 Task: Search one way flight ticket for 1 adult, 5 children, 2 infants in seat and 1 infant on lap in first from Petersburg: Petersburg James A. Johnson Airport to South Bend: South Bend International Airport on 8-6-2023. Choice of flights is Emirates. Number of bags: 1 checked bag. Price is upto 106000. Outbound departure time preference is 8:15.
Action: Mouse moved to (371, 151)
Screenshot: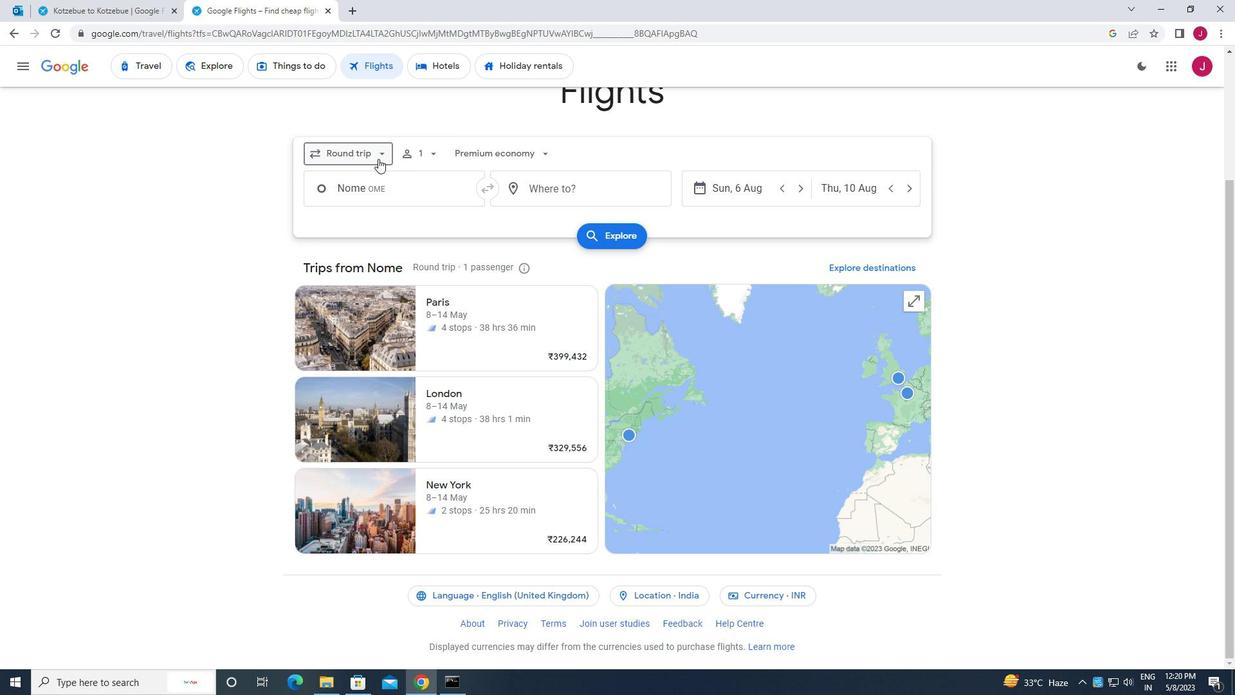
Action: Mouse pressed left at (371, 151)
Screenshot: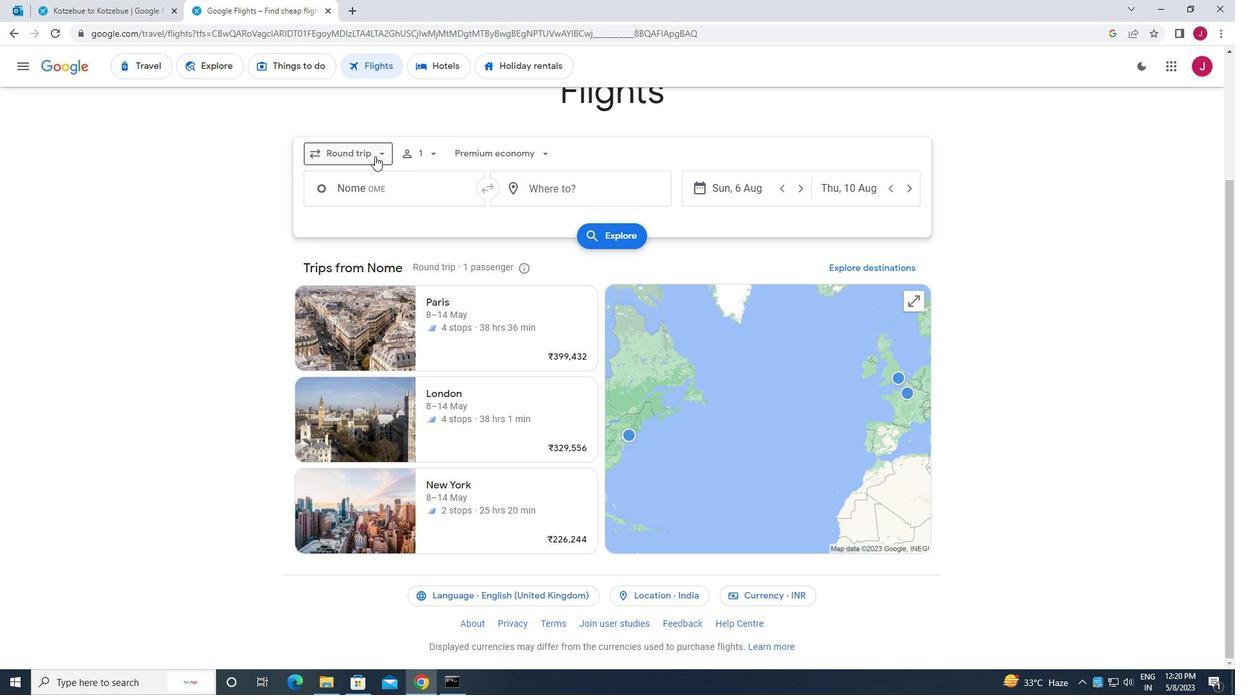 
Action: Mouse moved to (364, 211)
Screenshot: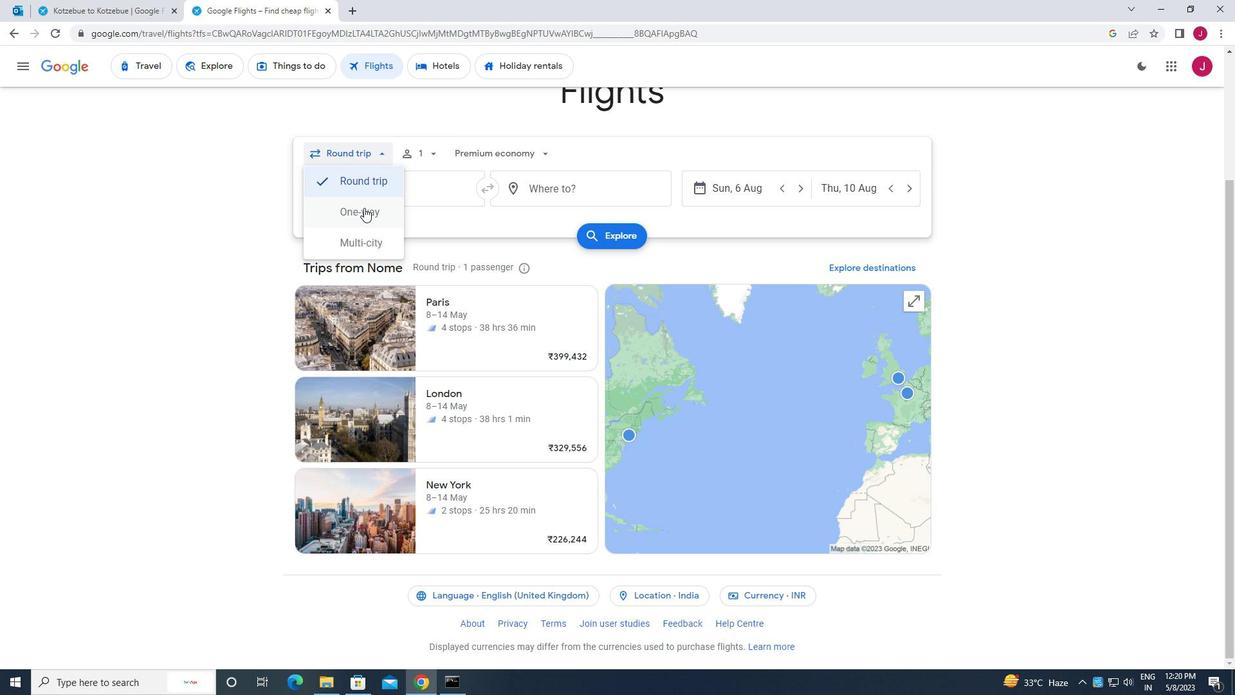 
Action: Mouse pressed left at (364, 211)
Screenshot: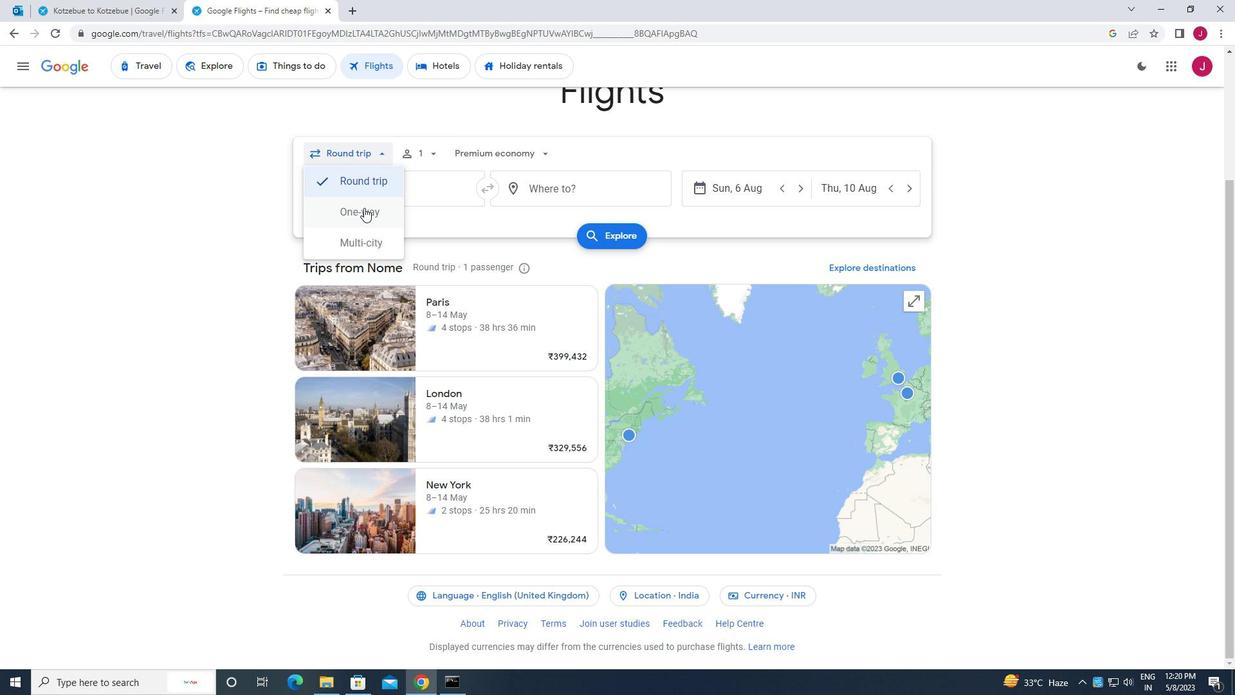 
Action: Mouse moved to (427, 156)
Screenshot: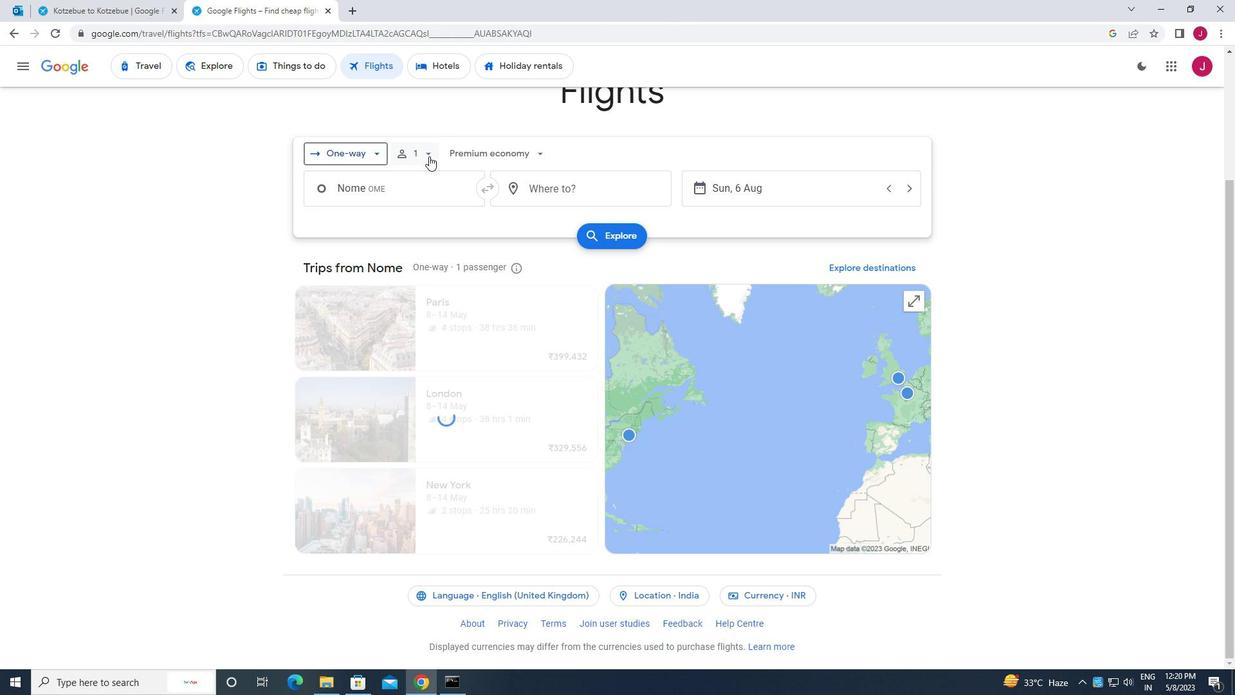 
Action: Mouse pressed left at (427, 156)
Screenshot: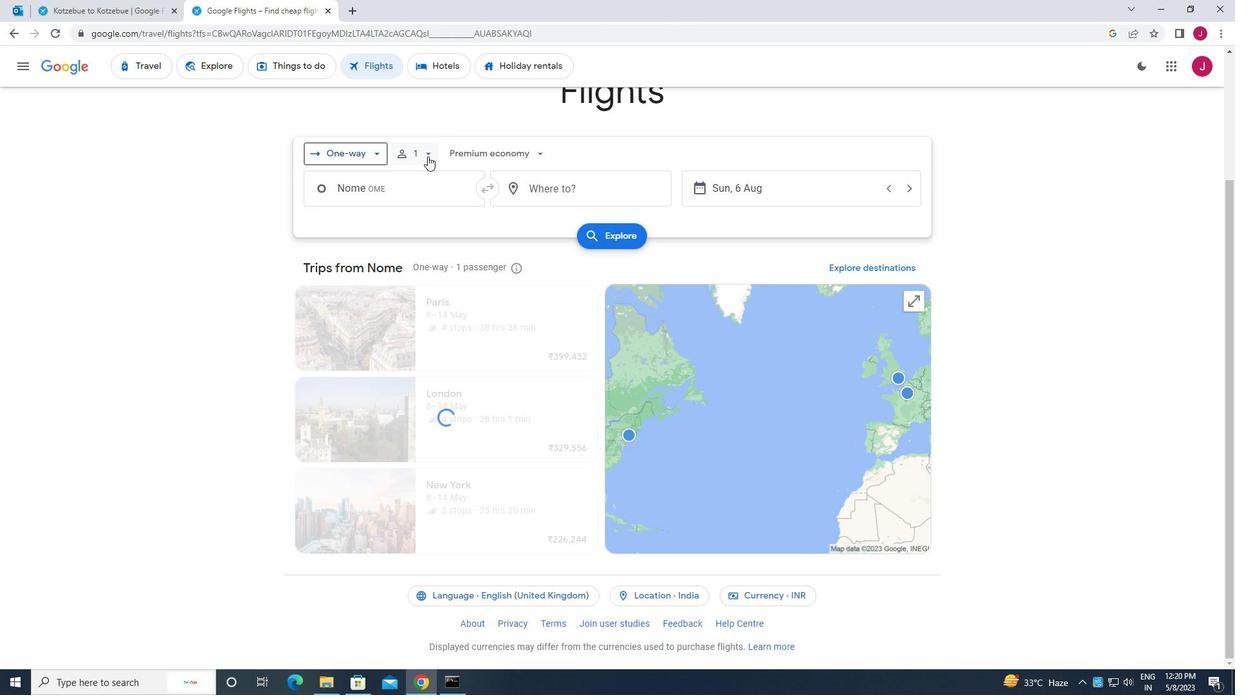 
Action: Mouse moved to (524, 220)
Screenshot: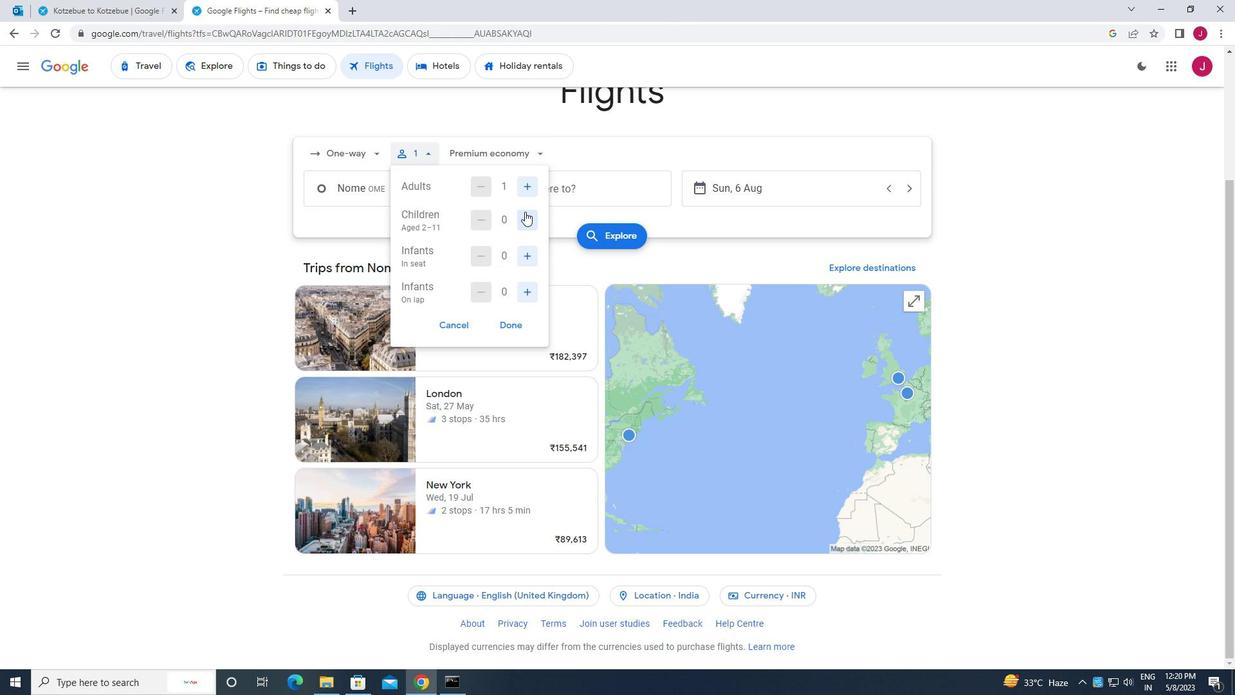 
Action: Mouse pressed left at (524, 220)
Screenshot: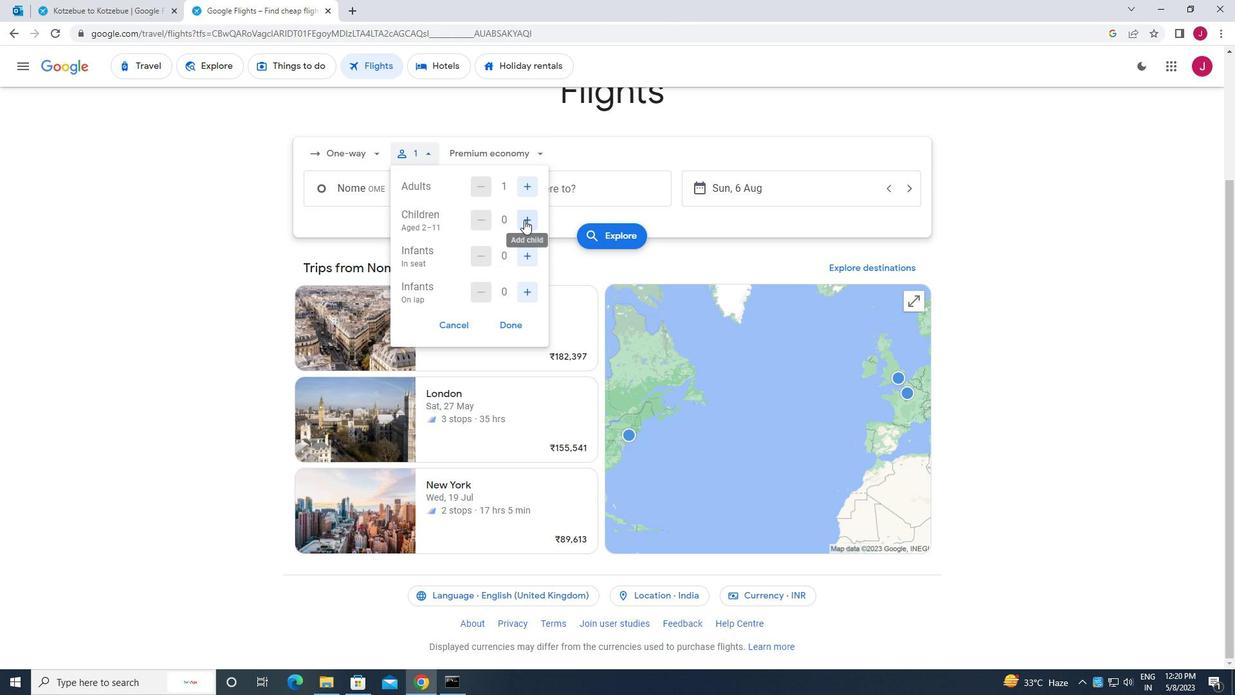
Action: Mouse pressed left at (524, 220)
Screenshot: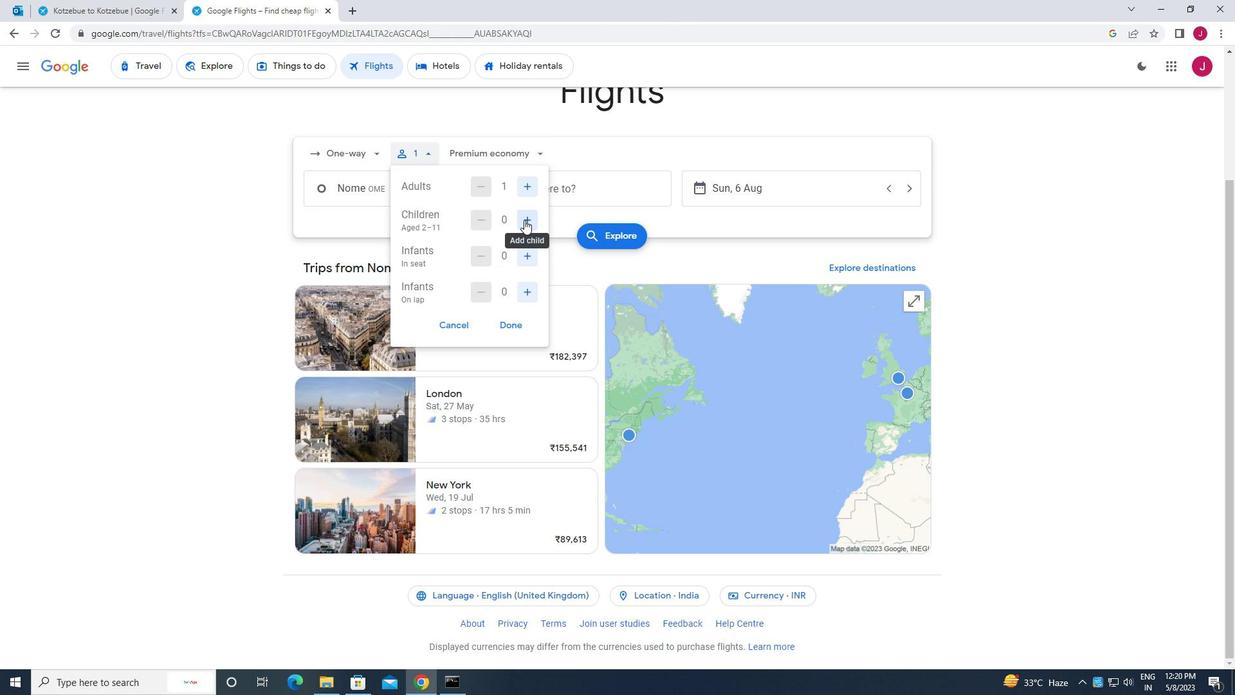 
Action: Mouse pressed left at (524, 220)
Screenshot: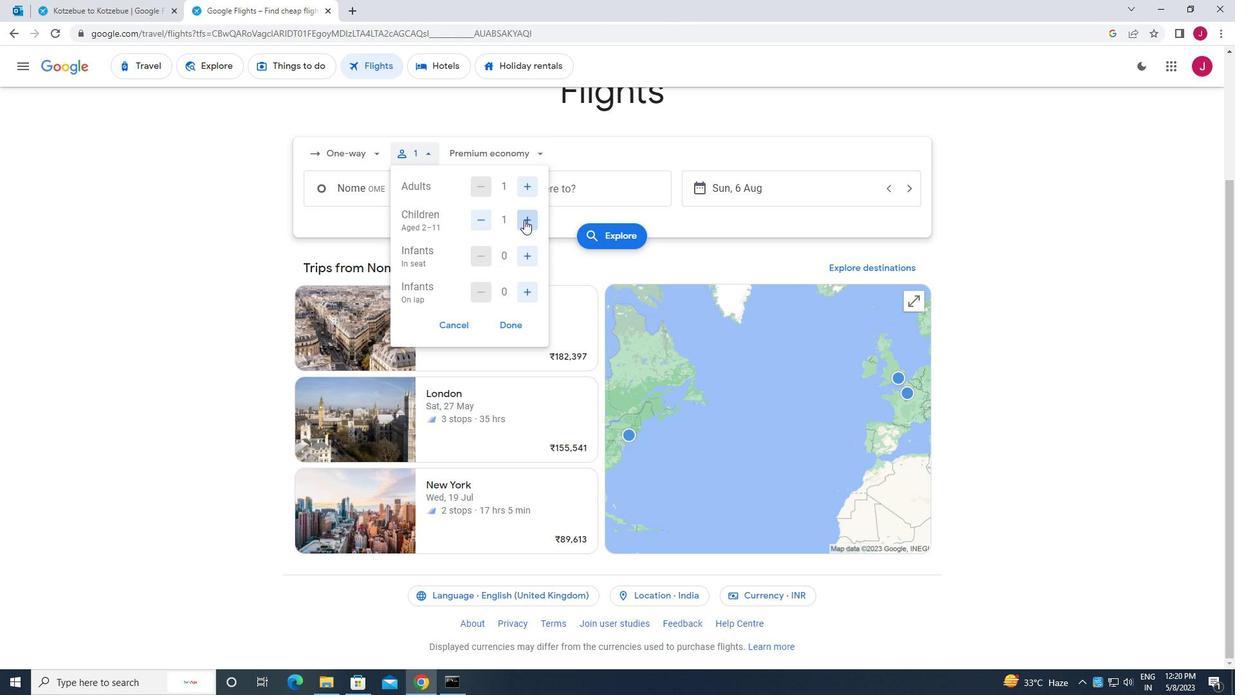 
Action: Mouse pressed left at (524, 220)
Screenshot: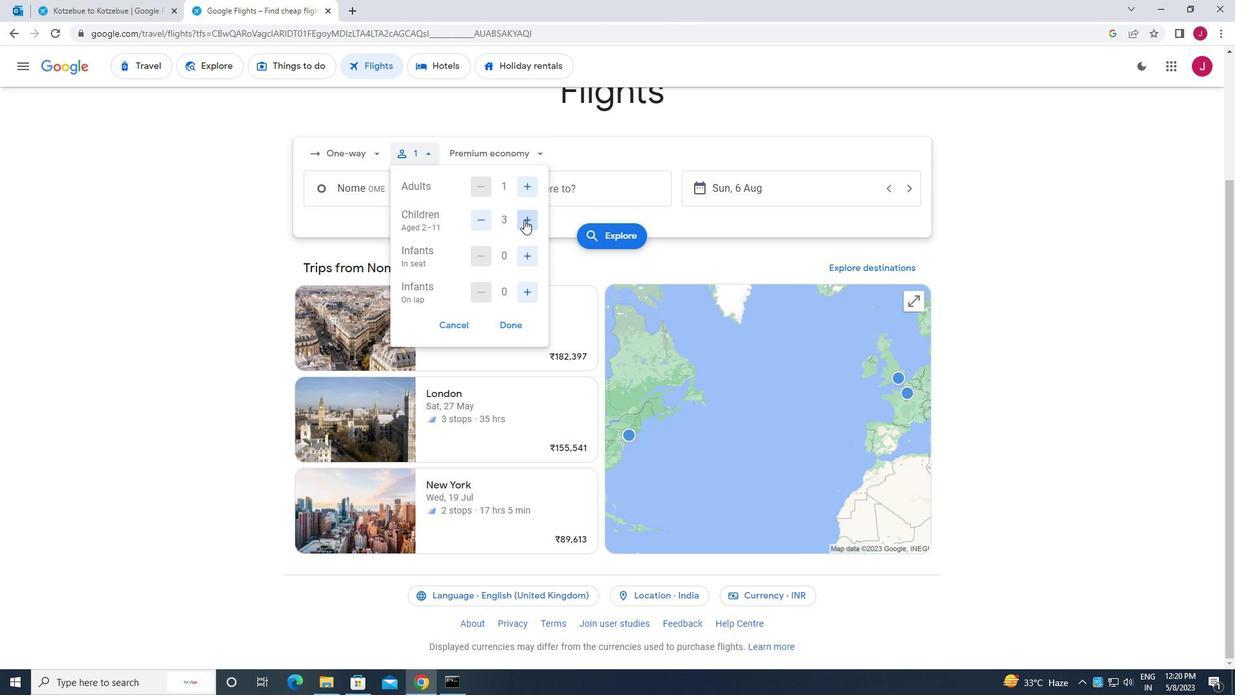 
Action: Mouse moved to (528, 216)
Screenshot: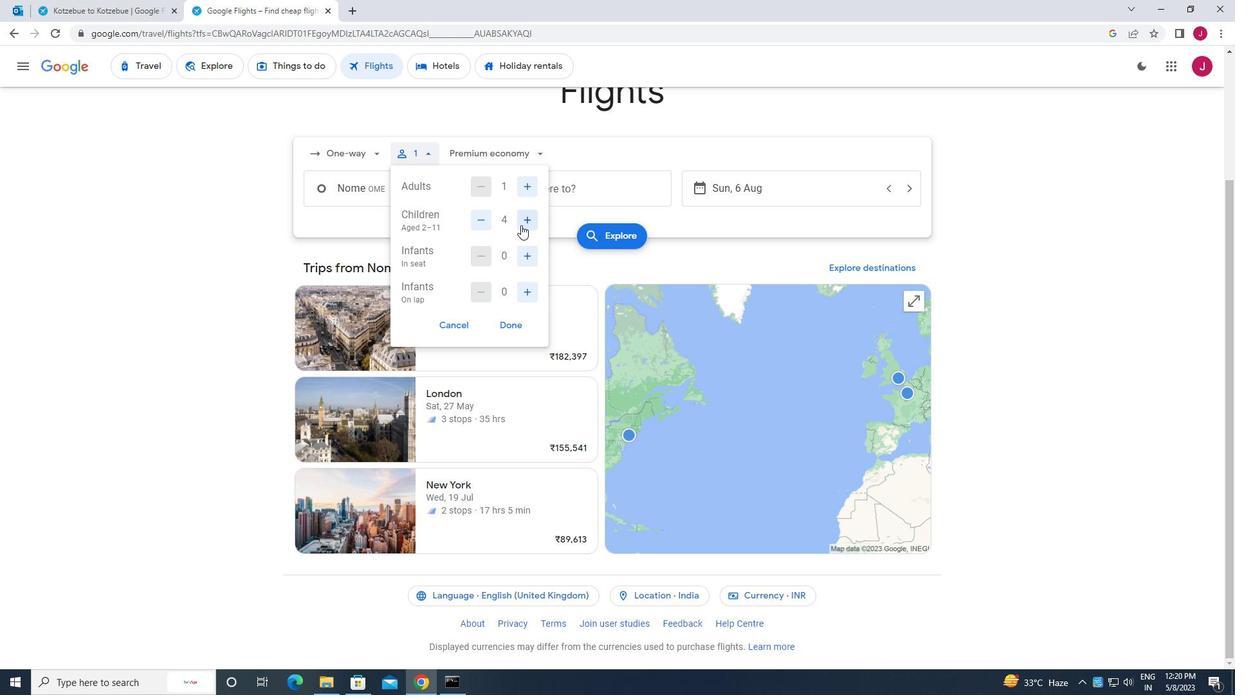 
Action: Mouse pressed left at (528, 216)
Screenshot: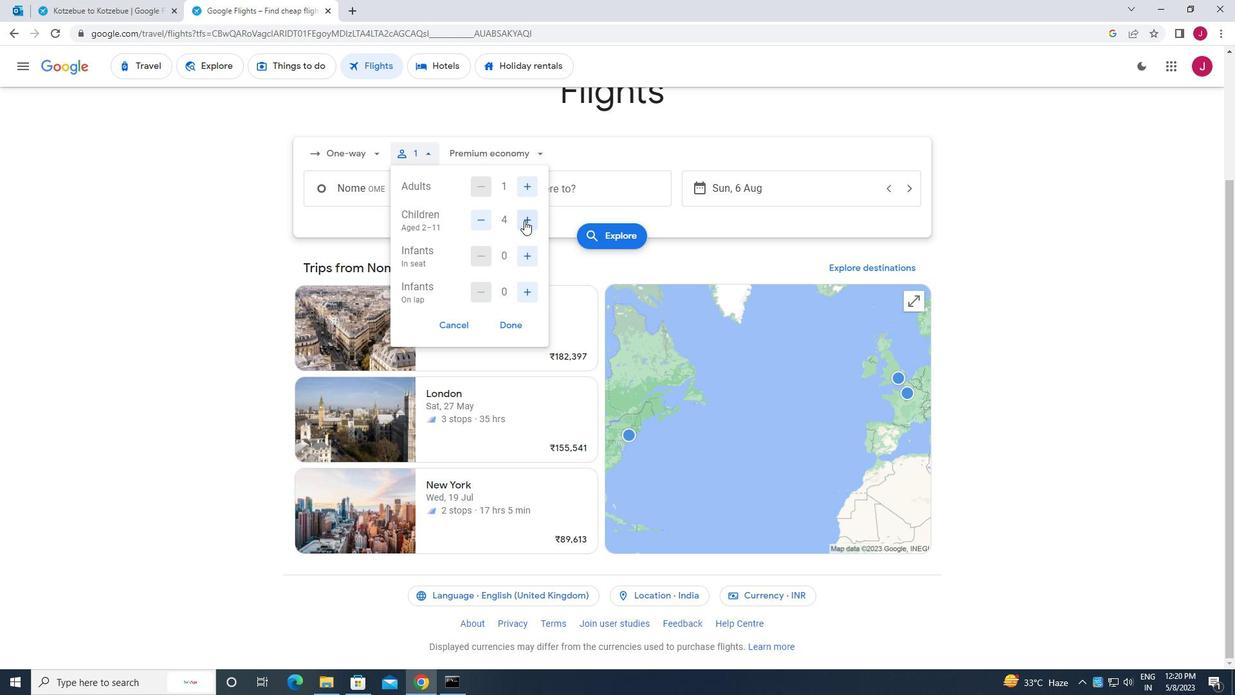 
Action: Mouse moved to (526, 257)
Screenshot: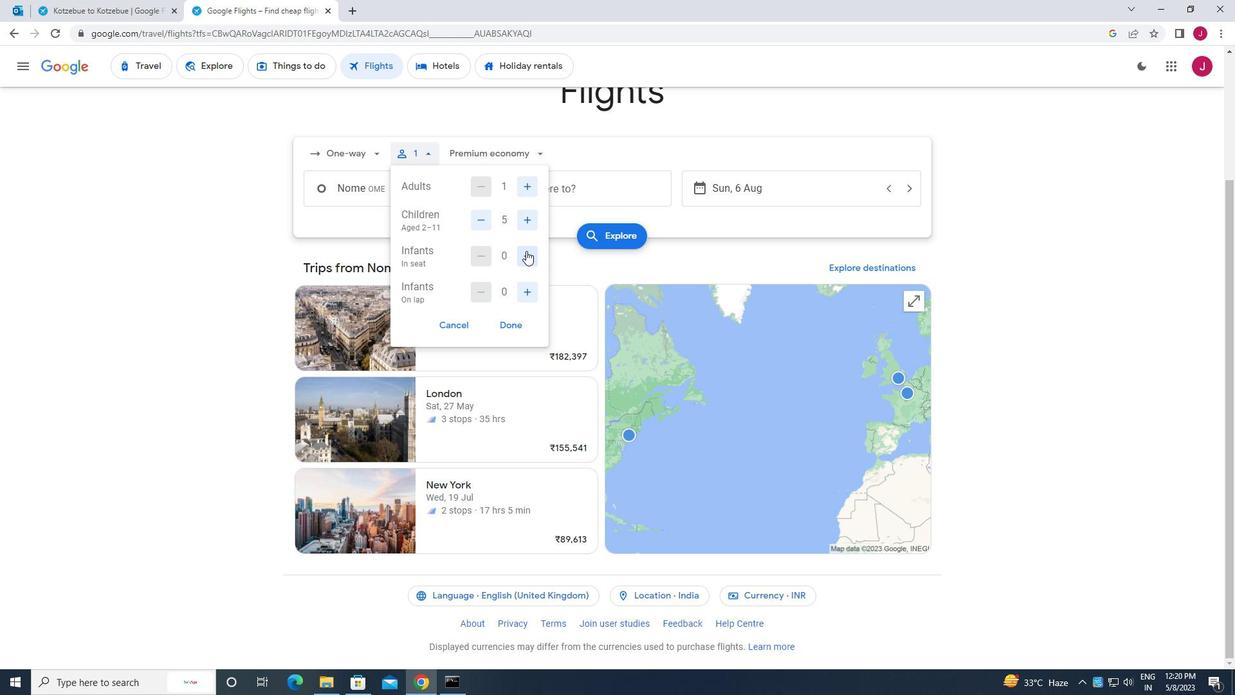 
Action: Mouse pressed left at (526, 257)
Screenshot: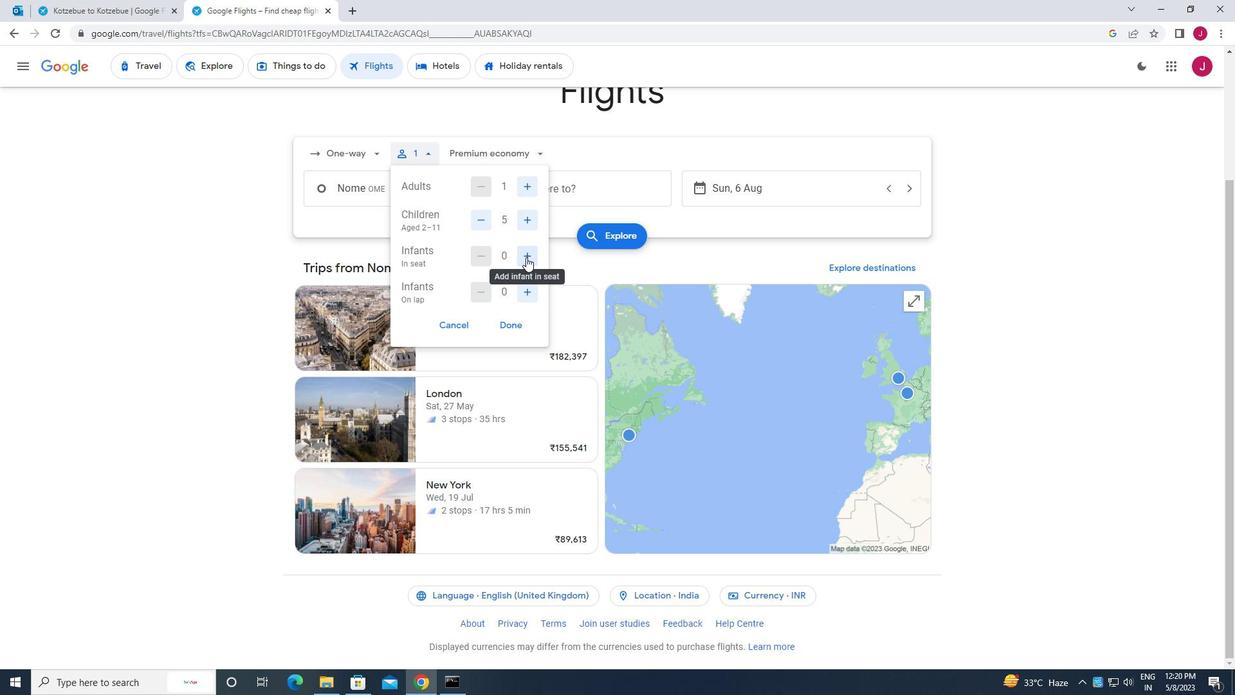 
Action: Mouse pressed left at (526, 257)
Screenshot: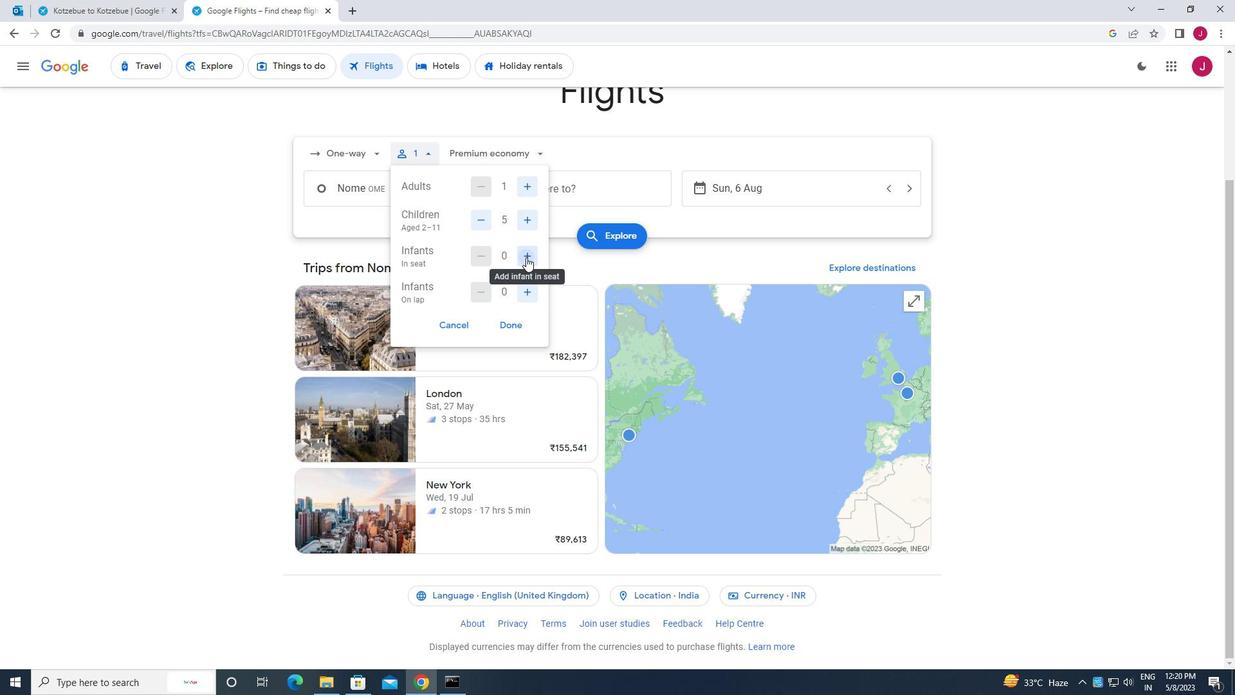 
Action: Mouse moved to (527, 289)
Screenshot: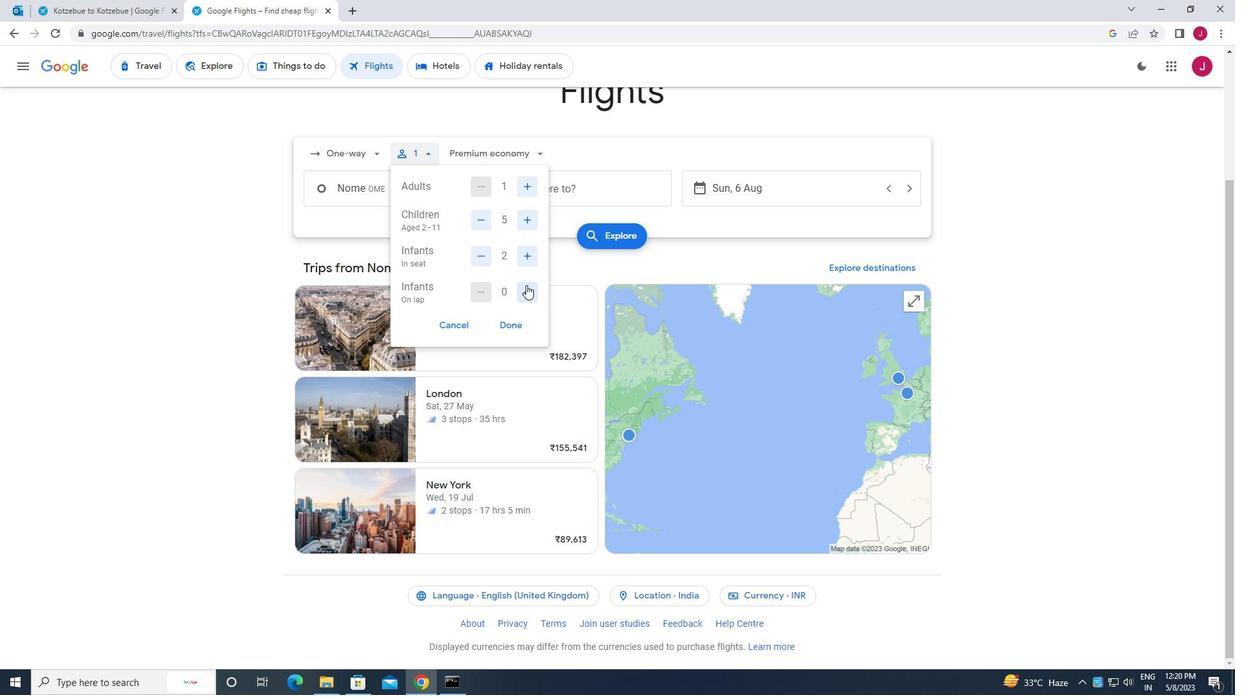 
Action: Mouse pressed left at (527, 289)
Screenshot: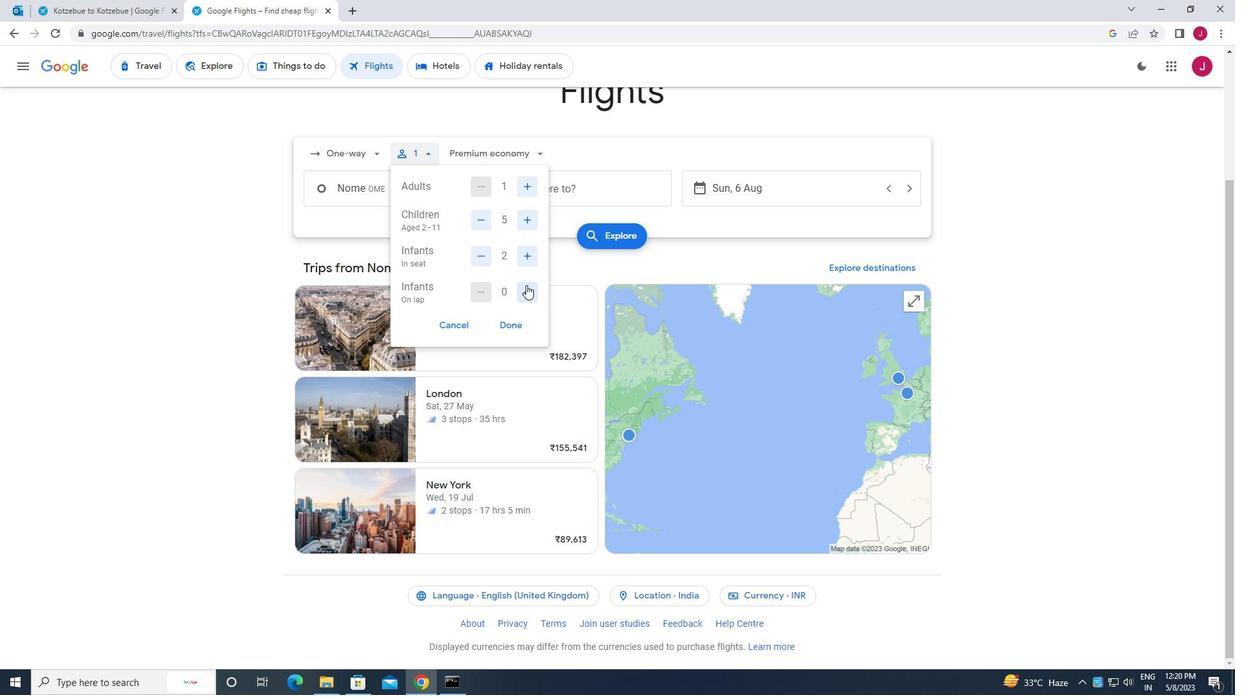 
Action: Mouse moved to (480, 252)
Screenshot: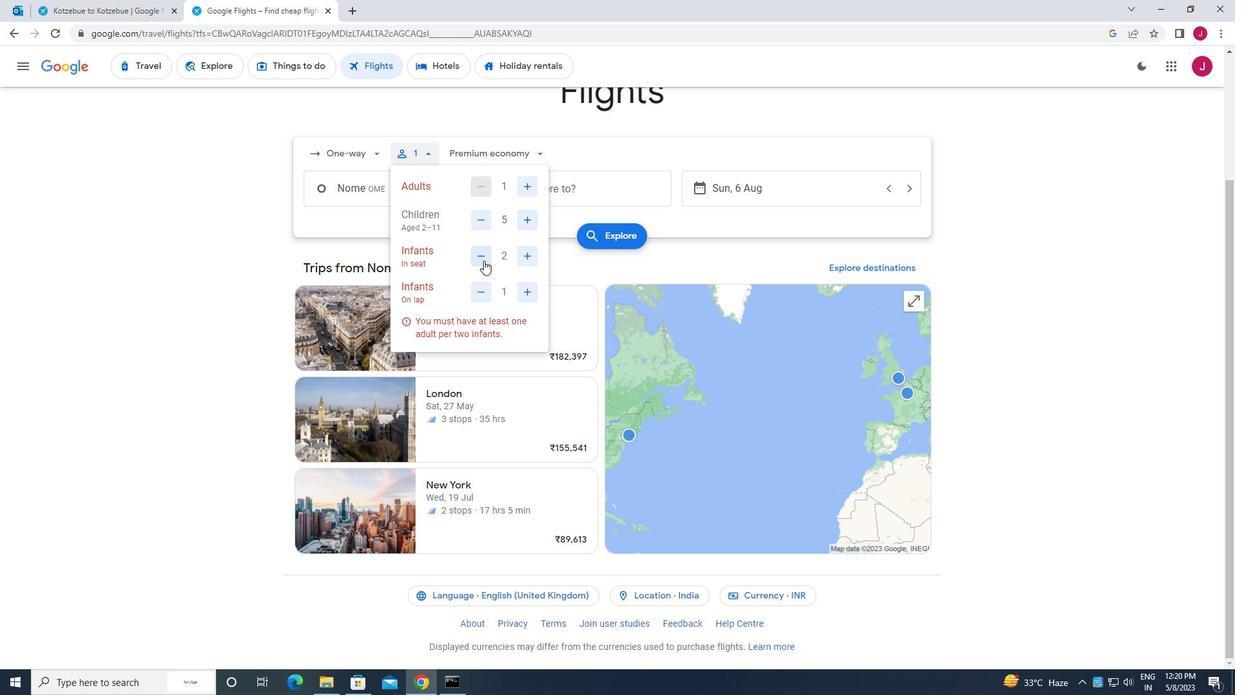 
Action: Mouse pressed left at (480, 252)
Screenshot: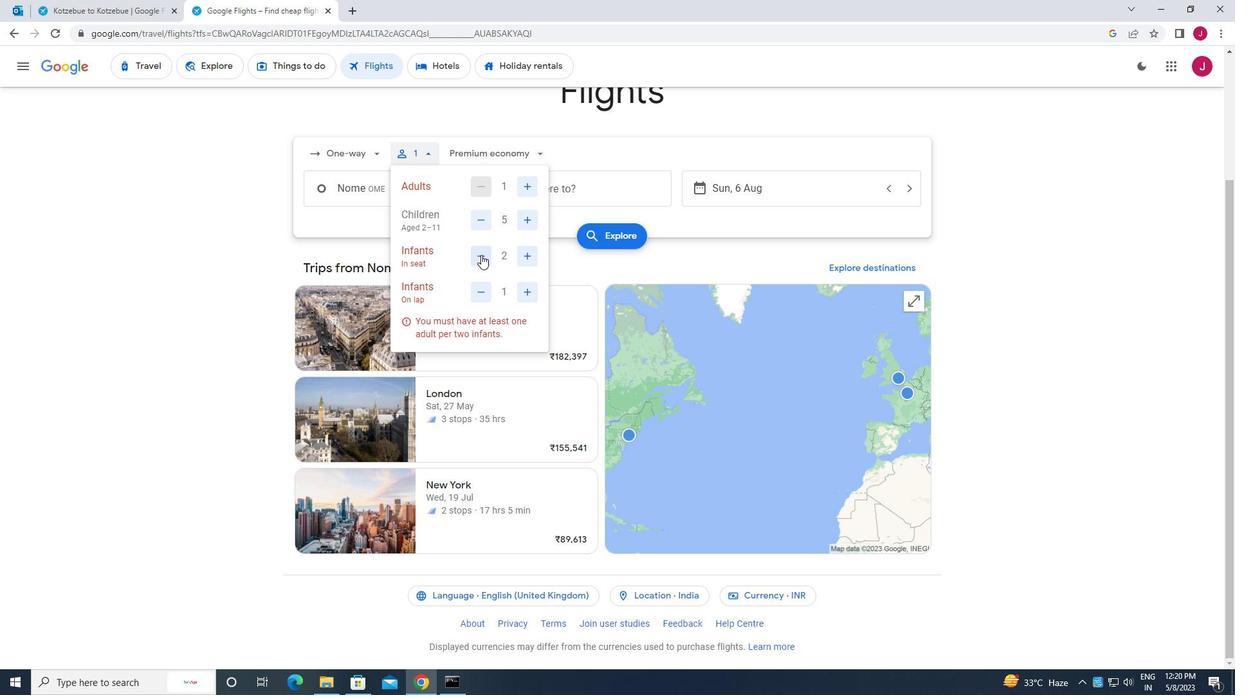 
Action: Mouse moved to (506, 325)
Screenshot: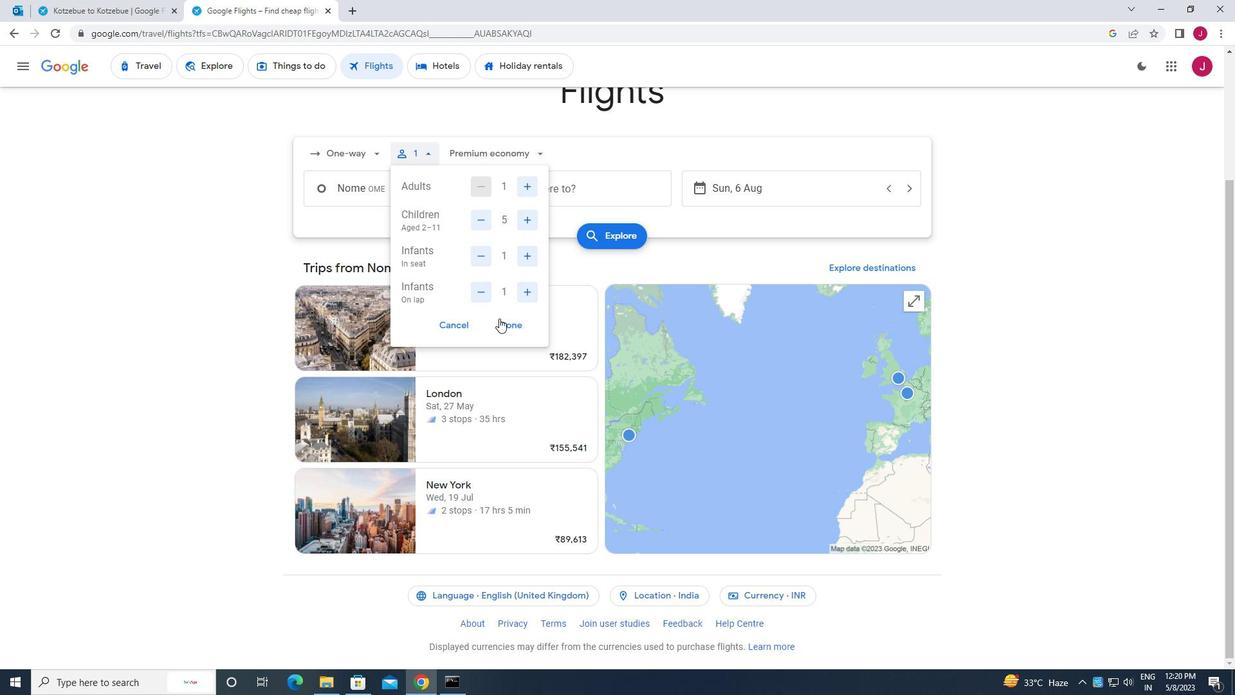 
Action: Mouse pressed left at (506, 325)
Screenshot: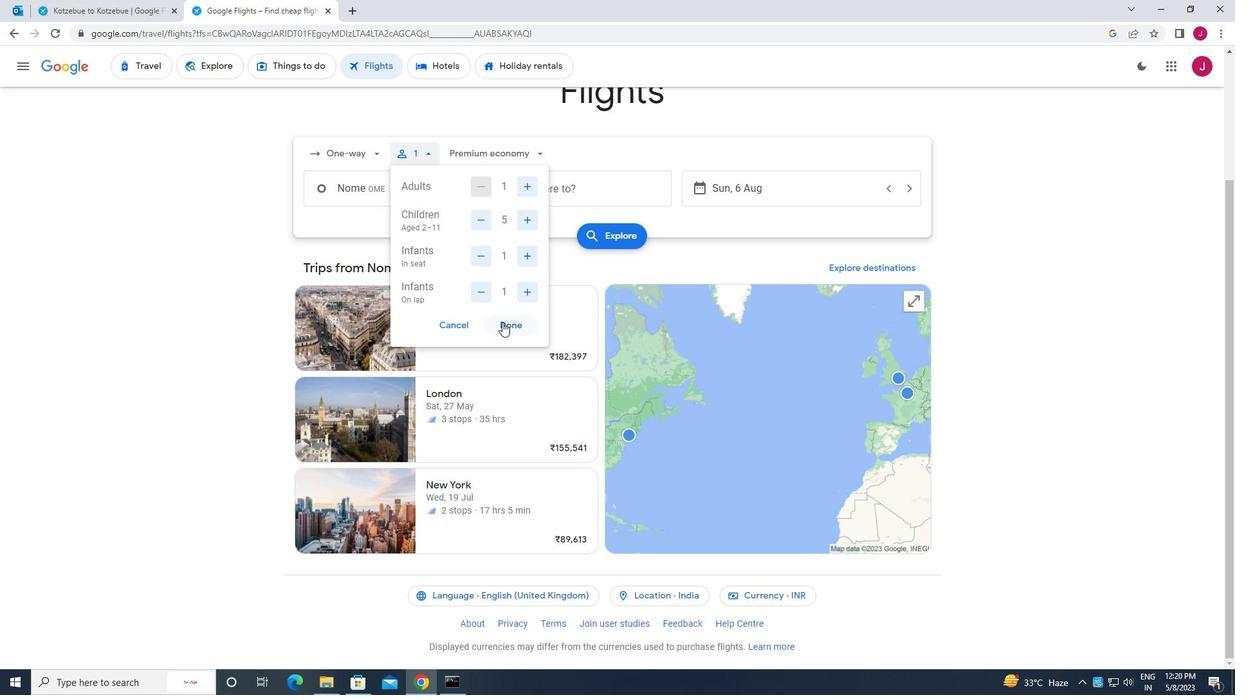 
Action: Mouse moved to (505, 153)
Screenshot: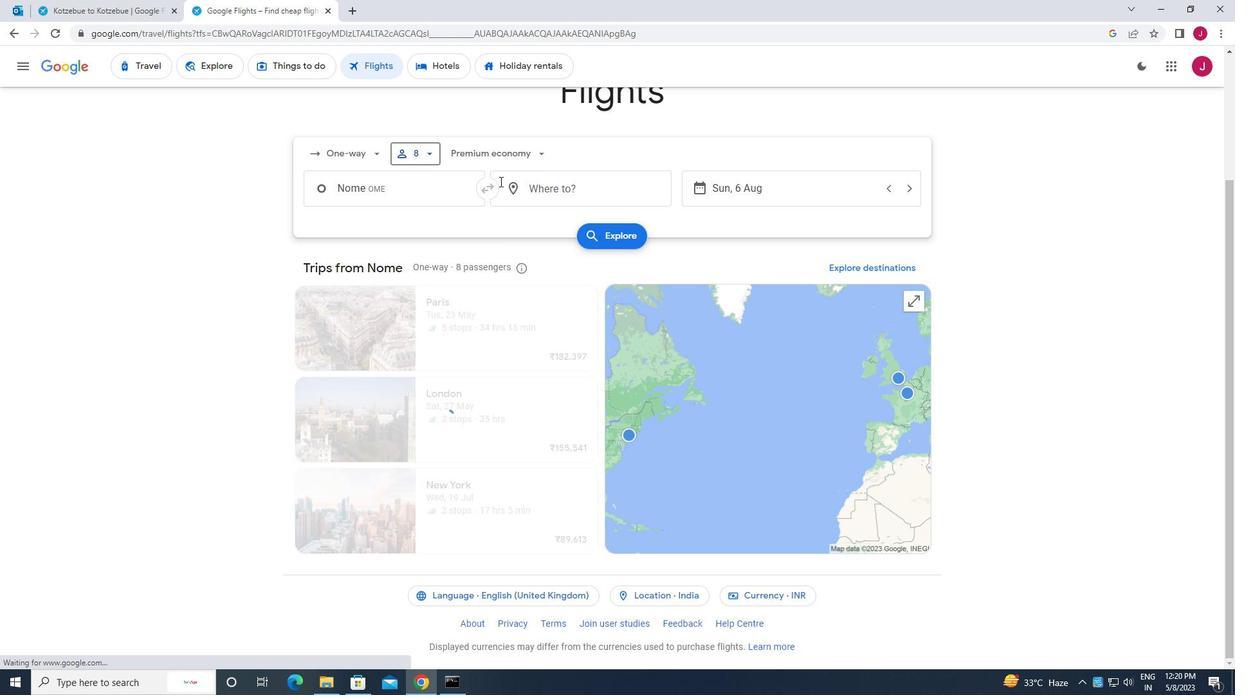 
Action: Mouse pressed left at (505, 153)
Screenshot: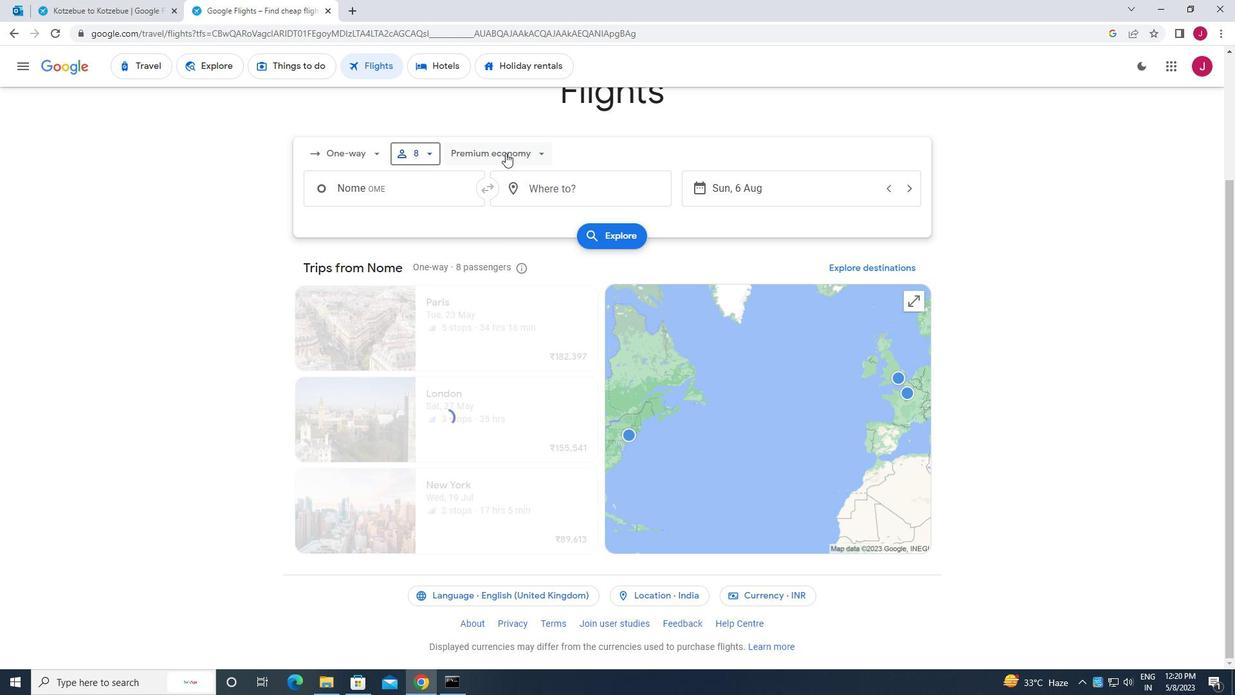 
Action: Mouse moved to (490, 267)
Screenshot: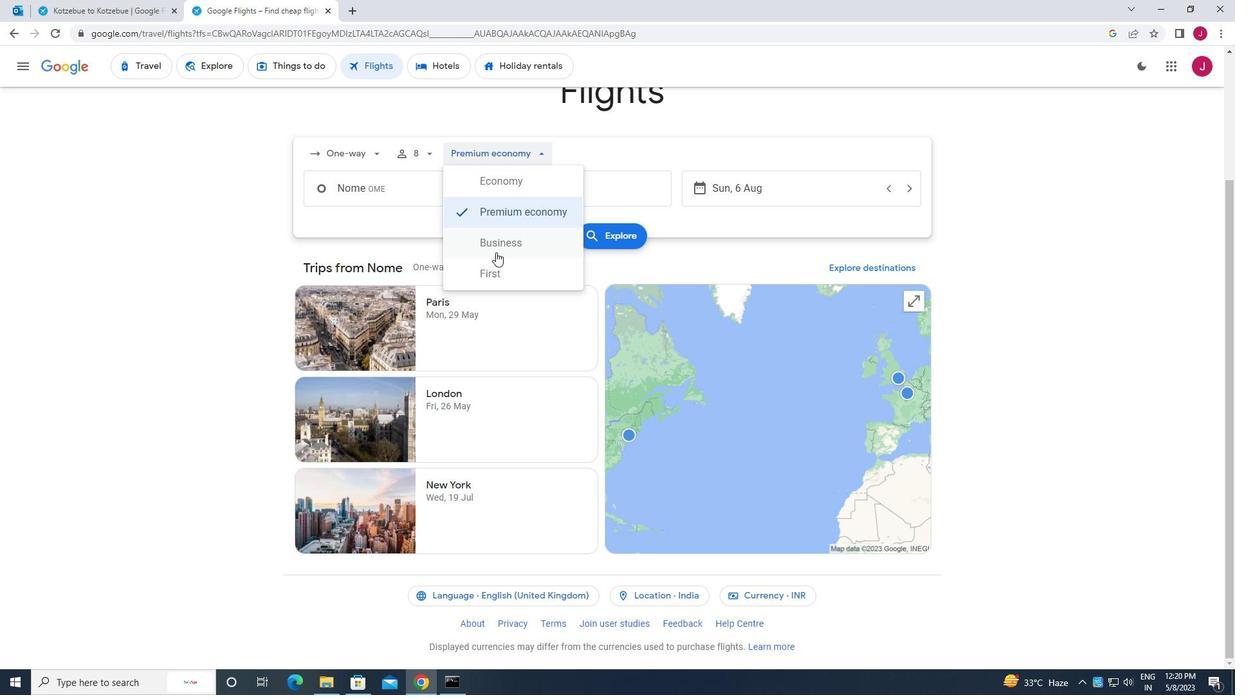 
Action: Mouse pressed left at (490, 267)
Screenshot: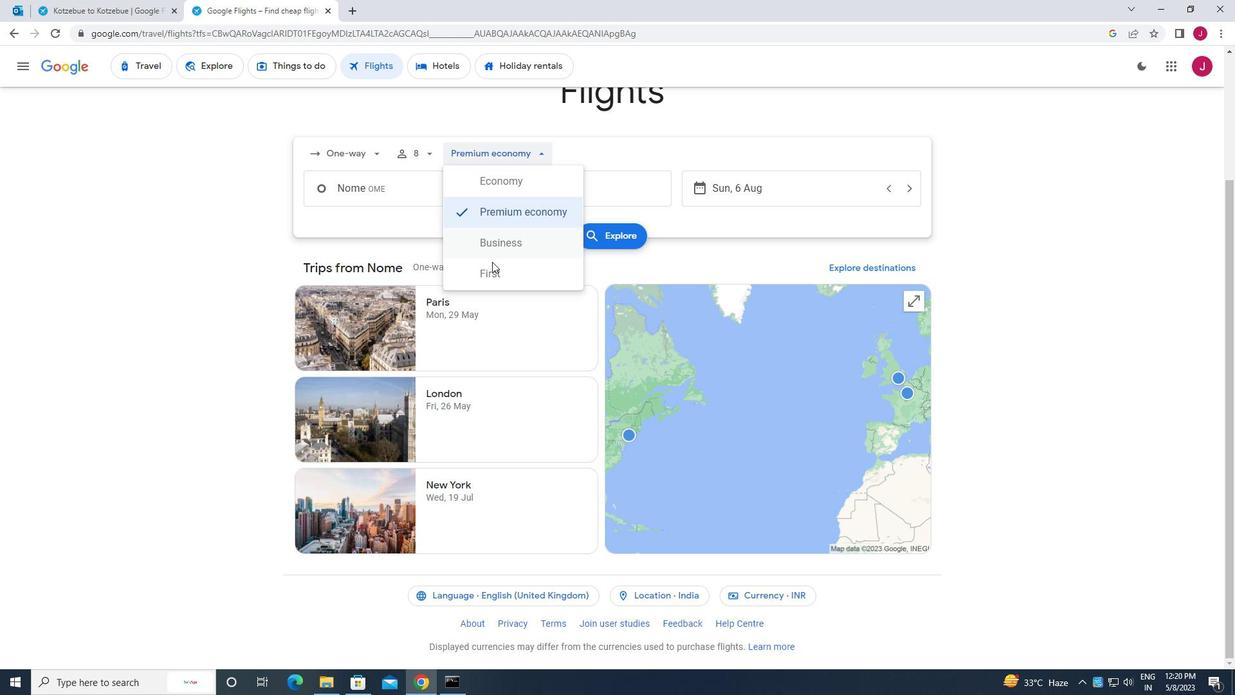 
Action: Mouse moved to (394, 180)
Screenshot: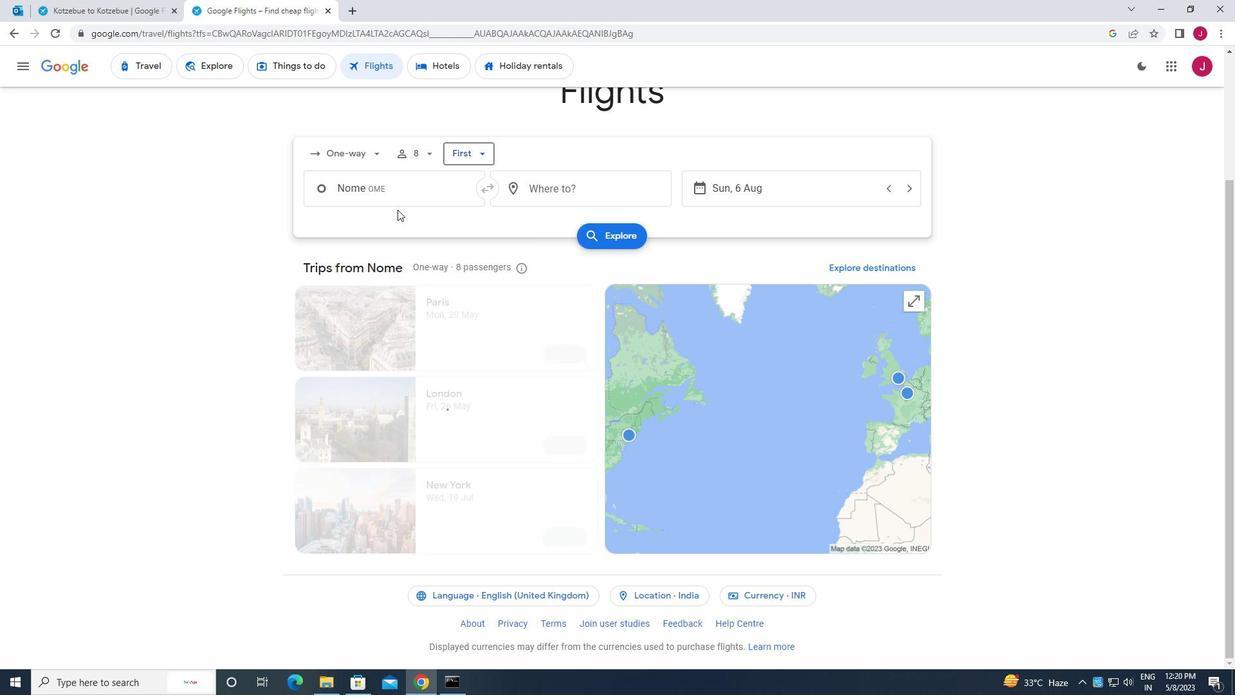 
Action: Mouse pressed left at (394, 180)
Screenshot: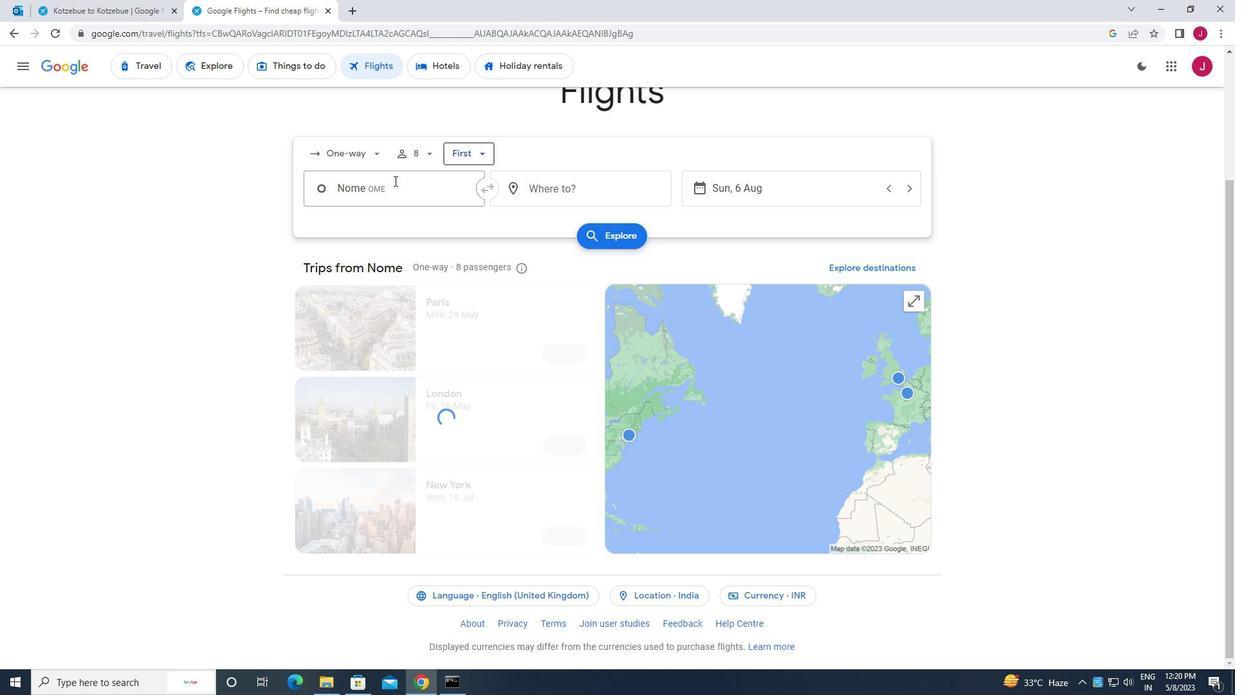 
Action: Mouse moved to (384, 182)
Screenshot: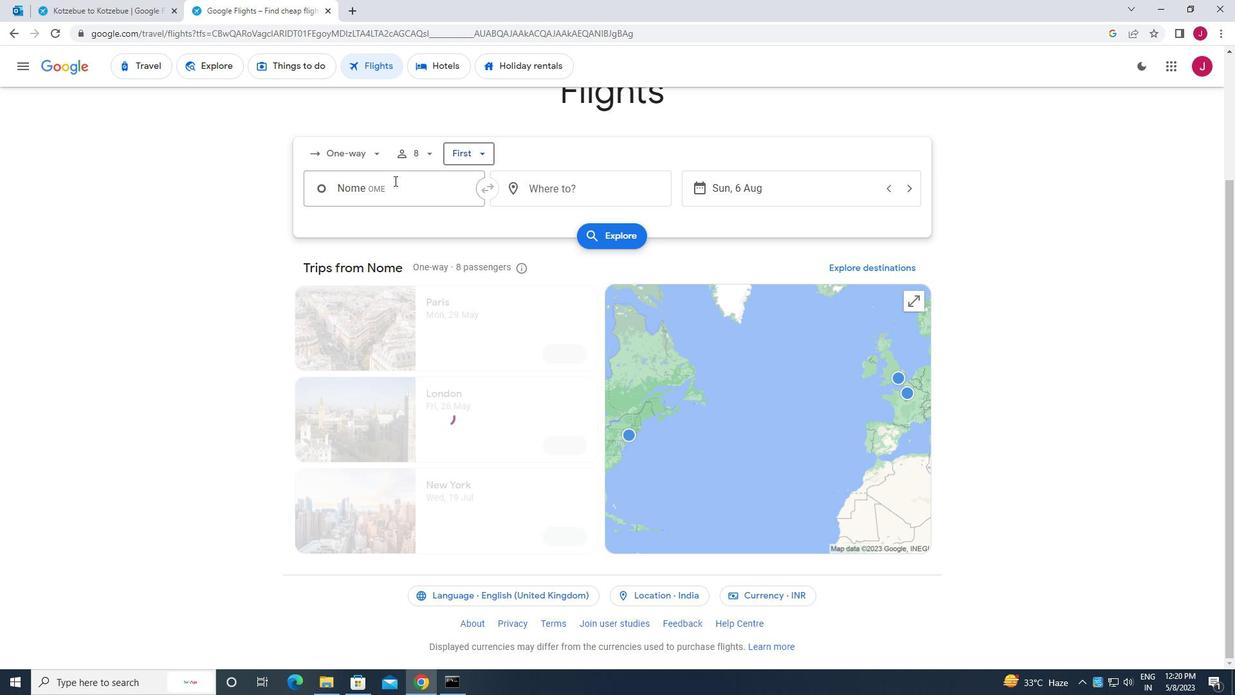 
Action: Key pressed petersburg
Screenshot: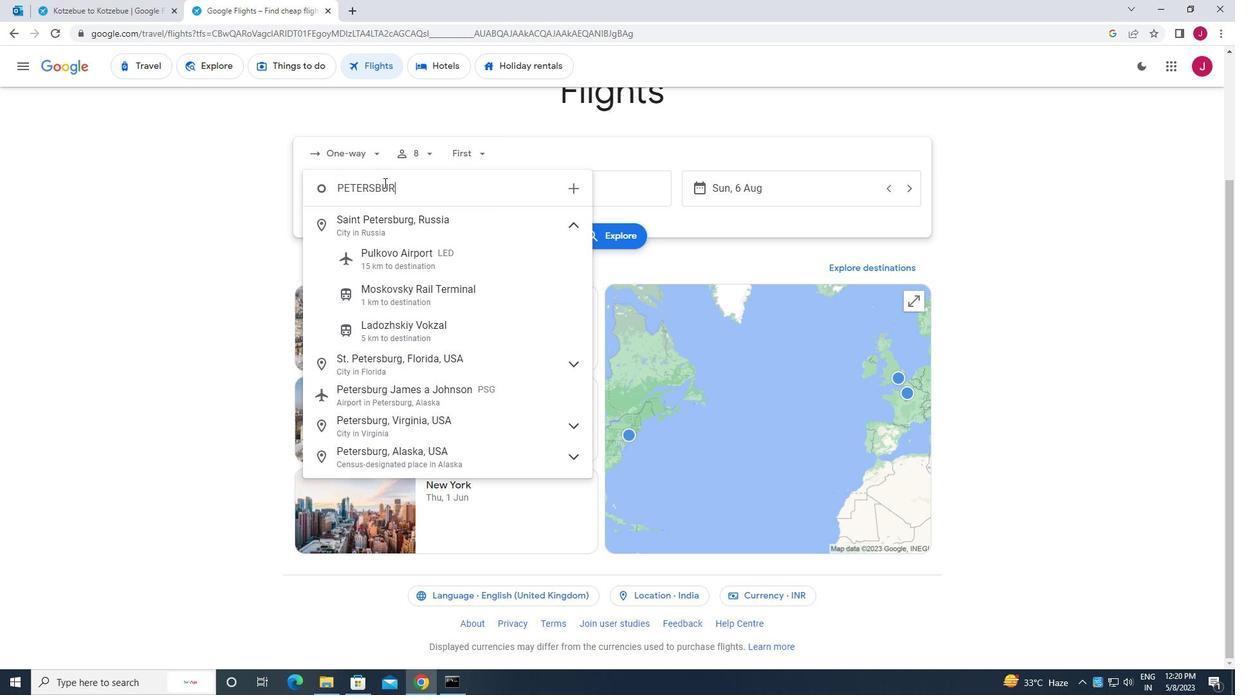
Action: Mouse moved to (436, 391)
Screenshot: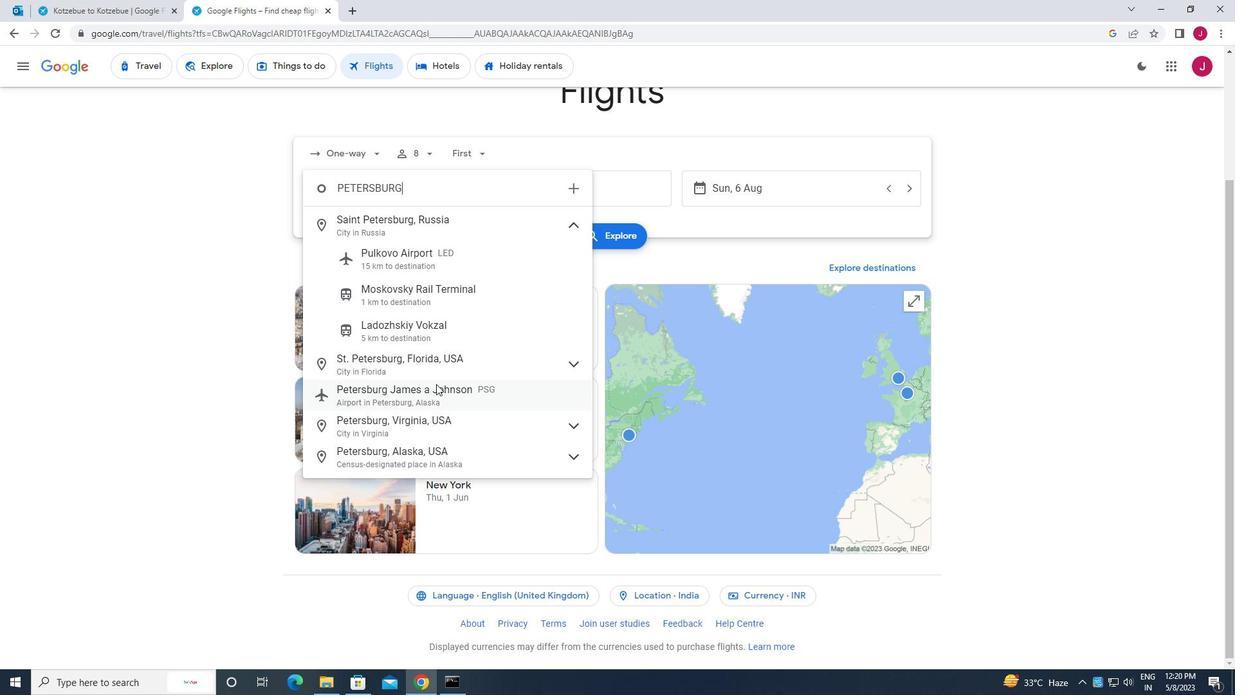 
Action: Mouse pressed left at (436, 391)
Screenshot: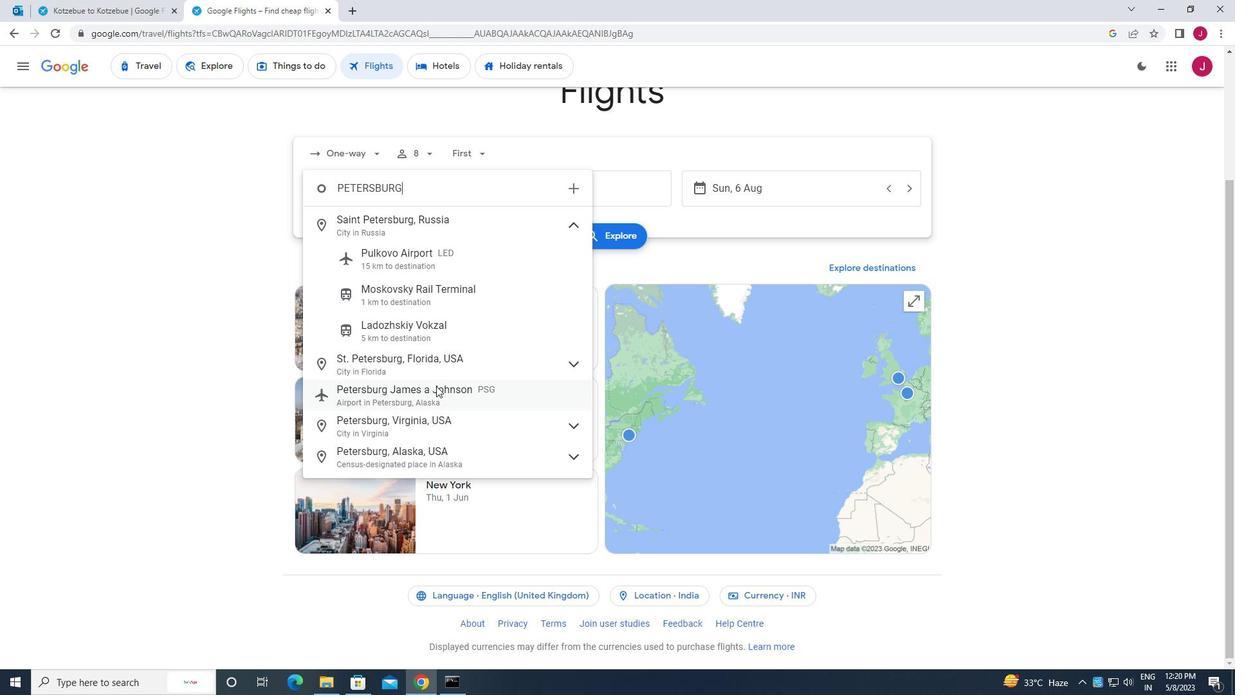 
Action: Mouse moved to (563, 182)
Screenshot: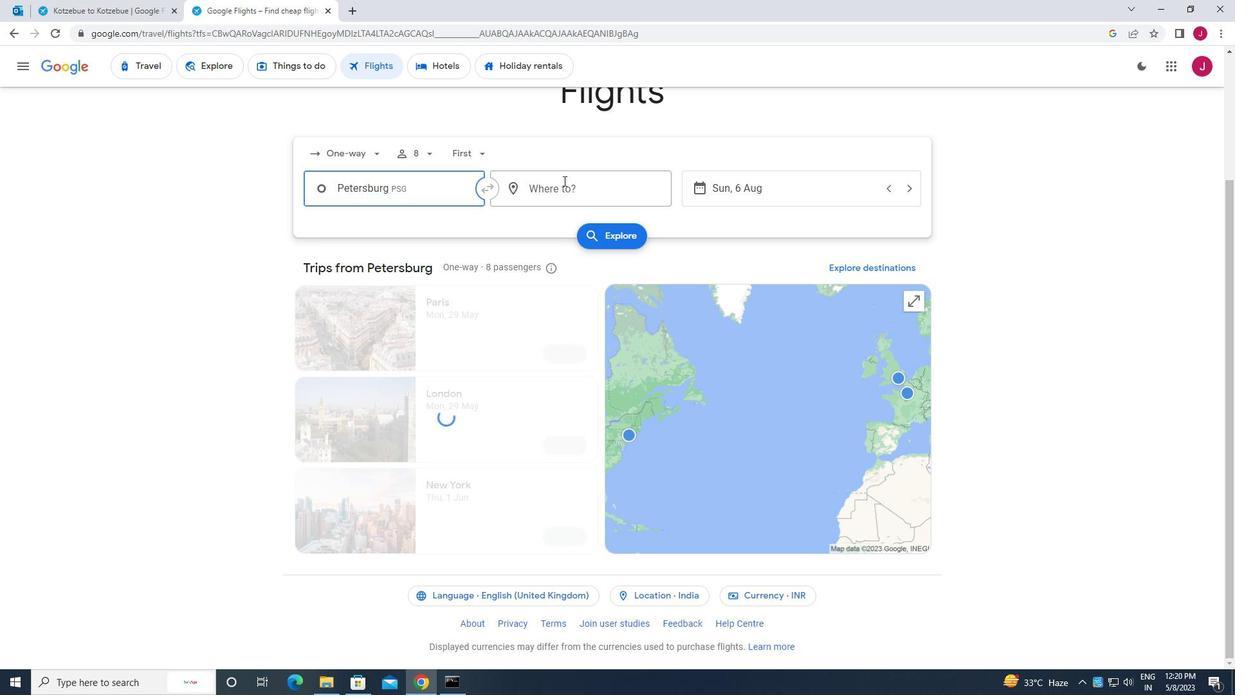 
Action: Mouse pressed left at (563, 182)
Screenshot: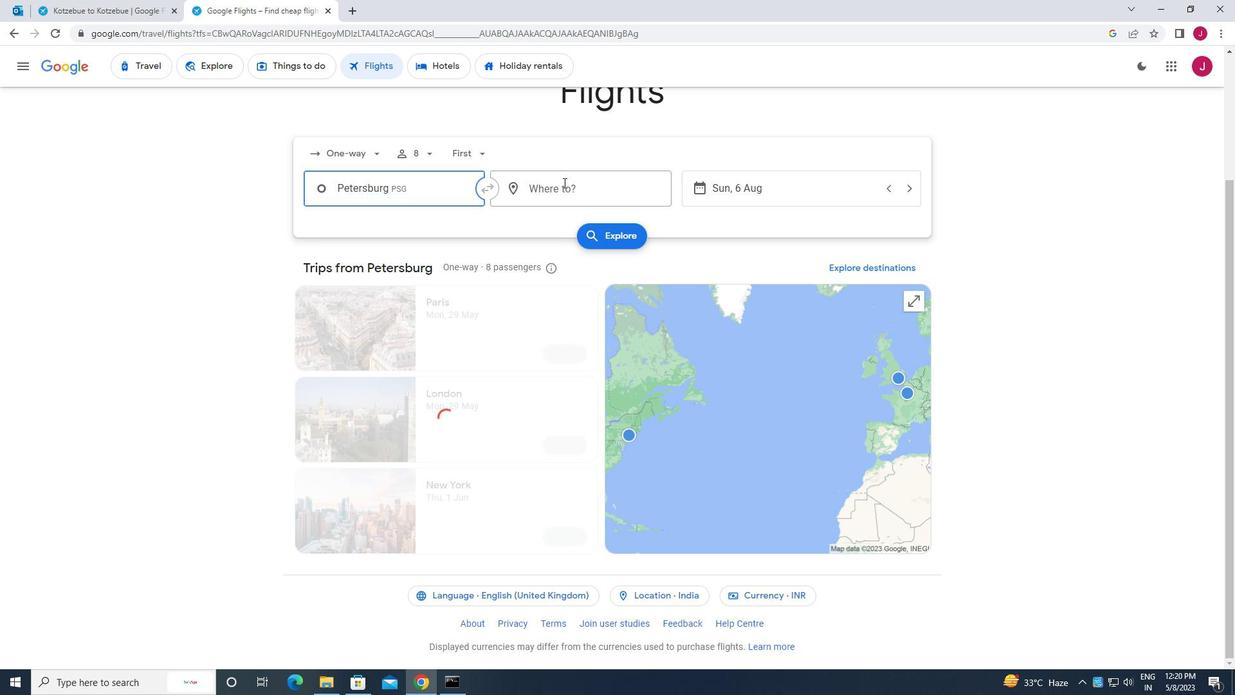 
Action: Mouse moved to (558, 184)
Screenshot: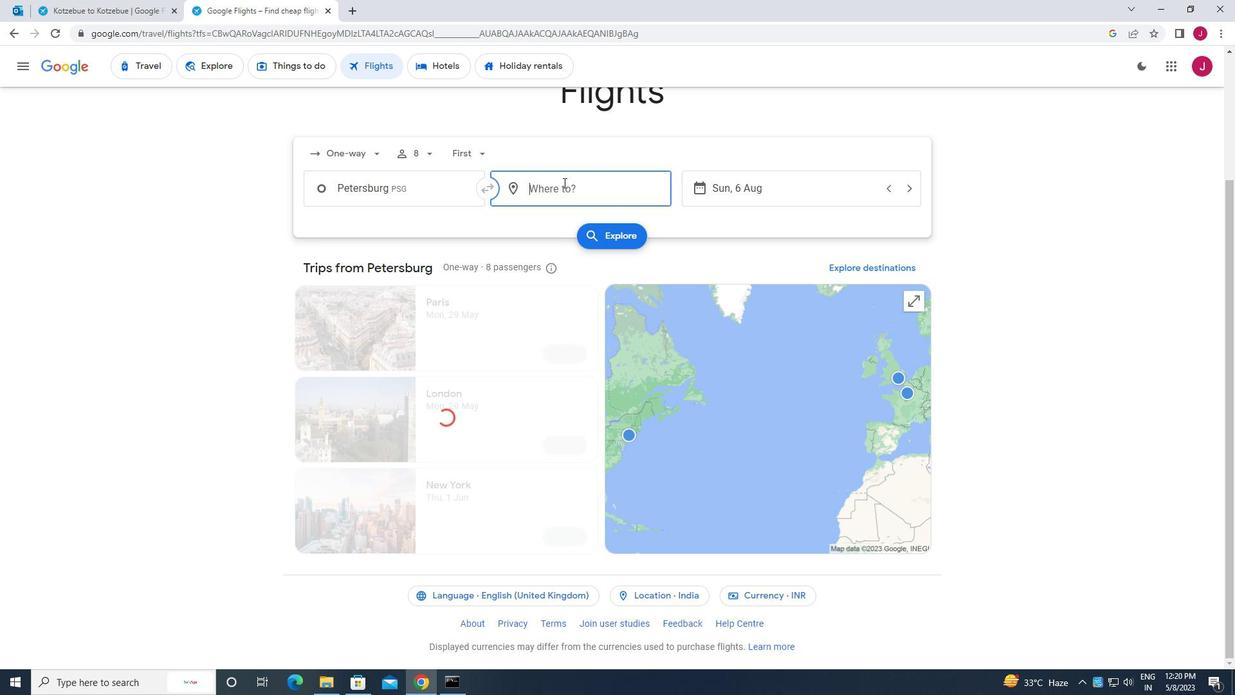 
Action: Key pressed south<Key.space>bend
Screenshot: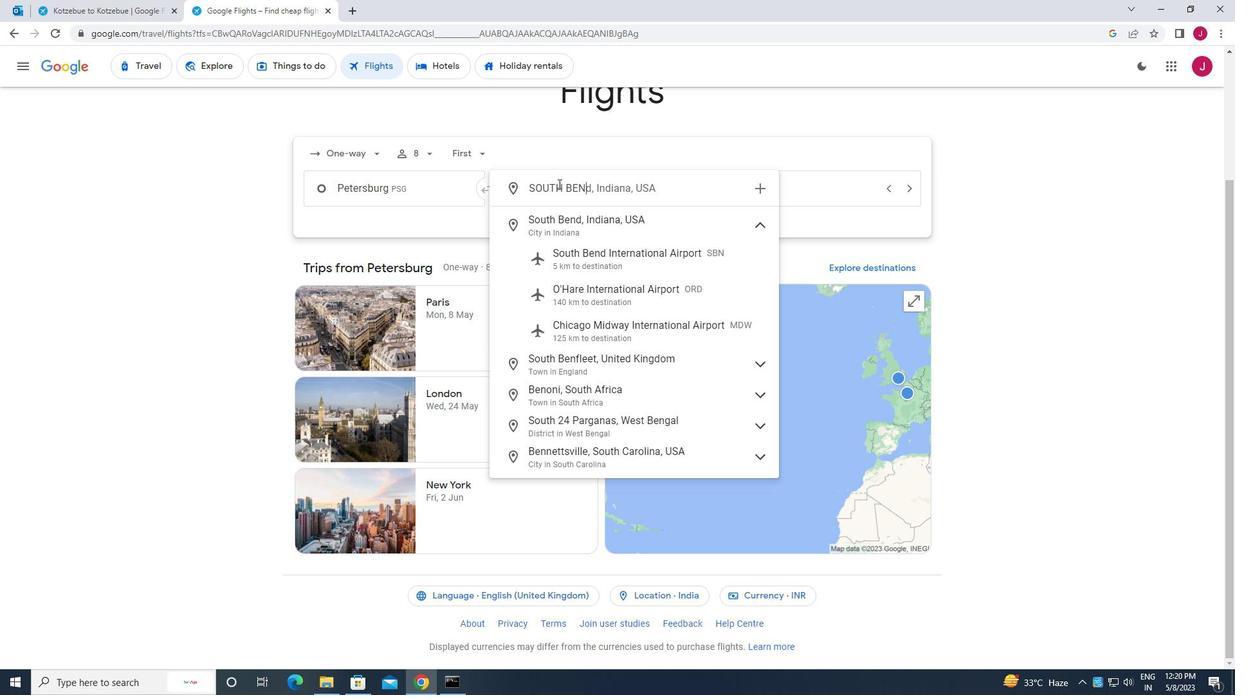 
Action: Mouse moved to (601, 261)
Screenshot: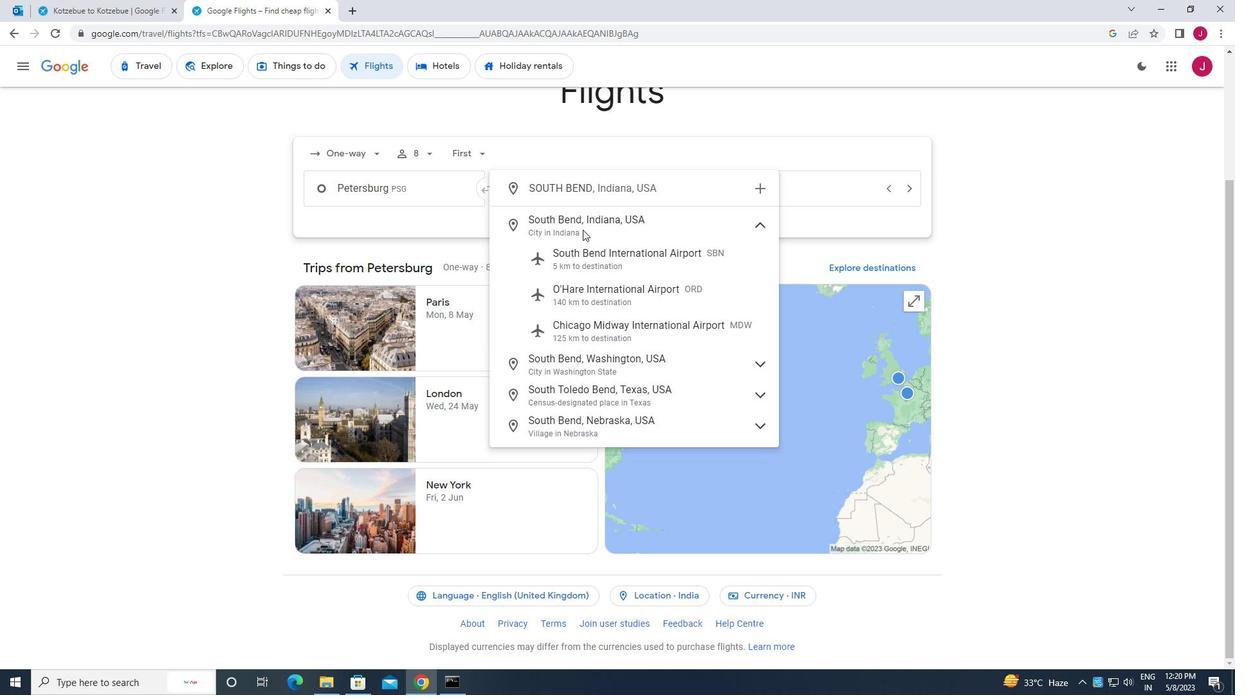 
Action: Mouse pressed left at (601, 261)
Screenshot: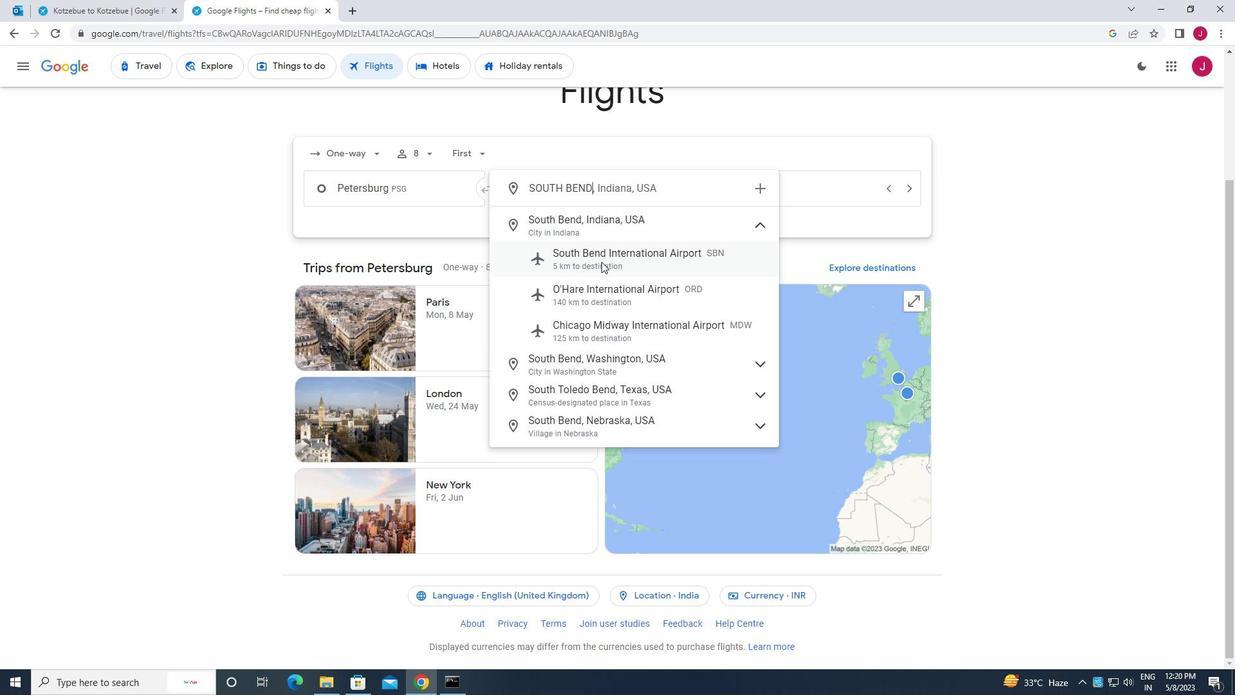 
Action: Mouse moved to (789, 199)
Screenshot: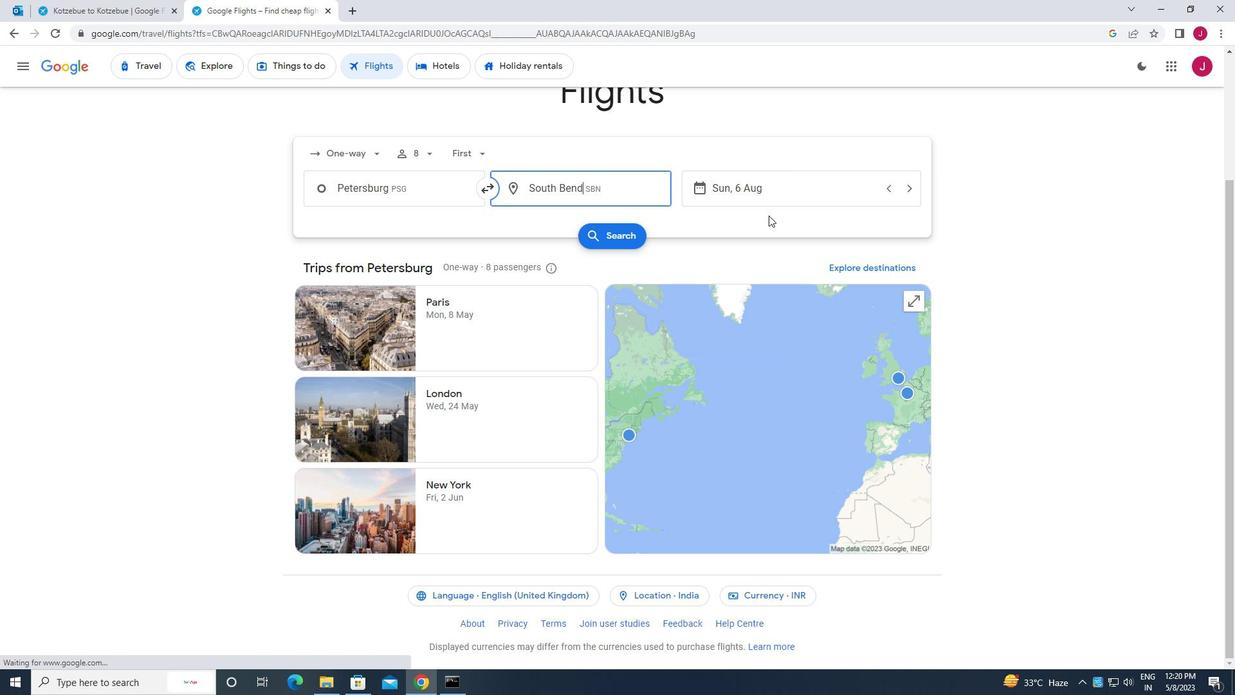 
Action: Mouse pressed left at (789, 199)
Screenshot: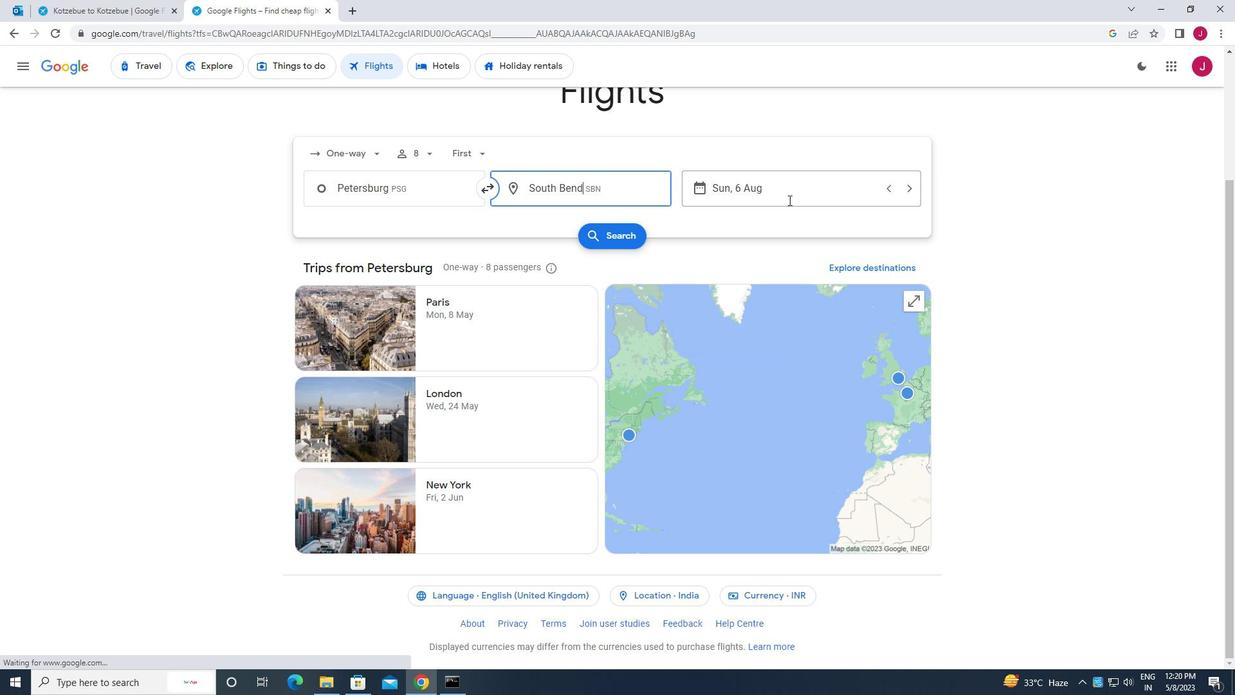 
Action: Mouse moved to (465, 327)
Screenshot: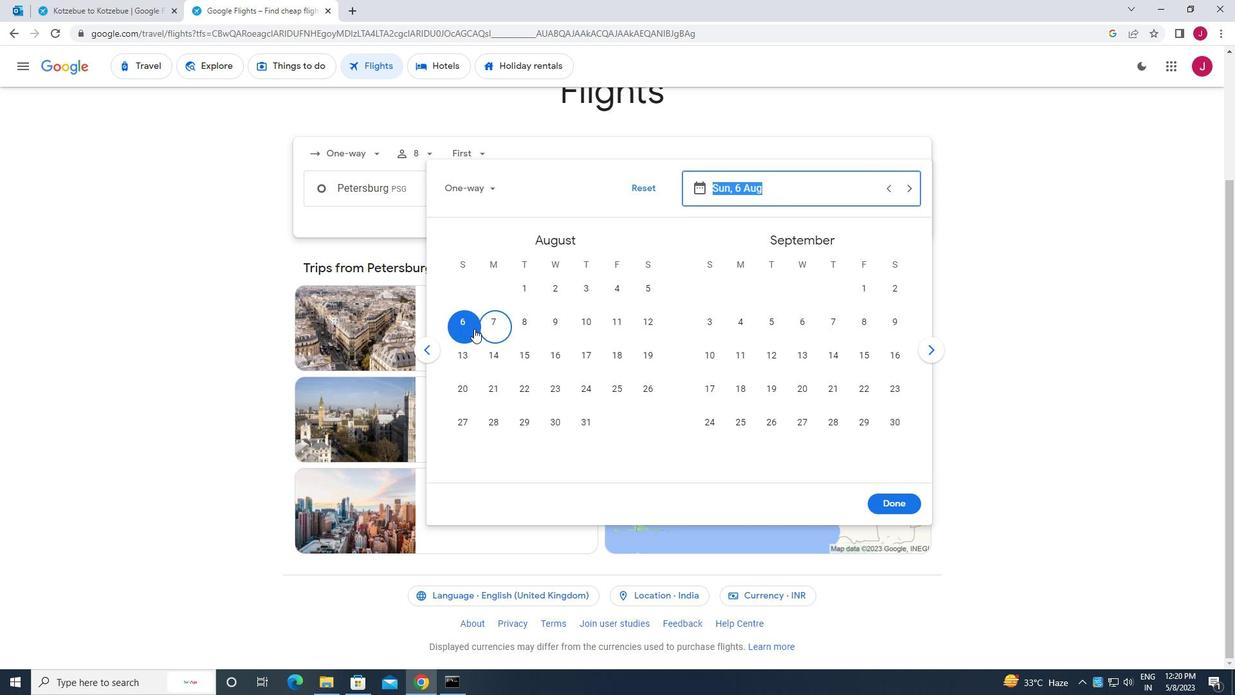 
Action: Mouse pressed left at (465, 327)
Screenshot: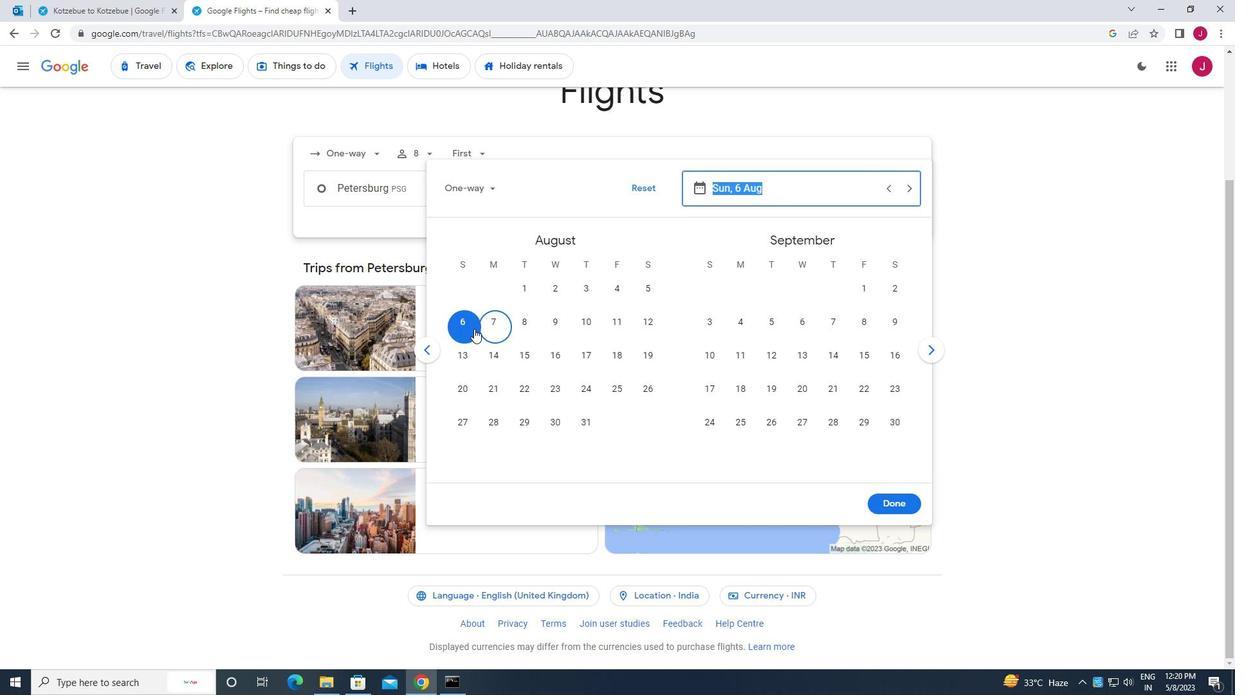 
Action: Mouse moved to (892, 503)
Screenshot: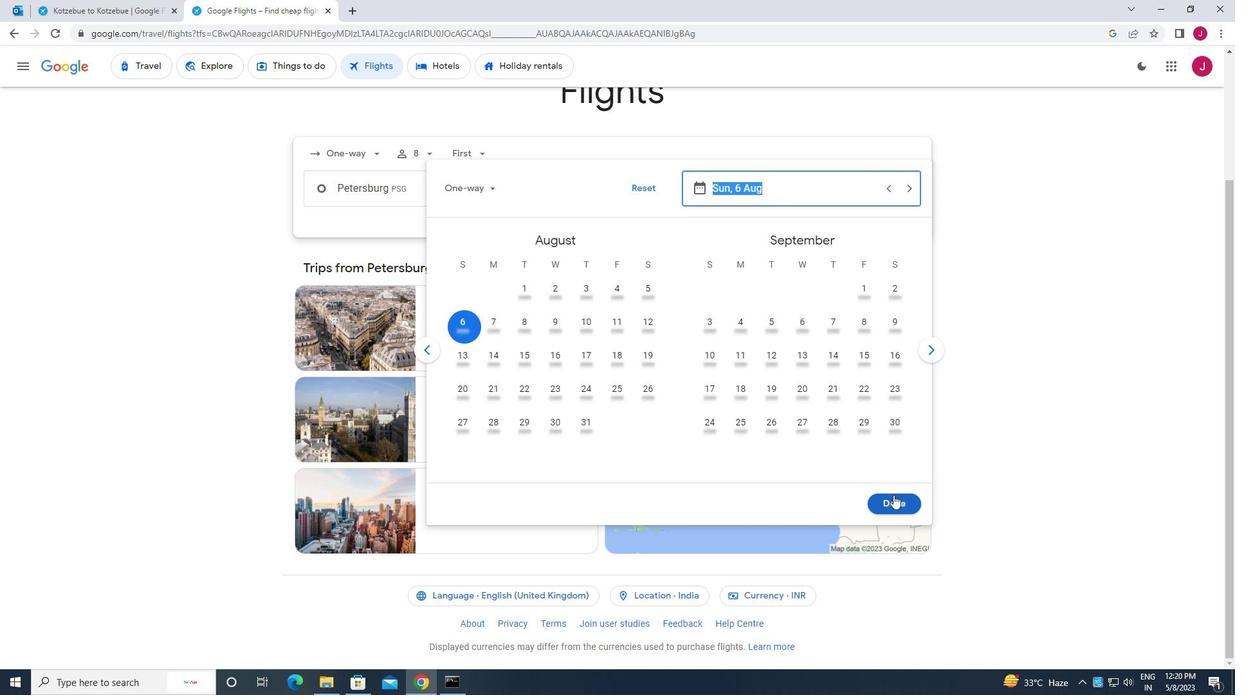 
Action: Mouse pressed left at (892, 503)
Screenshot: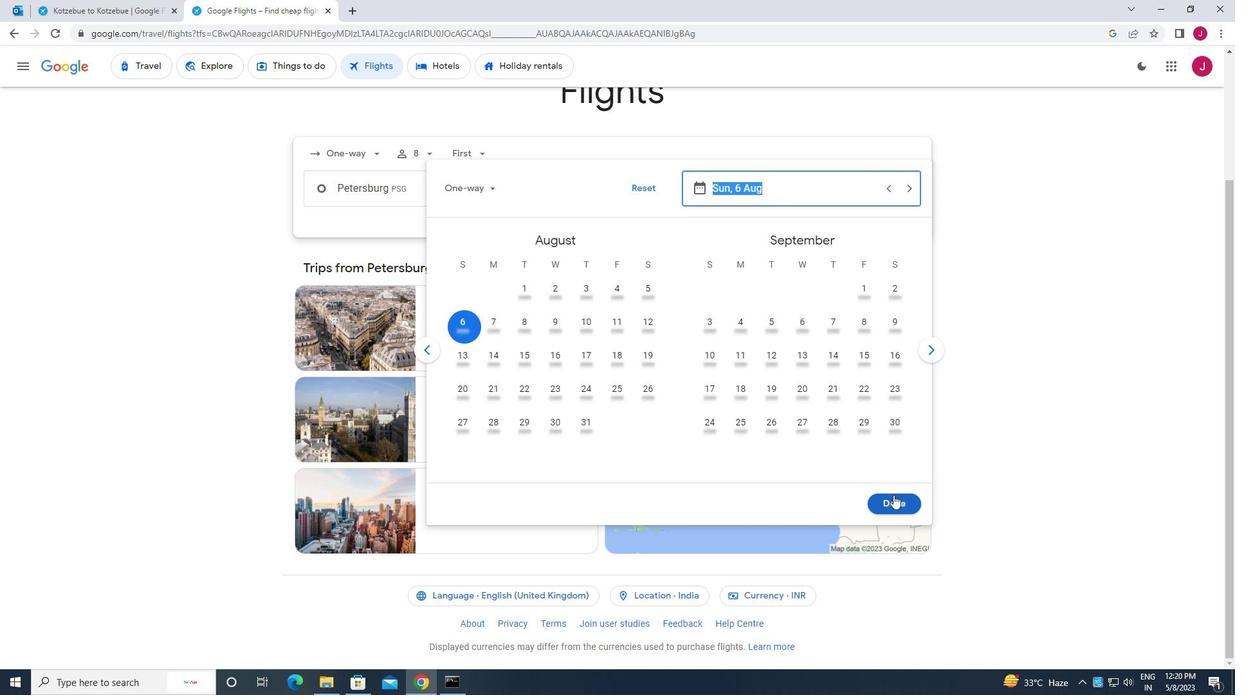 
Action: Mouse moved to (623, 237)
Screenshot: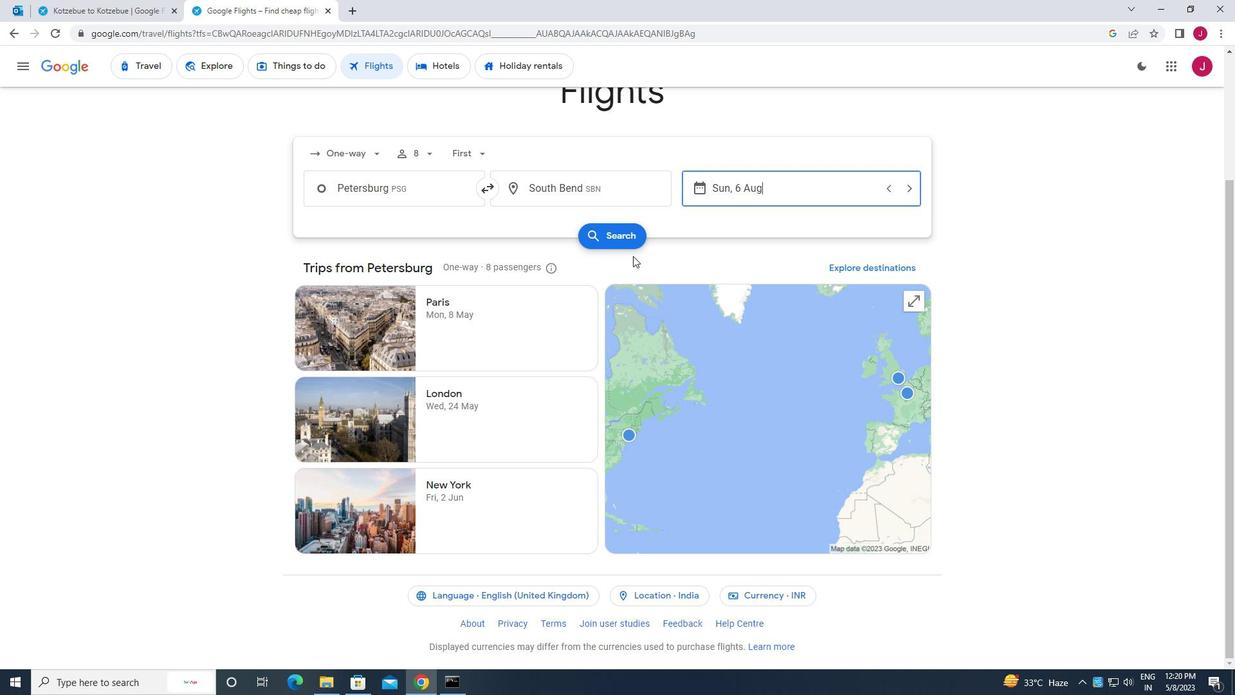 
Action: Mouse pressed left at (623, 237)
Screenshot: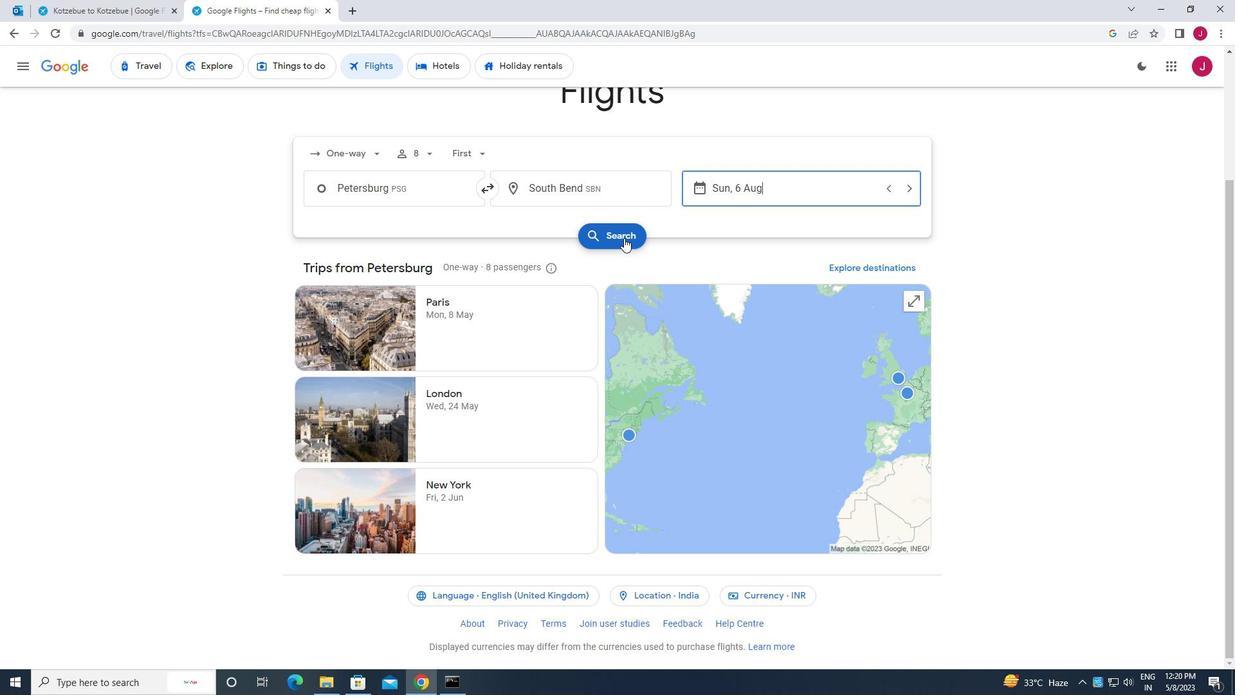 
Action: Mouse moved to (316, 182)
Screenshot: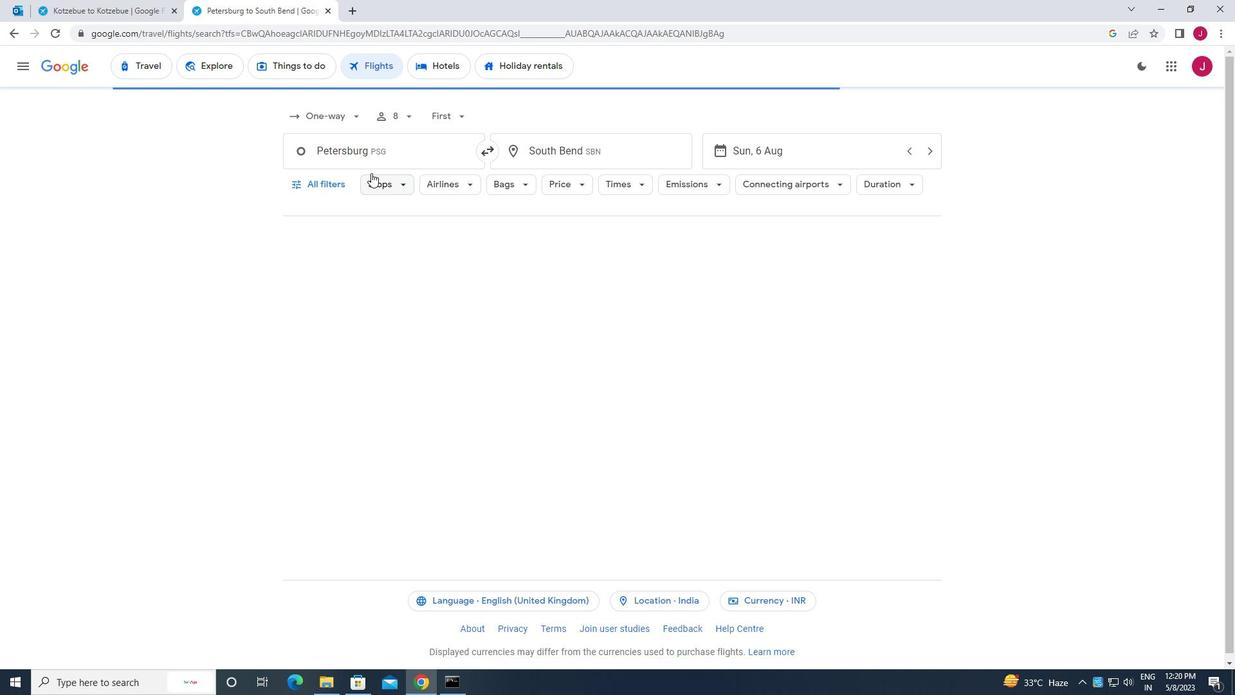 
Action: Mouse pressed left at (316, 182)
Screenshot: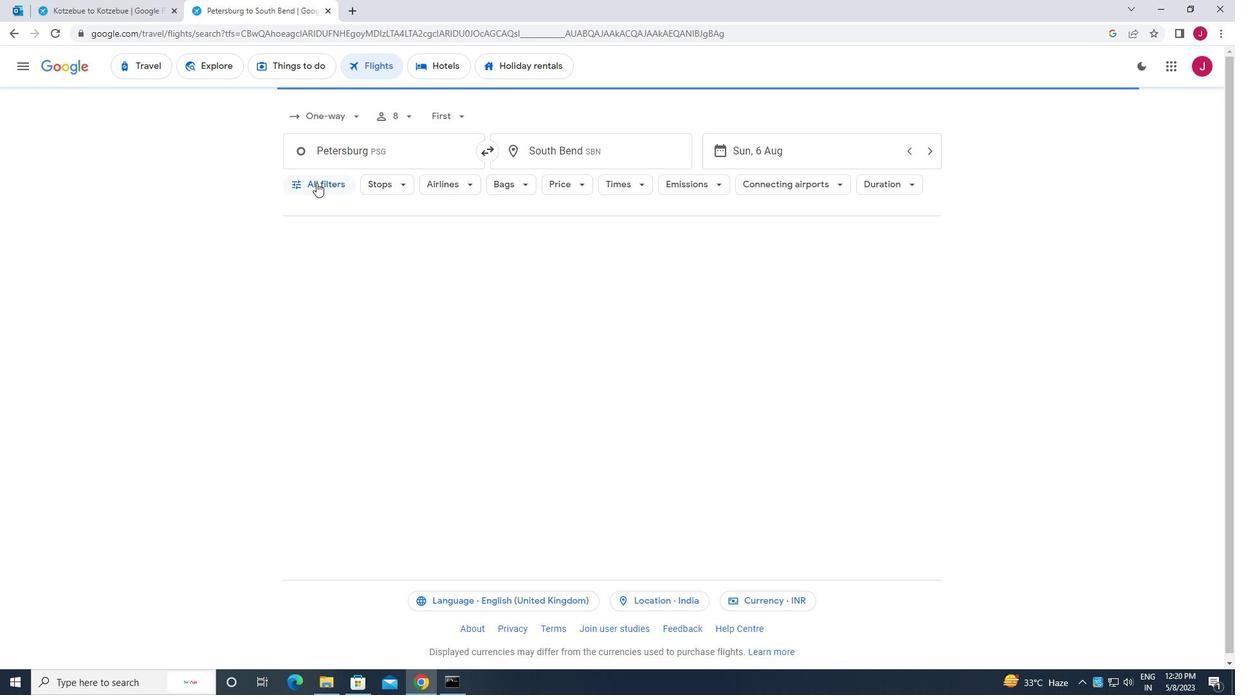 
Action: Mouse moved to (362, 287)
Screenshot: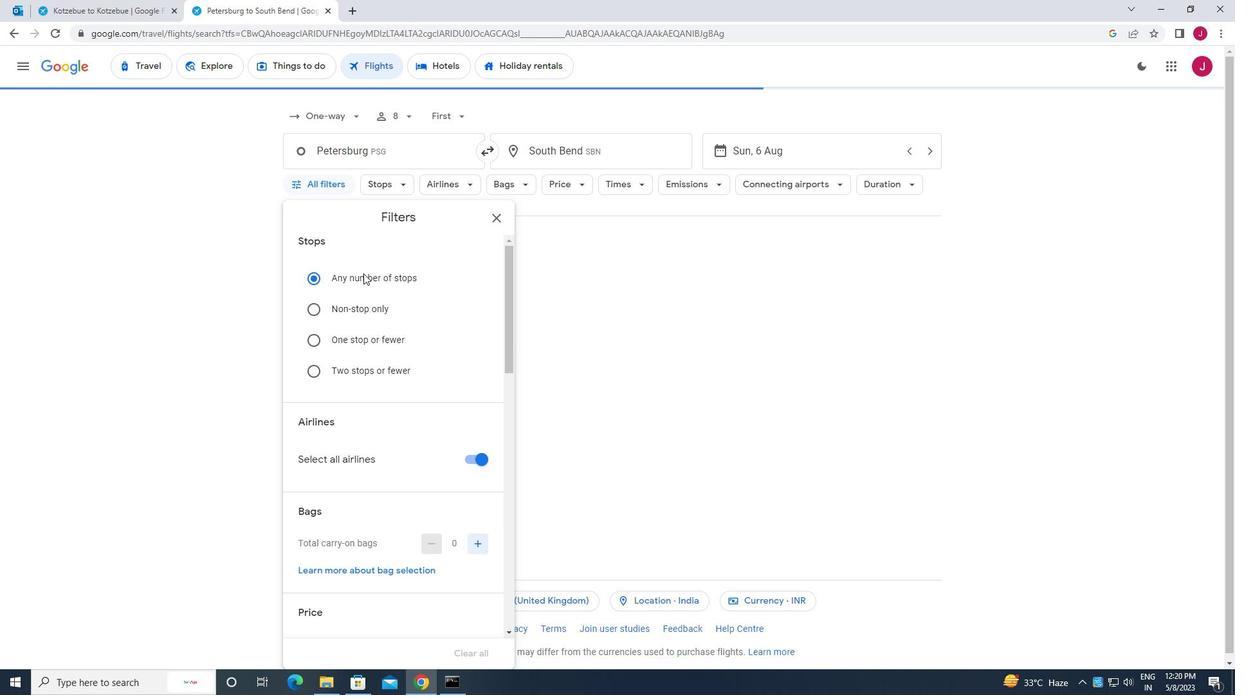 
Action: Mouse scrolled (362, 286) with delta (0, 0)
Screenshot: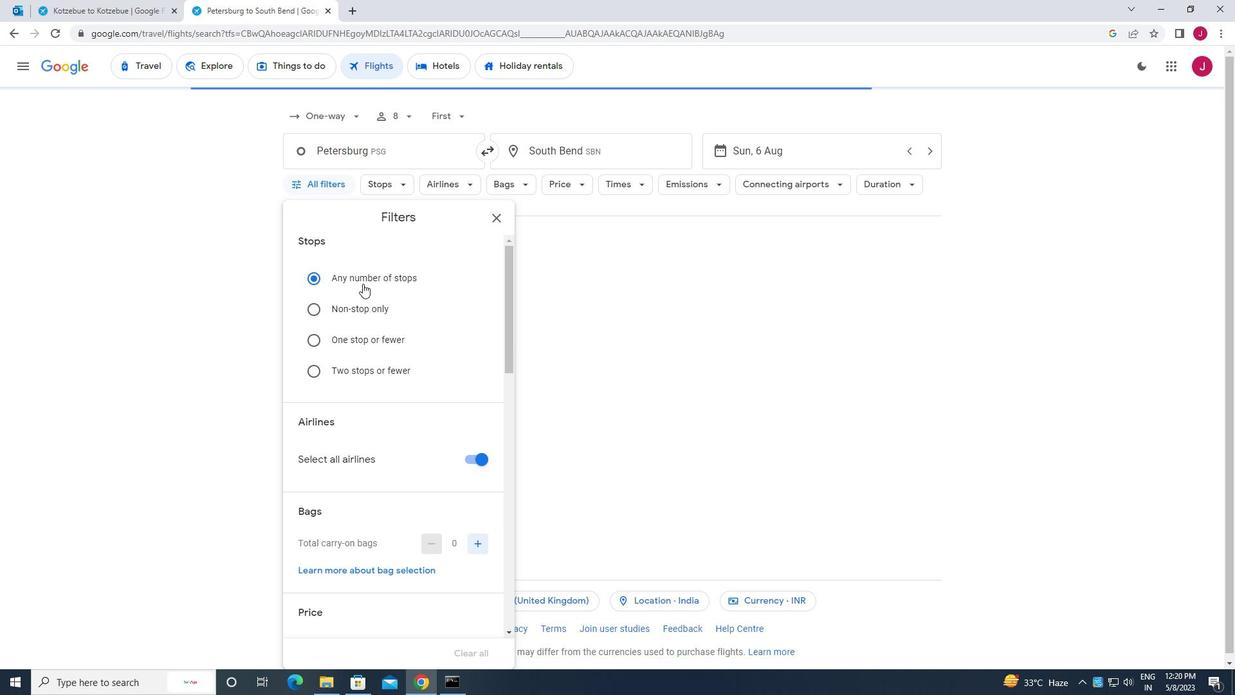 
Action: Mouse moved to (362, 287)
Screenshot: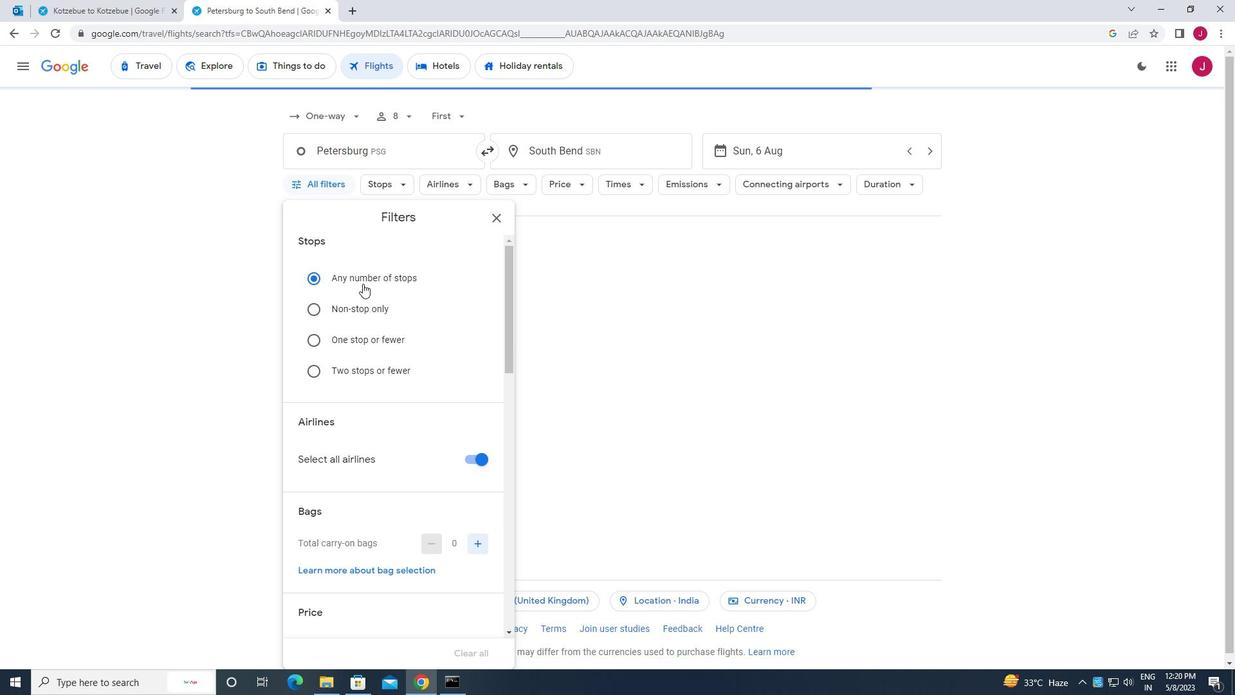 
Action: Mouse scrolled (362, 287) with delta (0, 0)
Screenshot: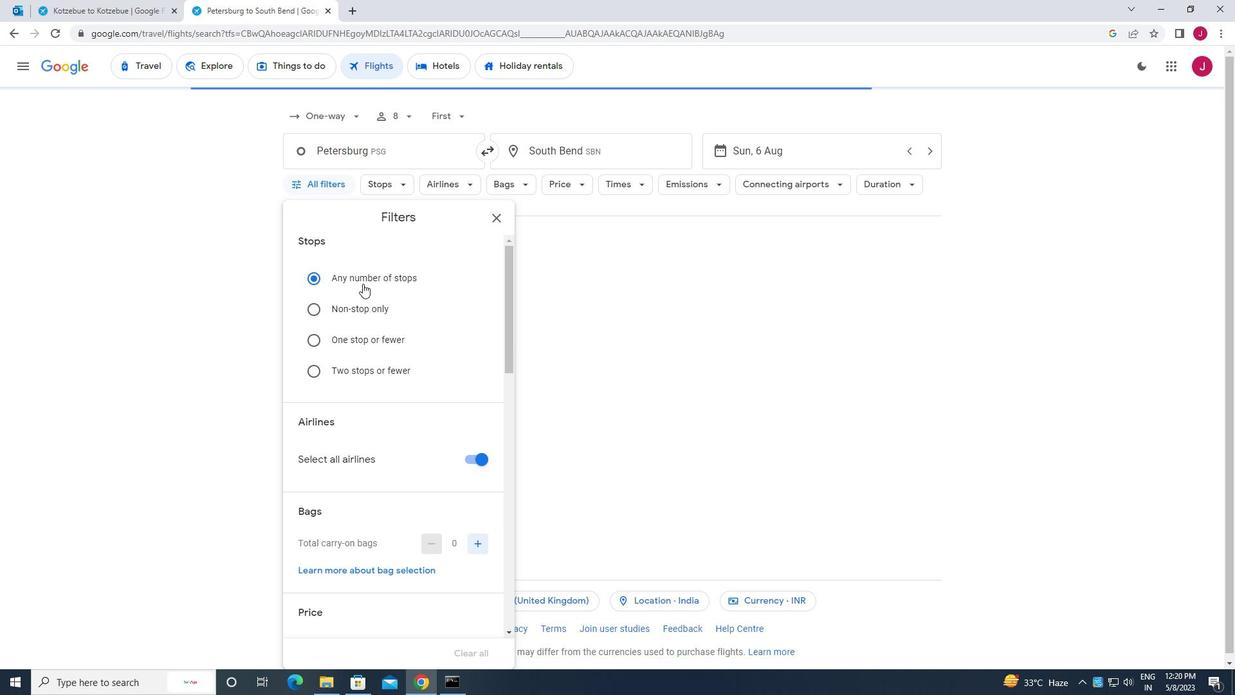 
Action: Mouse moved to (362, 287)
Screenshot: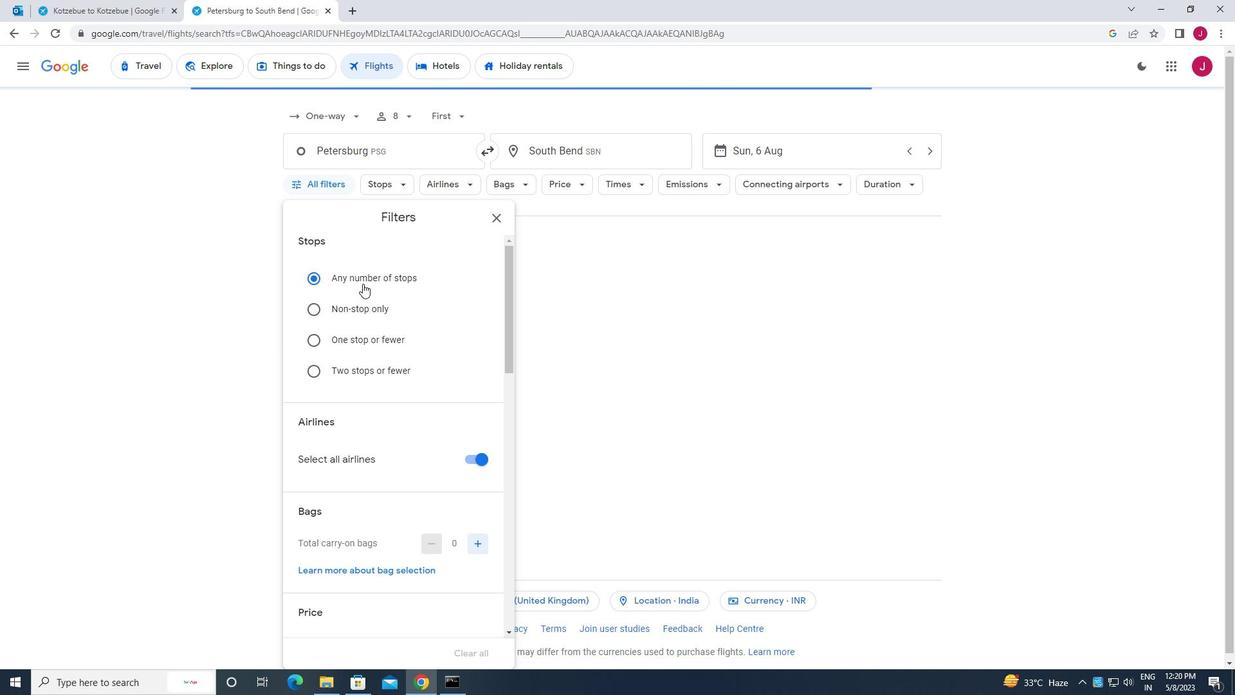 
Action: Mouse scrolled (362, 287) with delta (0, 0)
Screenshot: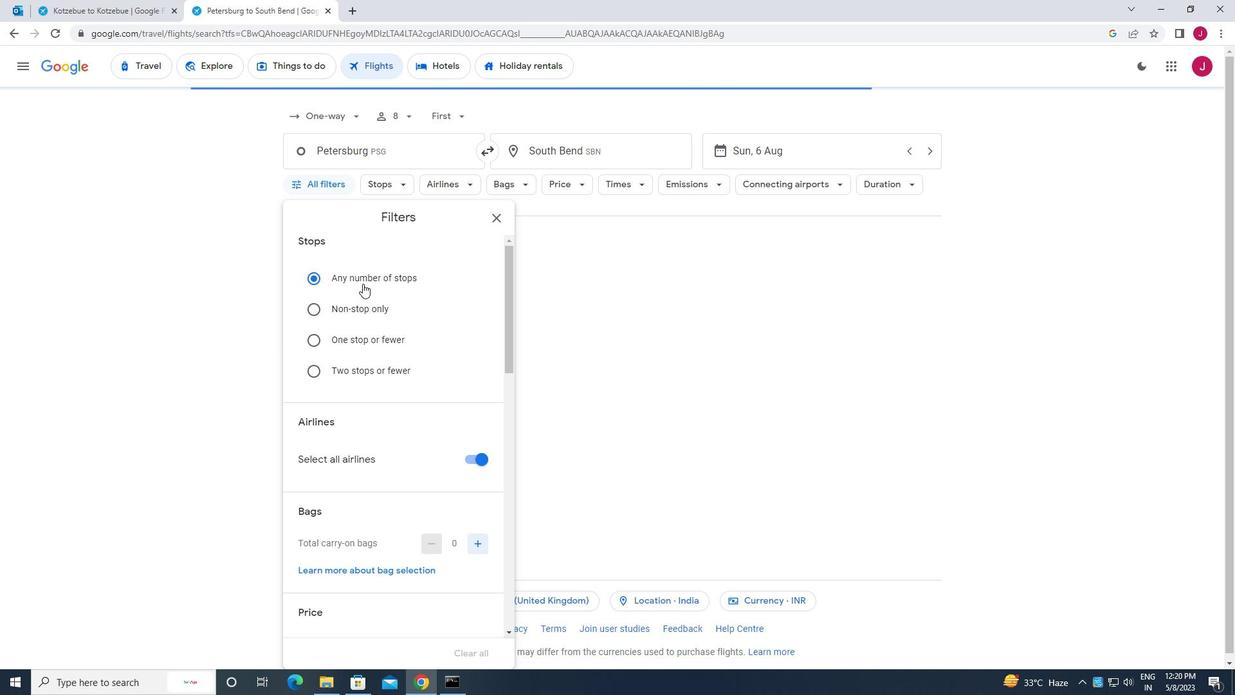 
Action: Mouse moved to (471, 266)
Screenshot: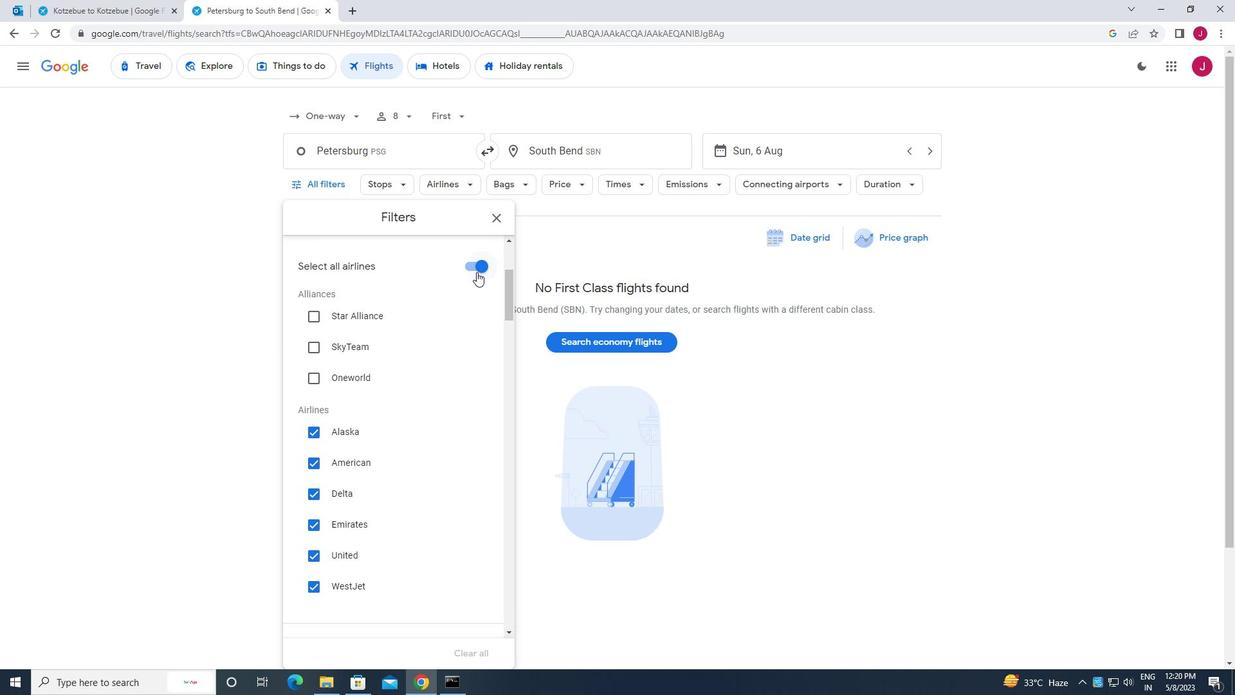 
Action: Mouse pressed left at (471, 266)
Screenshot: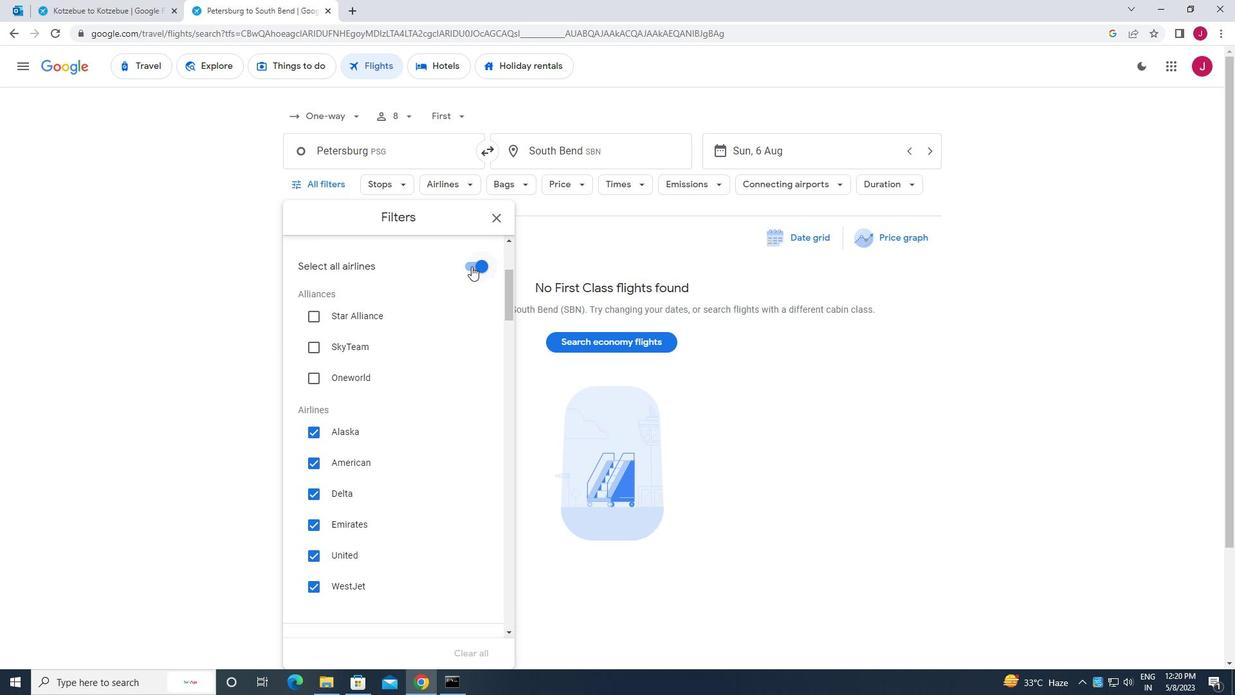
Action: Mouse moved to (436, 357)
Screenshot: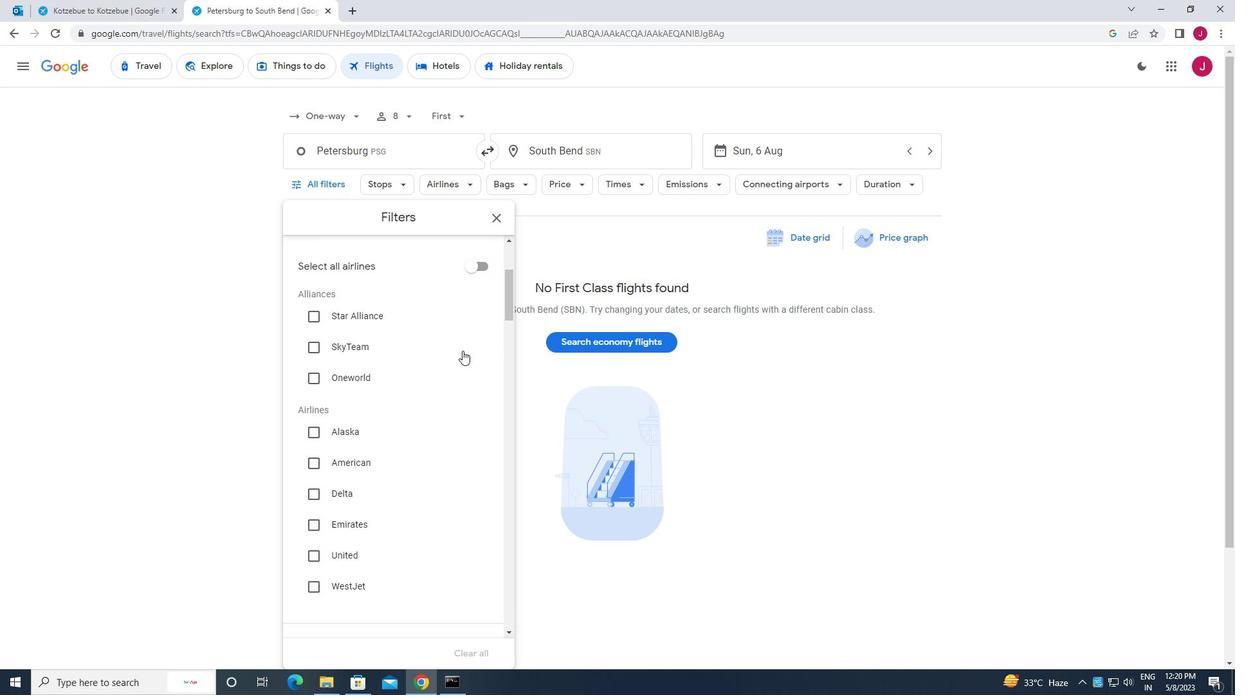 
Action: Mouse scrolled (436, 356) with delta (0, 0)
Screenshot: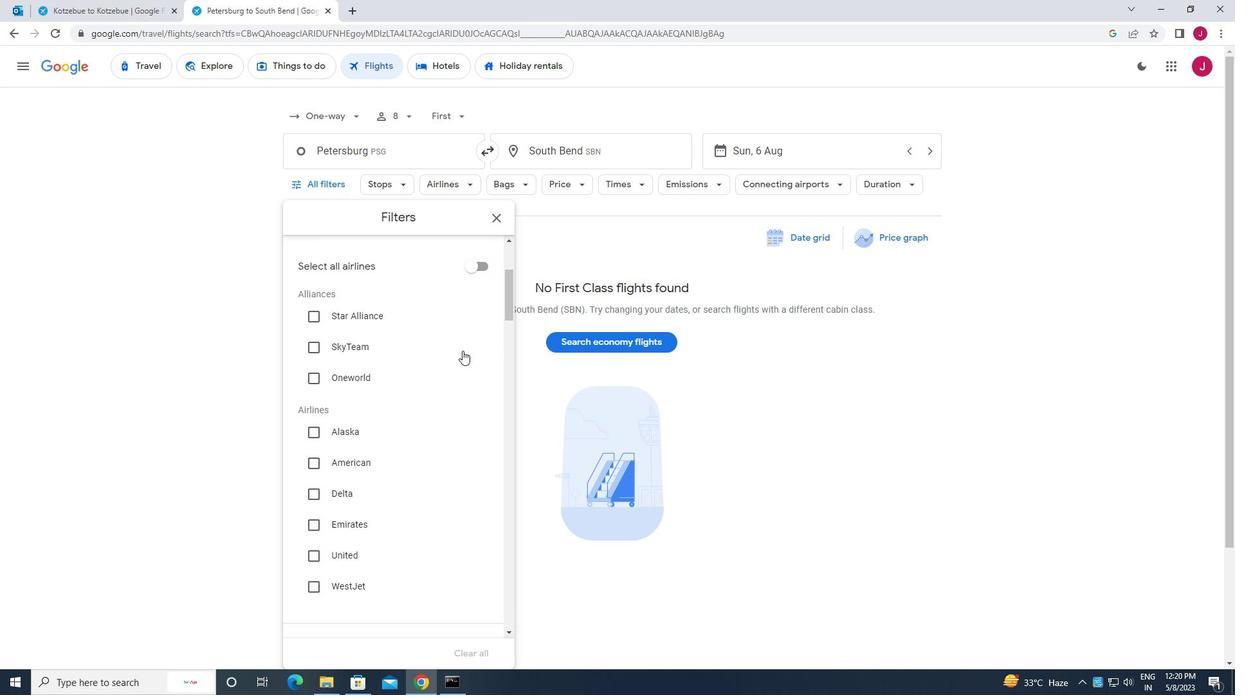 
Action: Mouse moved to (311, 458)
Screenshot: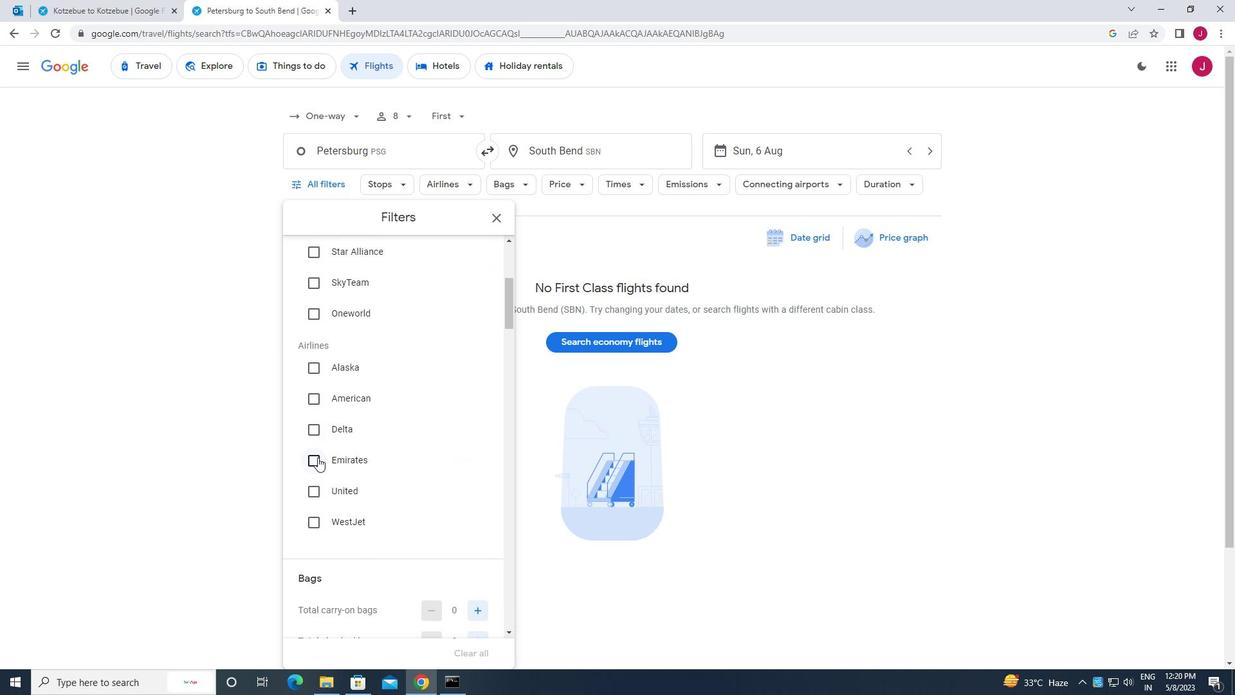 
Action: Mouse pressed left at (311, 458)
Screenshot: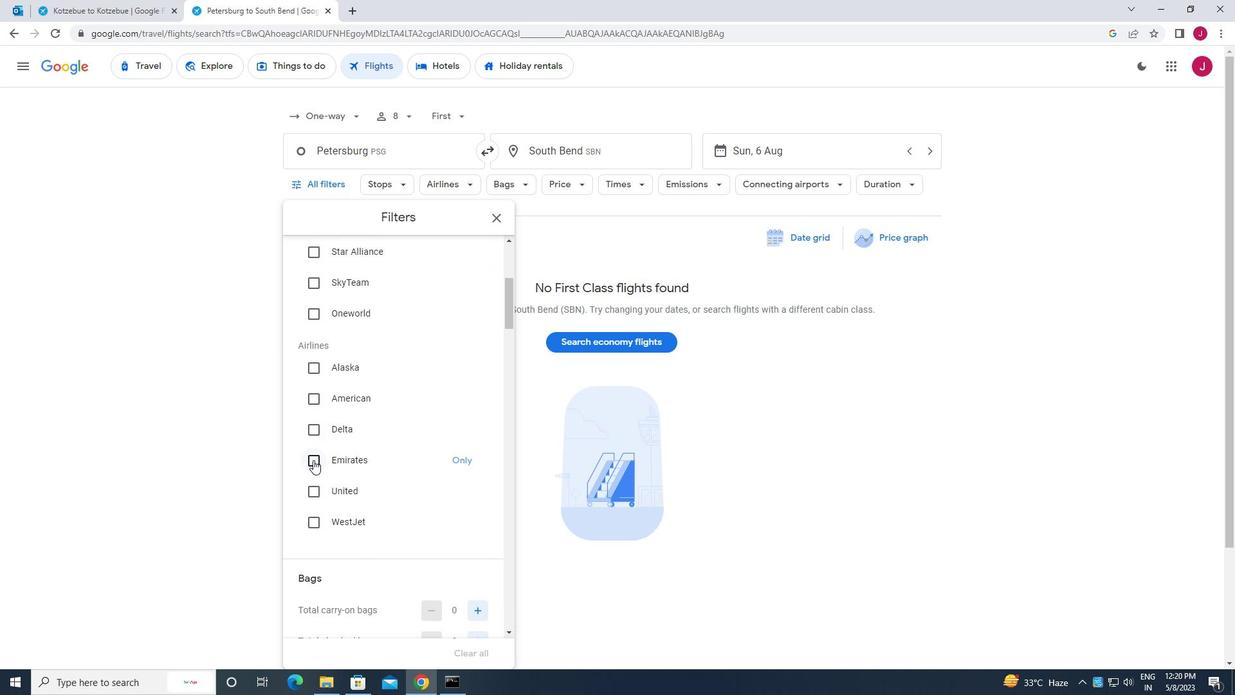 
Action: Mouse moved to (395, 435)
Screenshot: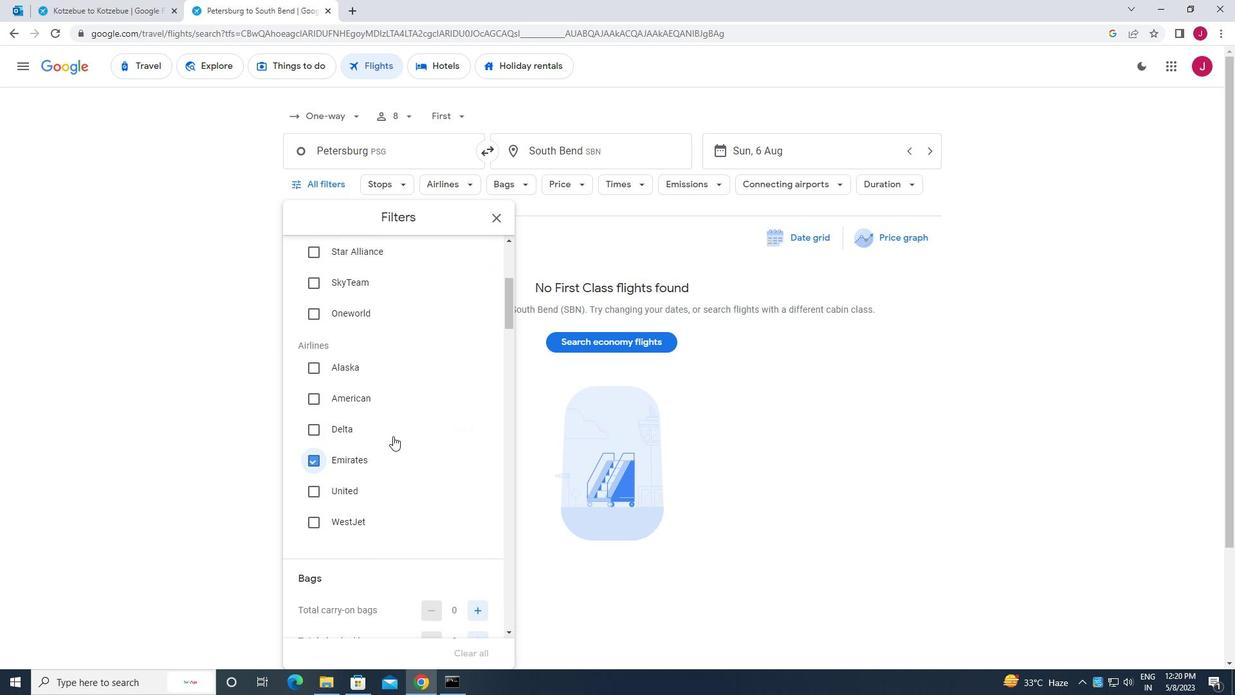 
Action: Mouse scrolled (395, 434) with delta (0, 0)
Screenshot: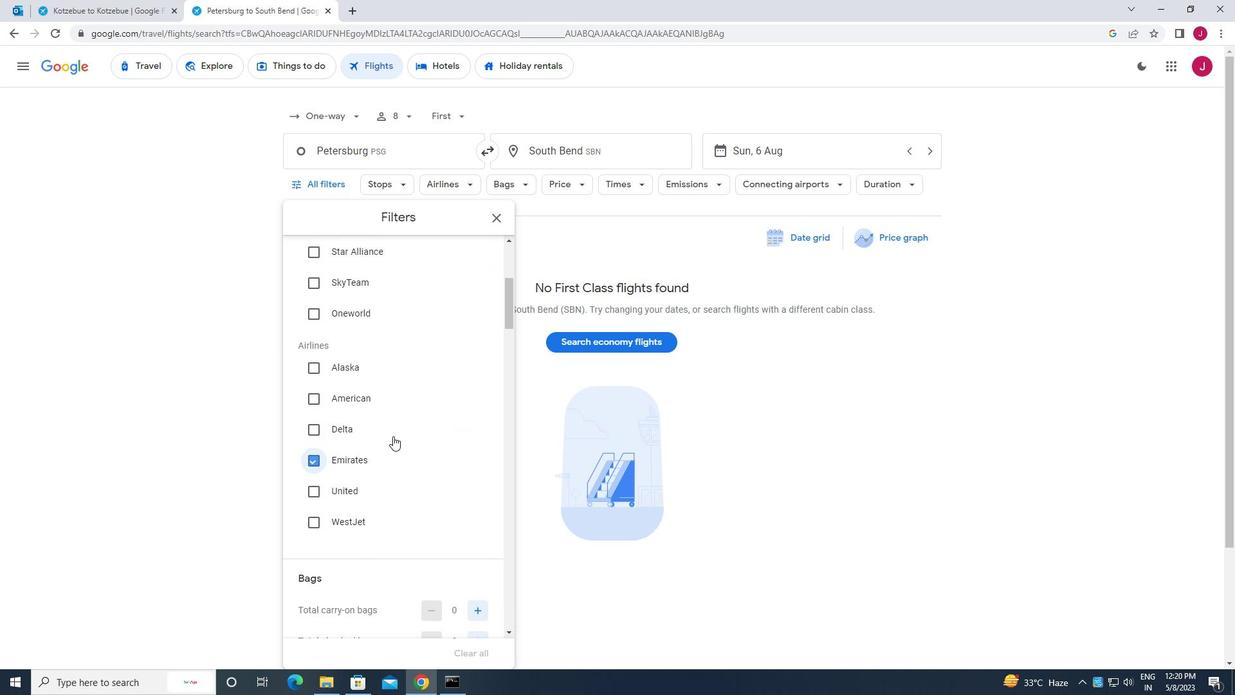
Action: Mouse scrolled (395, 434) with delta (0, 0)
Screenshot: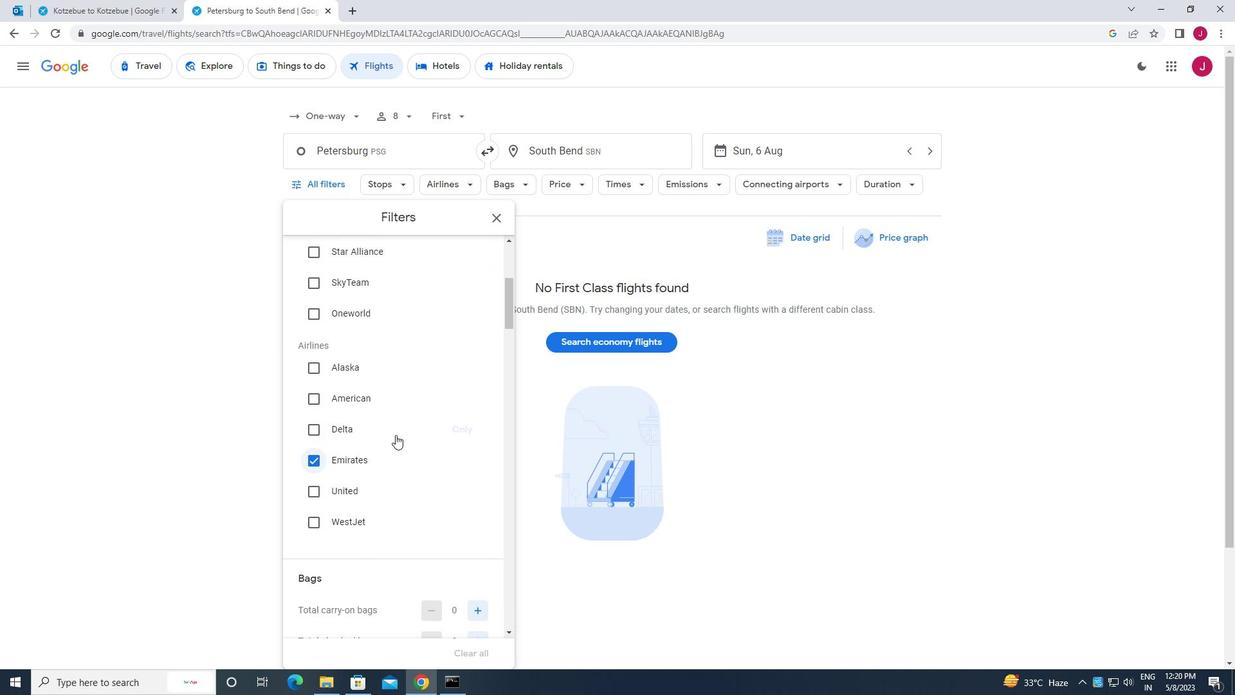 
Action: Mouse scrolled (395, 434) with delta (0, 0)
Screenshot: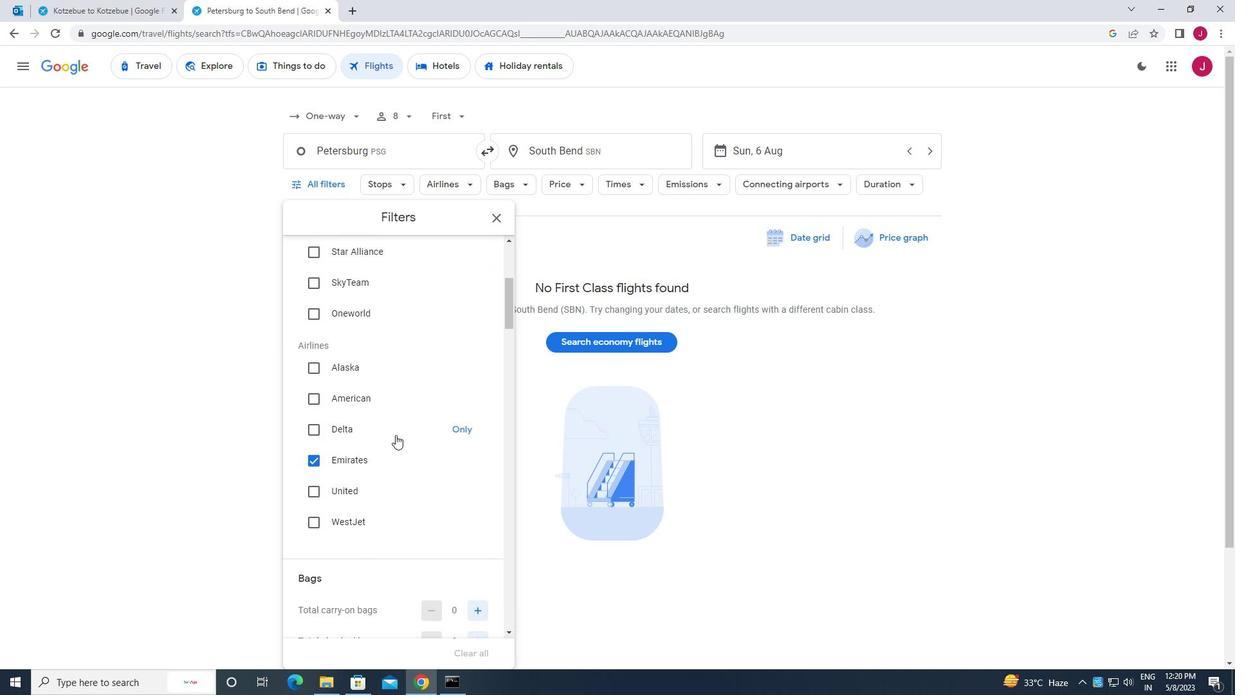 
Action: Mouse scrolled (395, 434) with delta (0, 0)
Screenshot: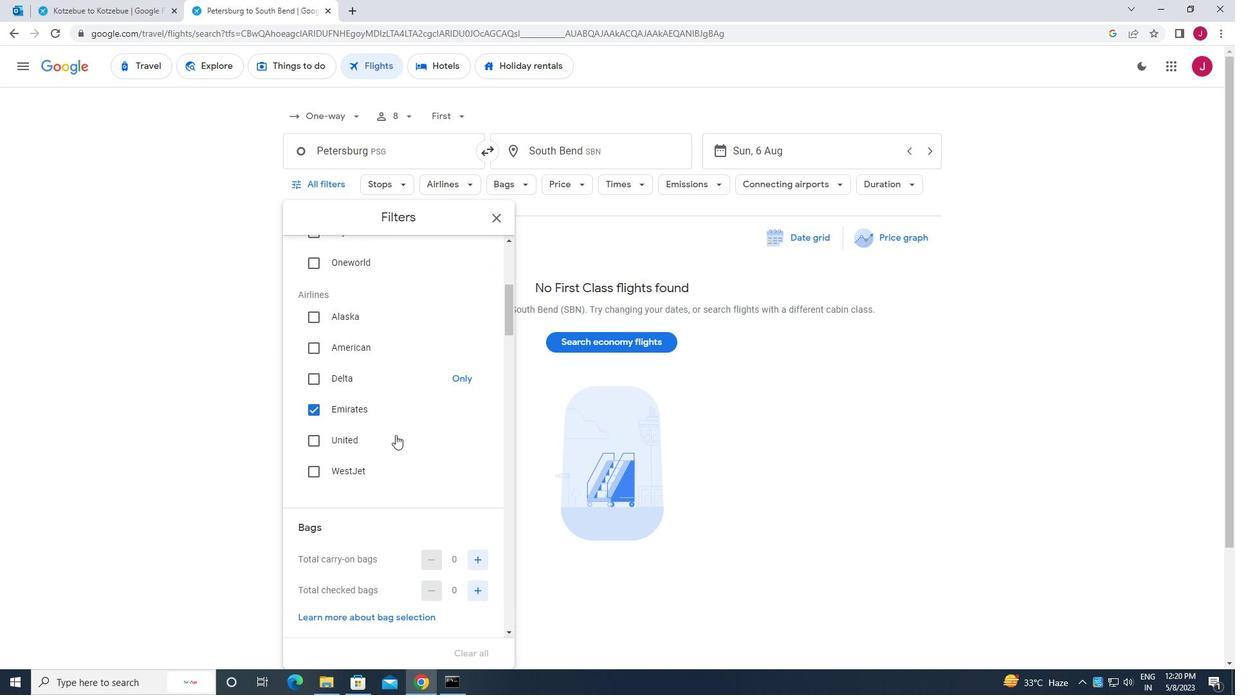 
Action: Mouse moved to (480, 388)
Screenshot: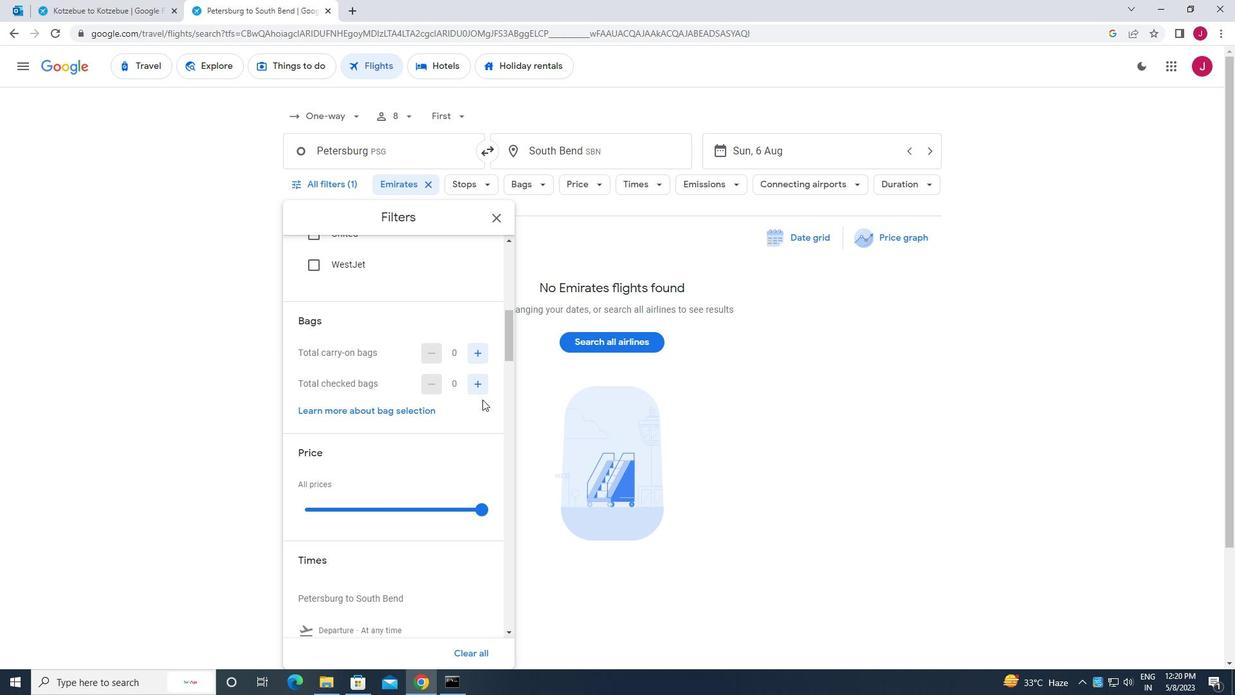 
Action: Mouse pressed left at (480, 388)
Screenshot: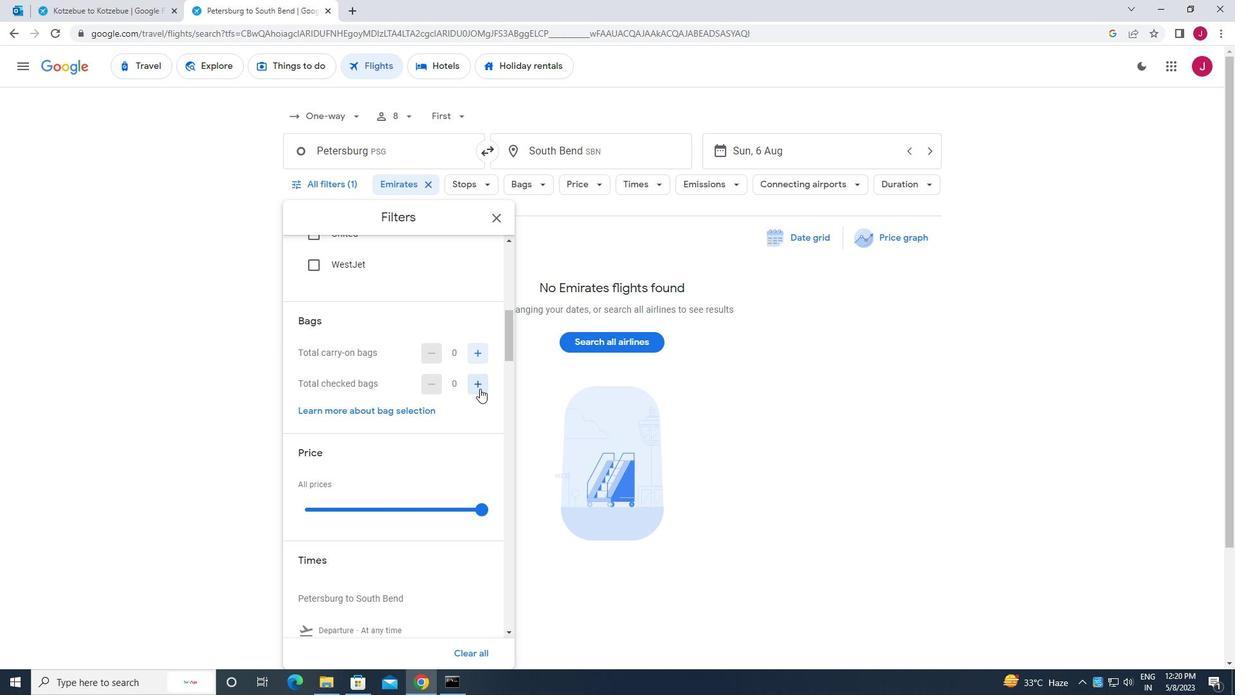 
Action: Mouse moved to (480, 388)
Screenshot: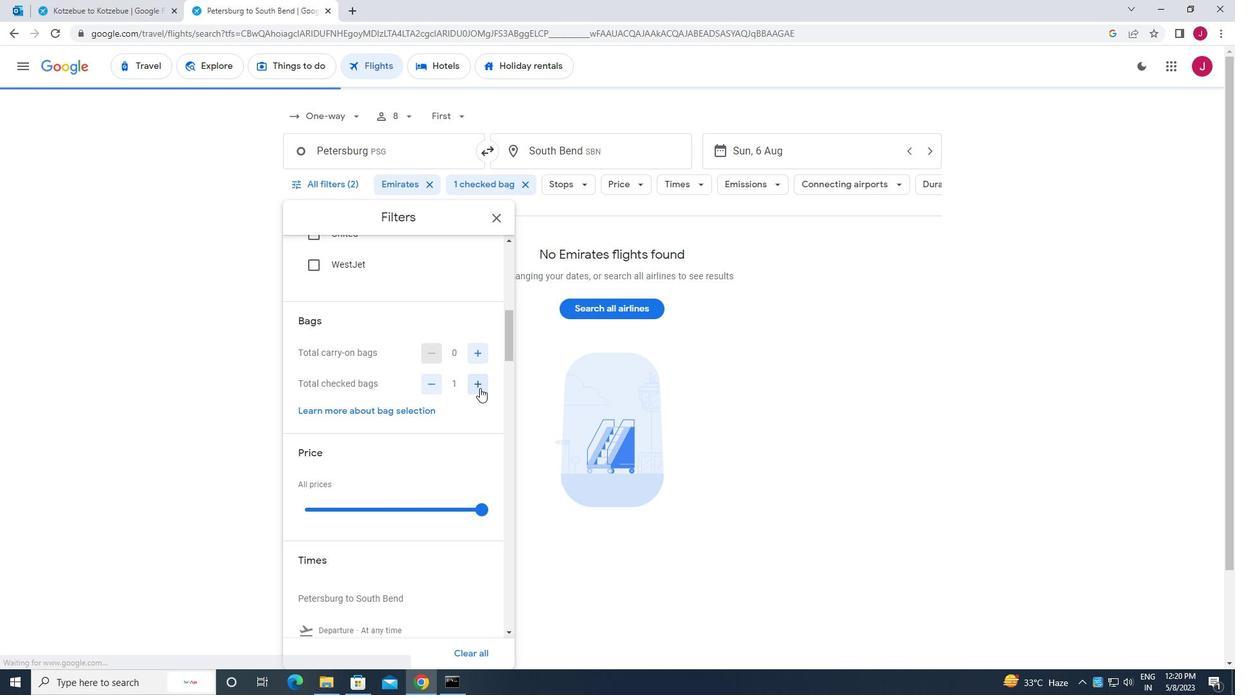 
Action: Mouse scrolled (480, 387) with delta (0, 0)
Screenshot: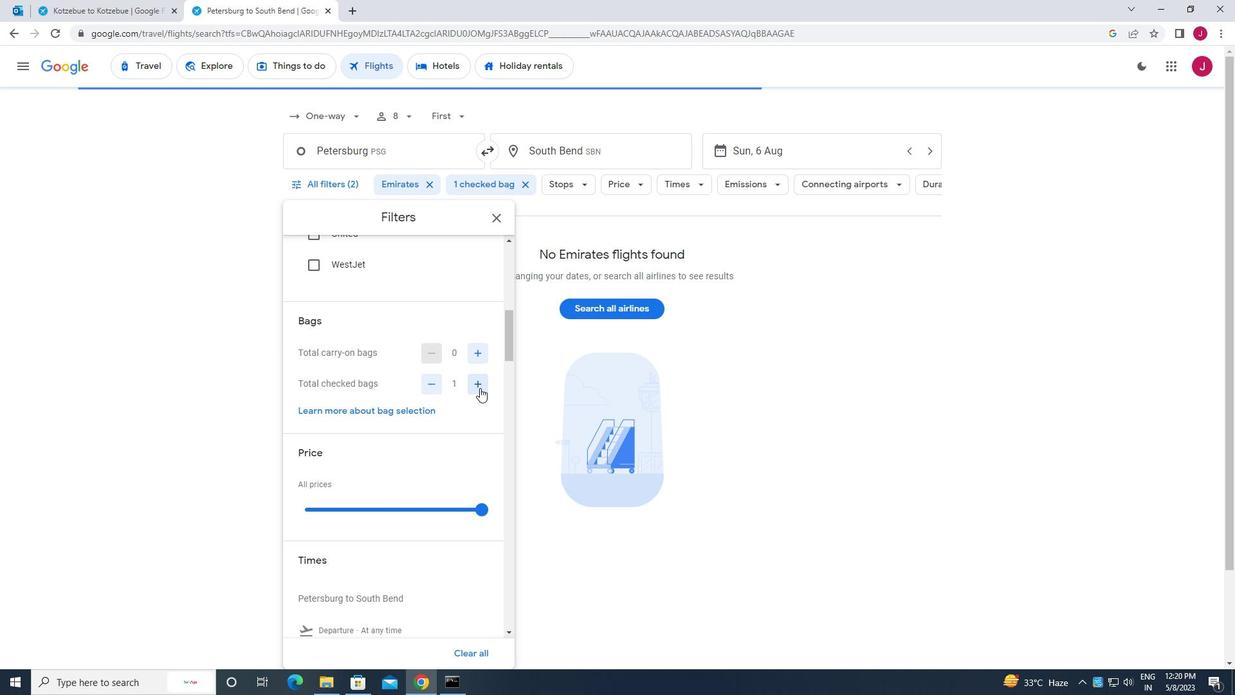 
Action: Mouse moved to (479, 442)
Screenshot: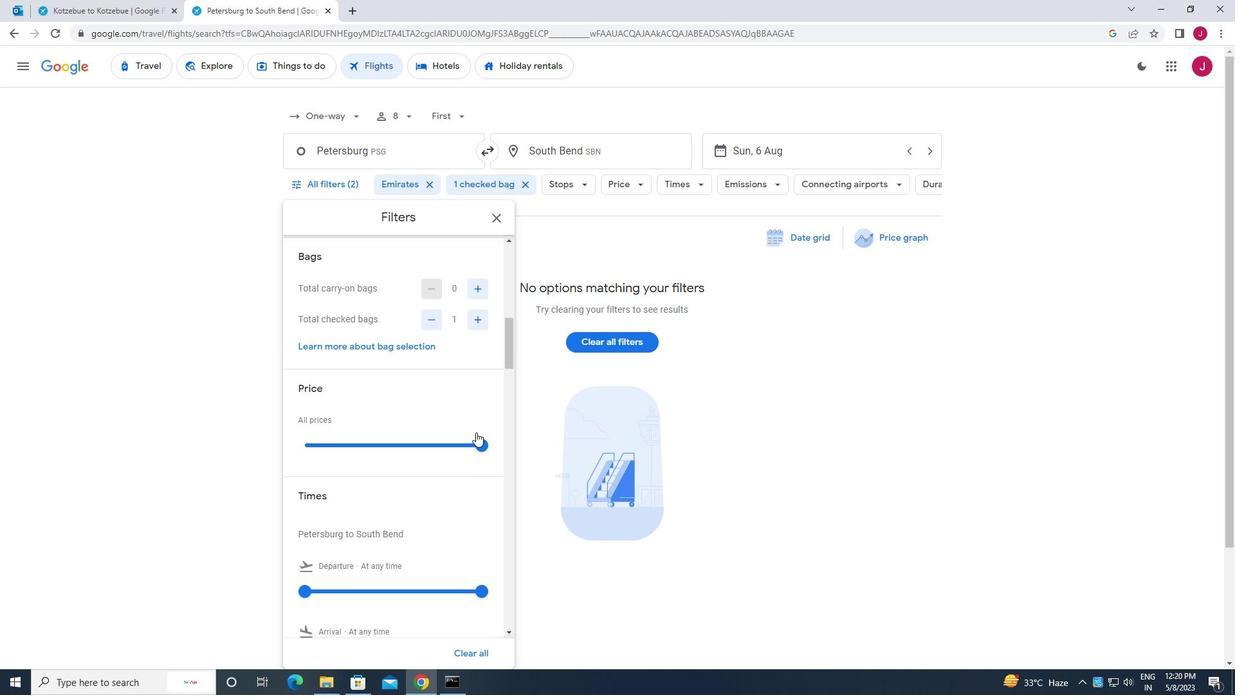 
Action: Mouse pressed left at (479, 442)
Screenshot: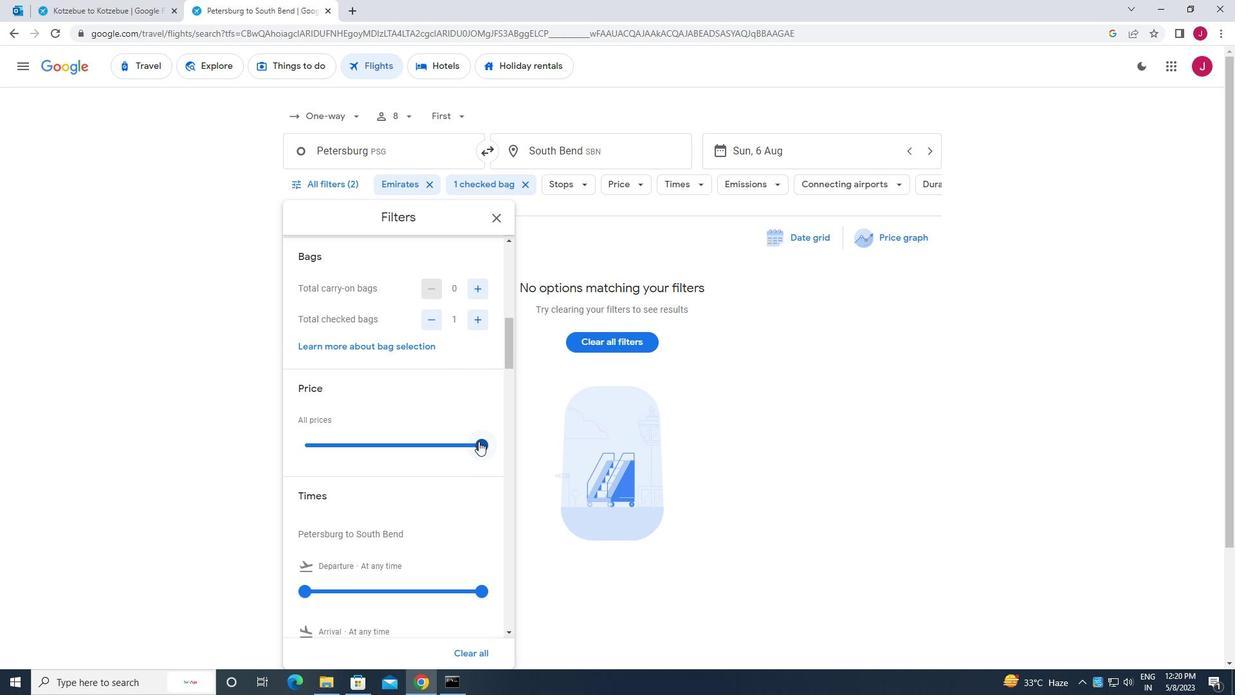 
Action: Mouse moved to (471, 420)
Screenshot: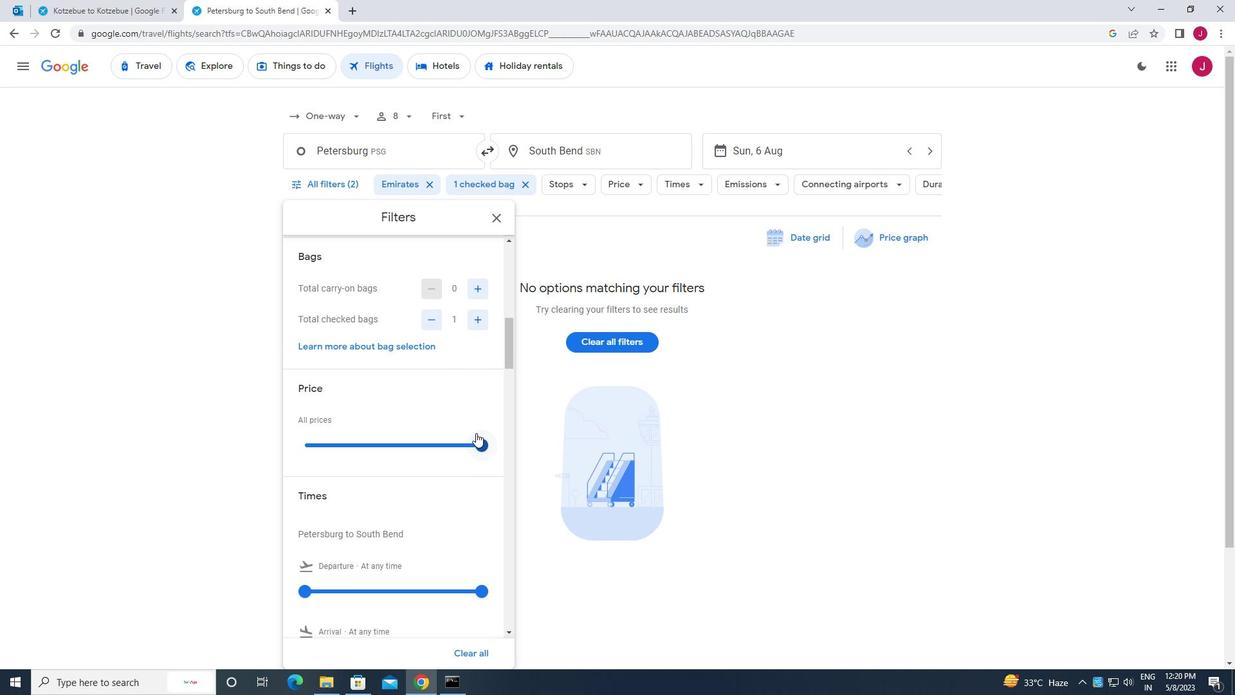
Action: Mouse scrolled (471, 420) with delta (0, 0)
Screenshot: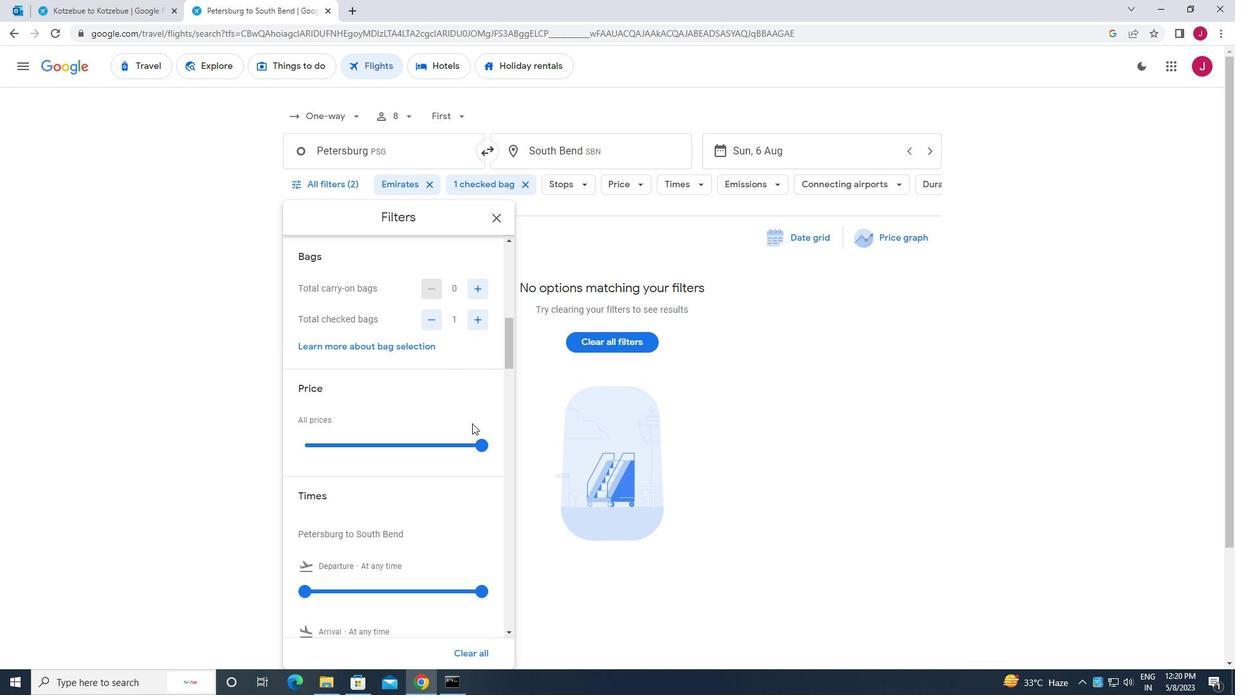 
Action: Mouse scrolled (471, 420) with delta (0, 0)
Screenshot: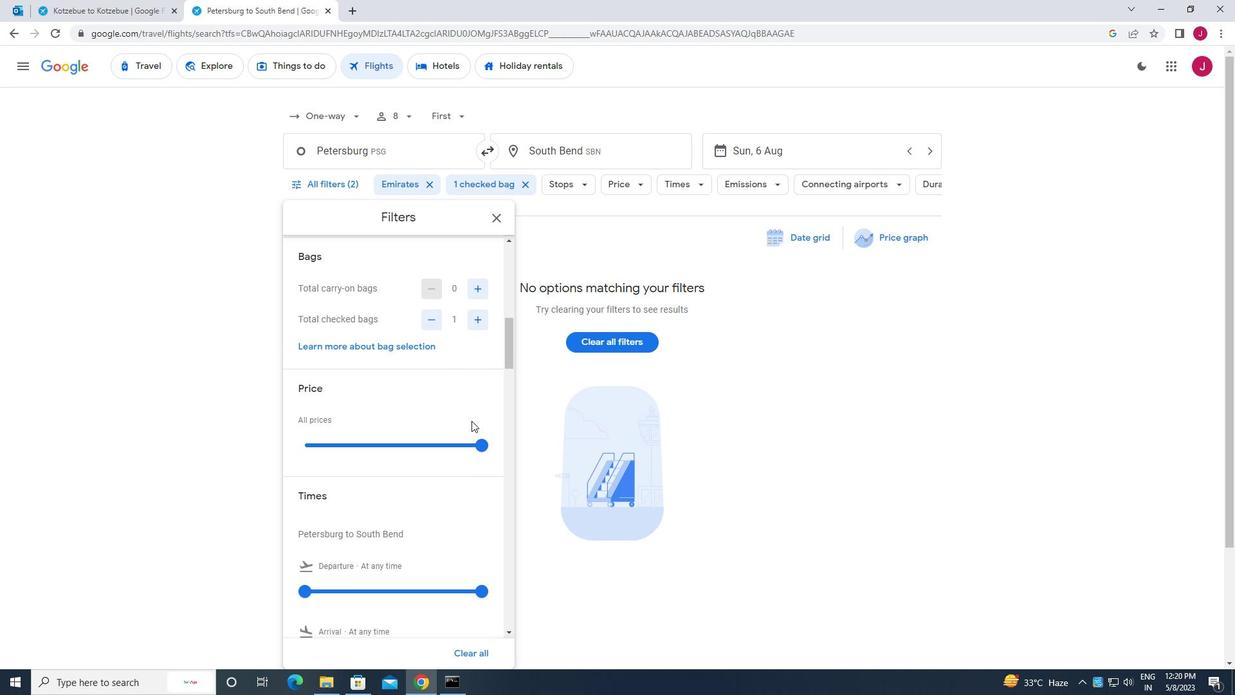 
Action: Mouse scrolled (471, 420) with delta (0, 0)
Screenshot: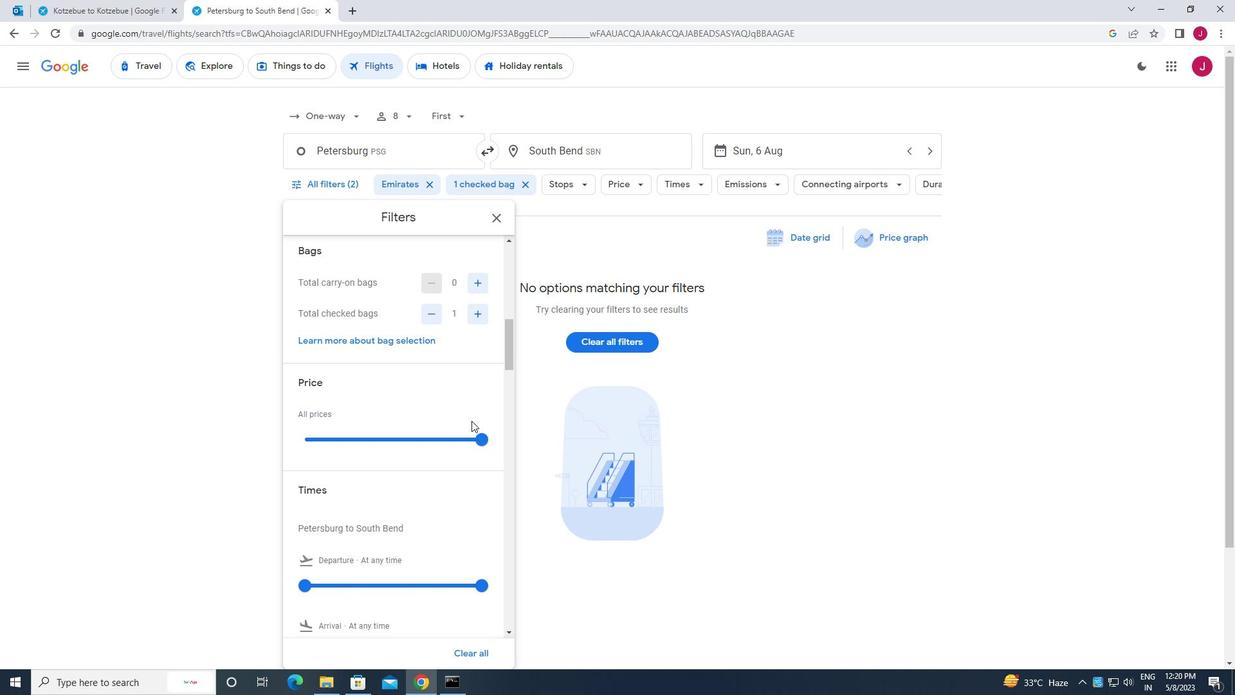 
Action: Mouse moved to (307, 399)
Screenshot: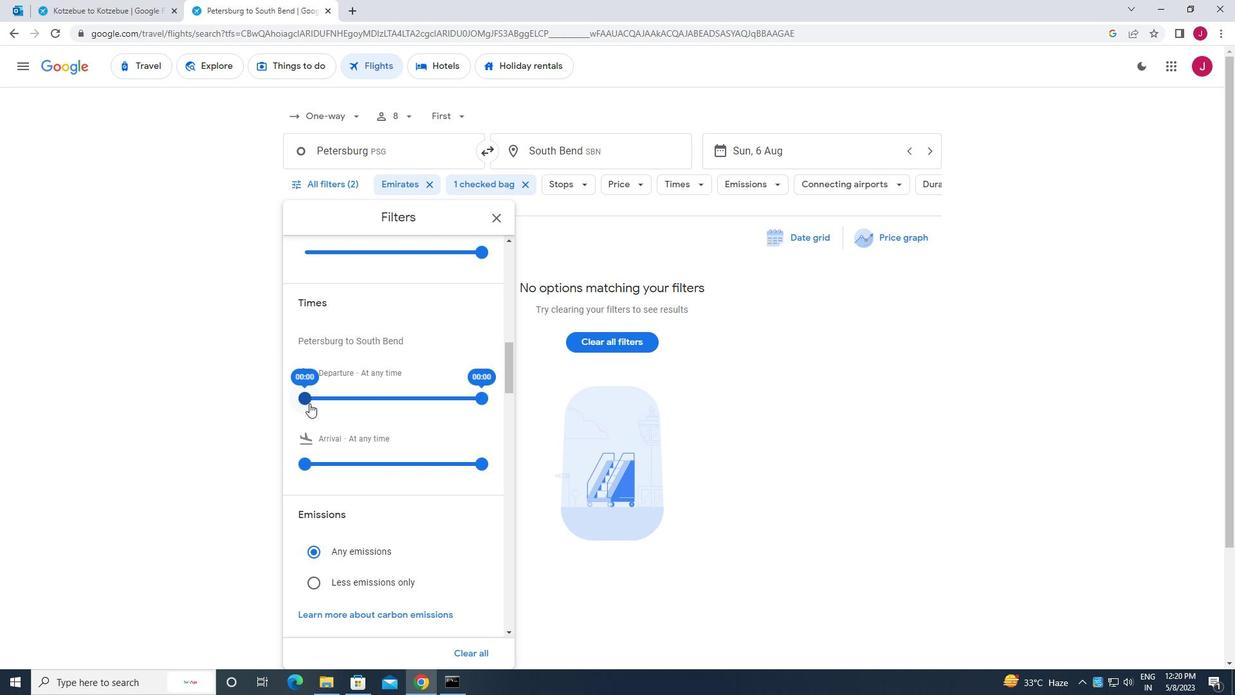 
Action: Mouse pressed left at (307, 399)
Screenshot: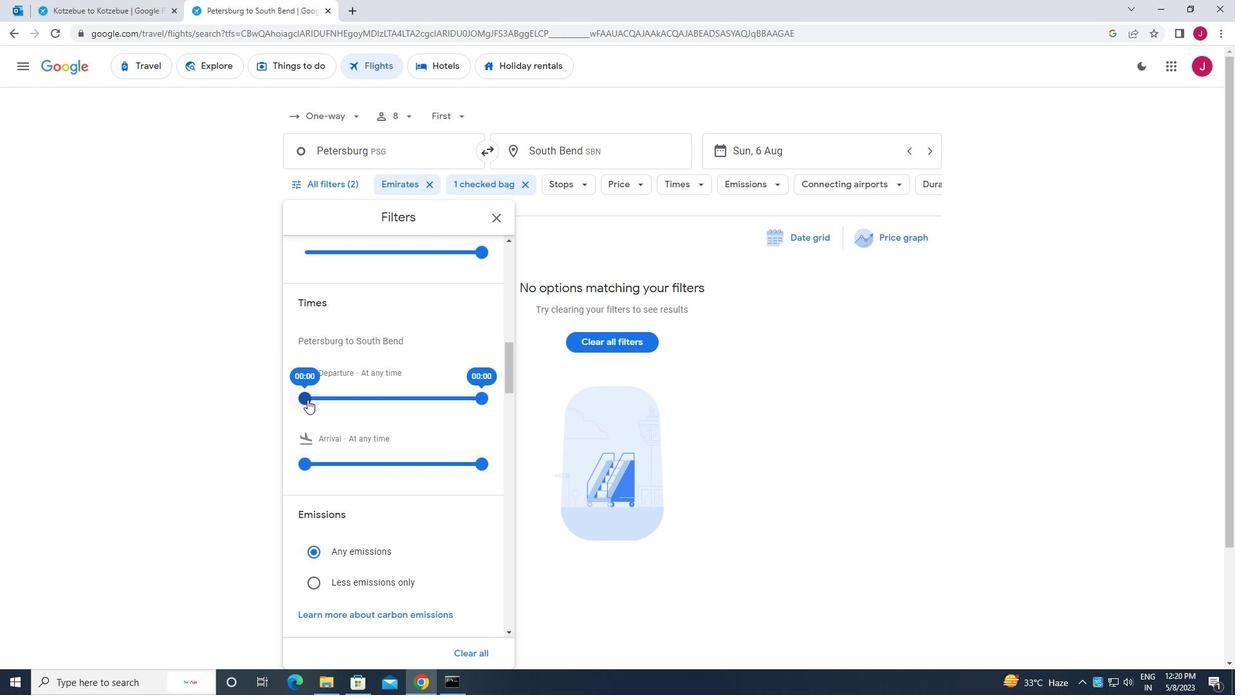 
Action: Mouse moved to (354, 397)
Screenshot: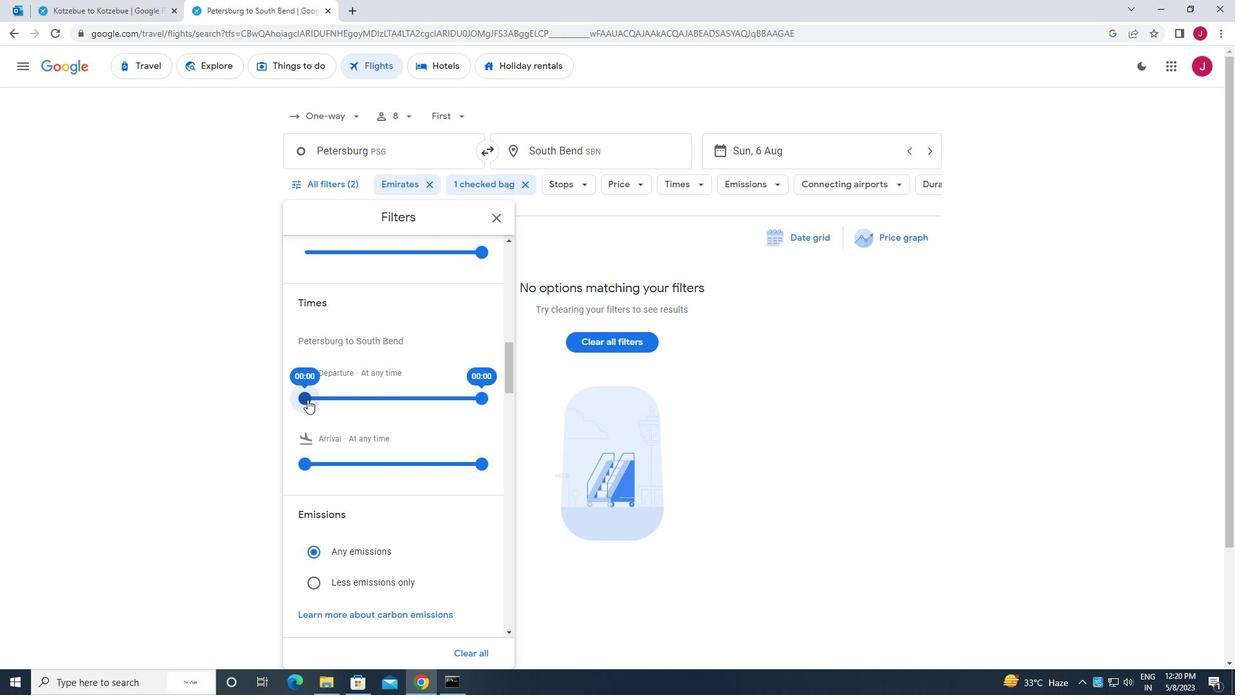 
Action: Mouse pressed left at (354, 397)
Screenshot: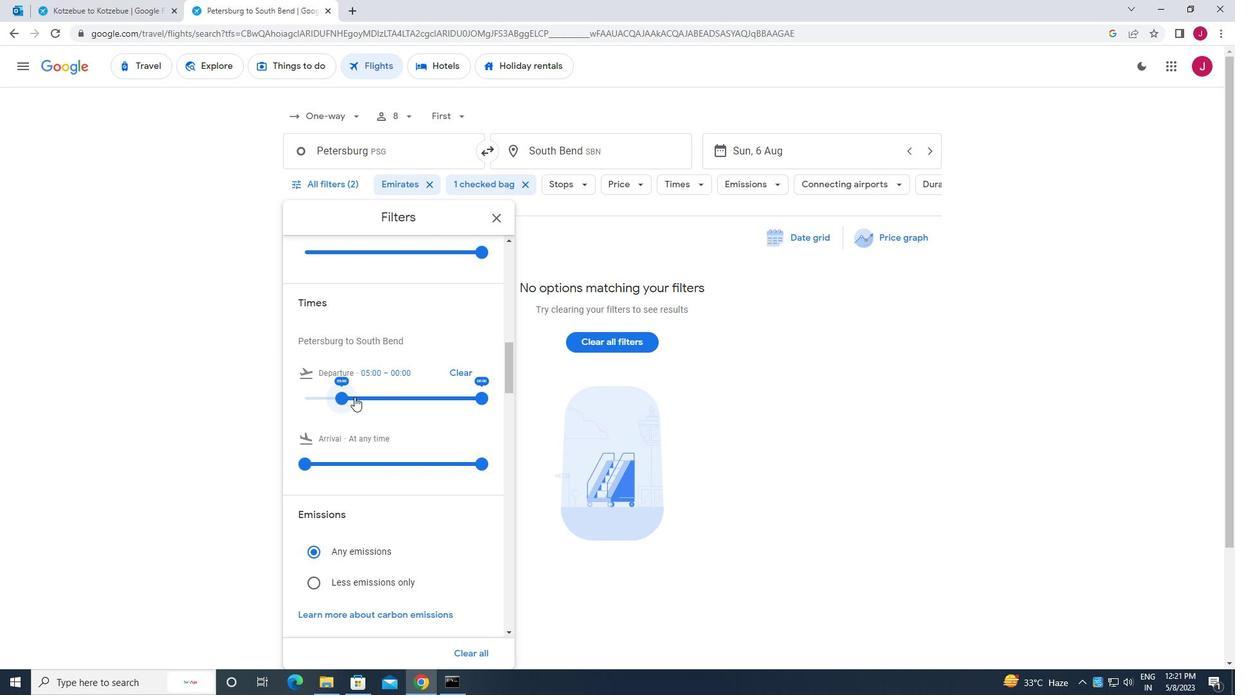 
Action: Mouse moved to (479, 395)
Screenshot: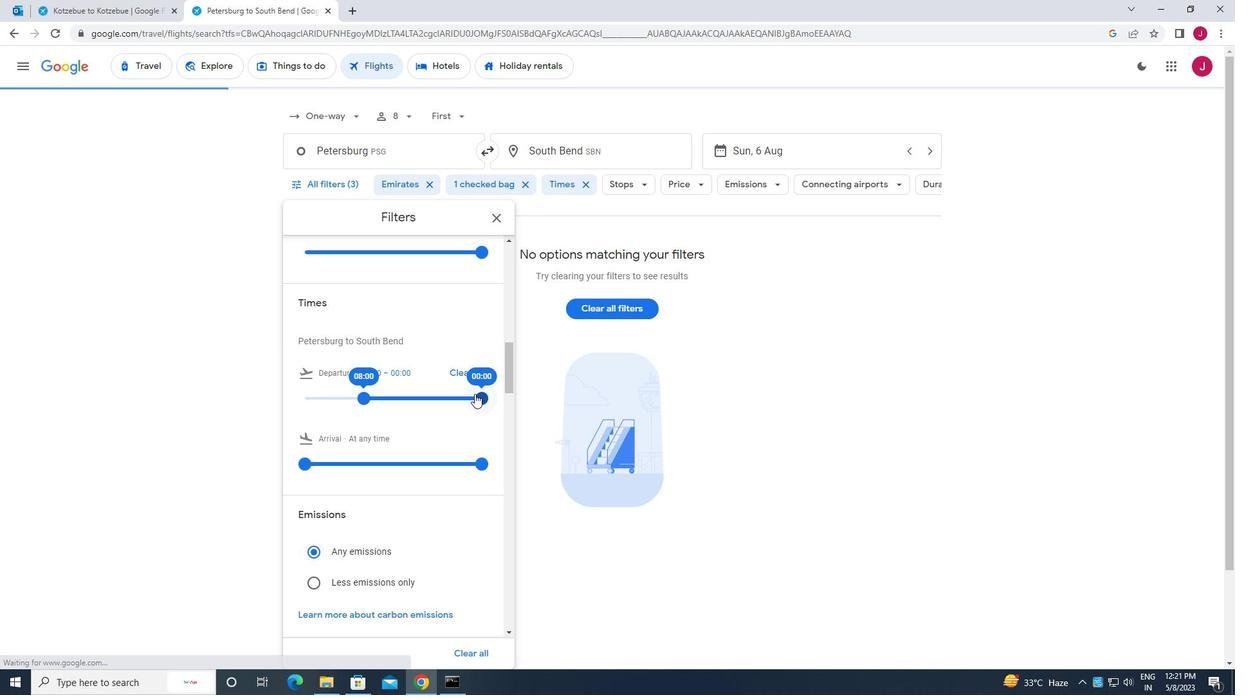 
Action: Mouse pressed left at (479, 395)
Screenshot: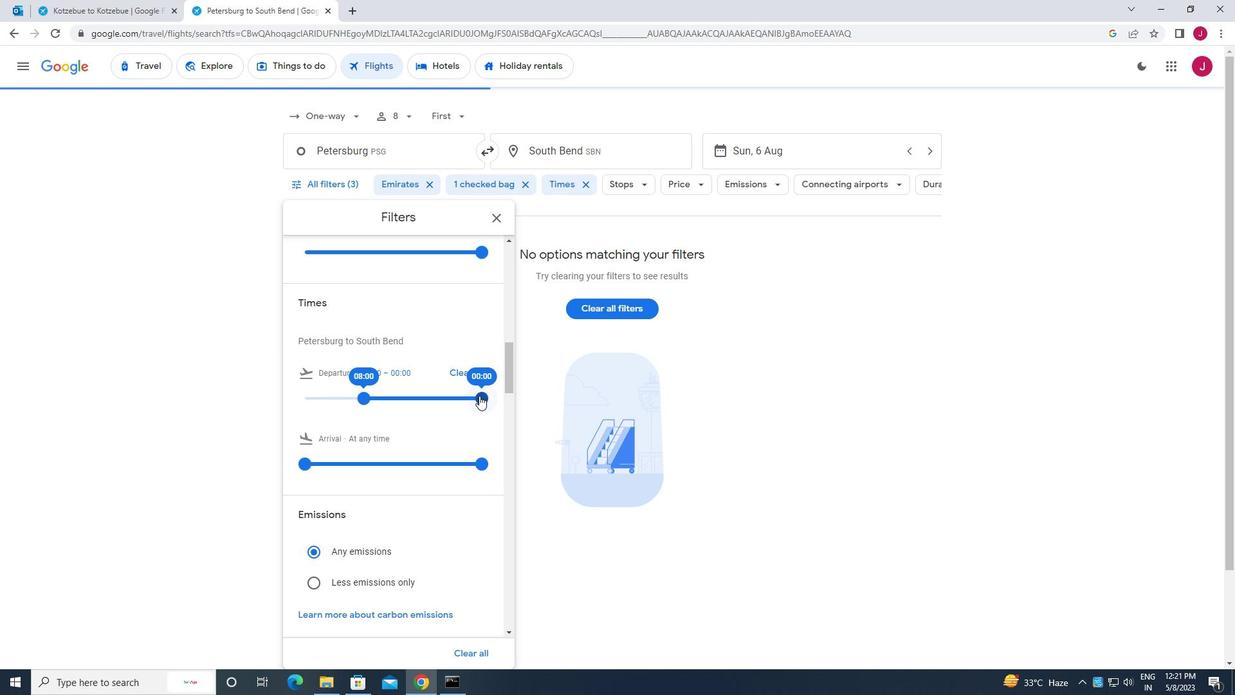 
Action: Mouse moved to (499, 214)
Screenshot: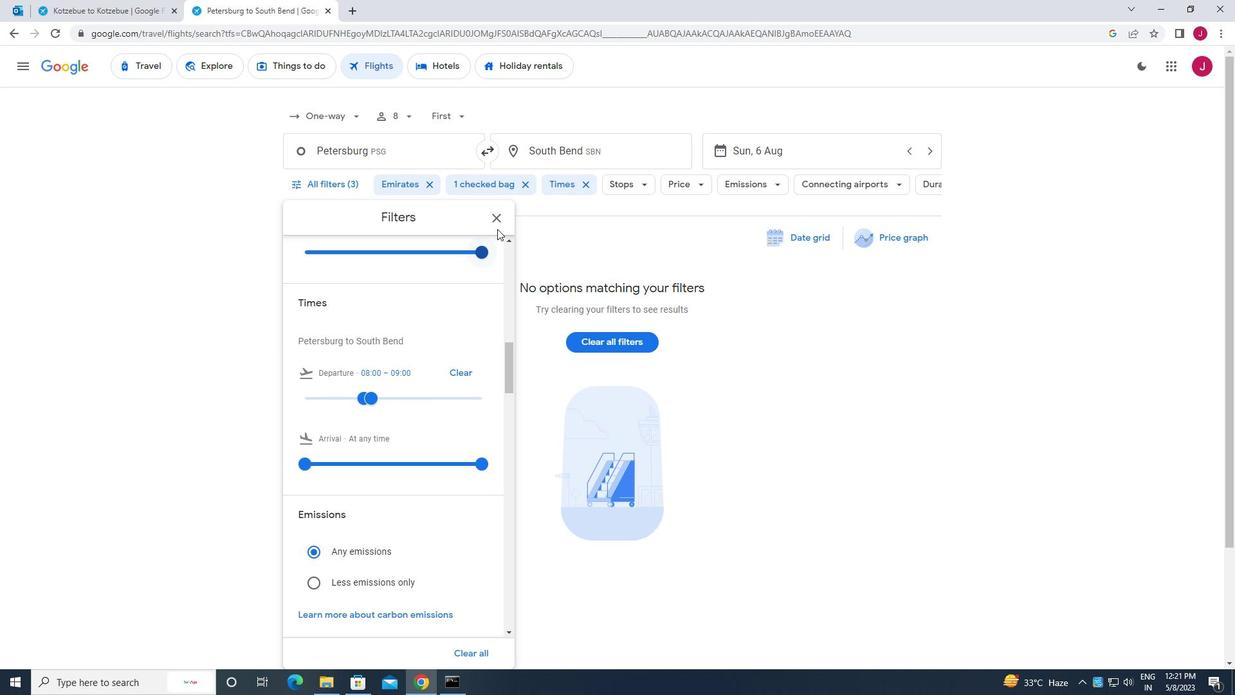 
Action: Mouse pressed left at (499, 214)
Screenshot: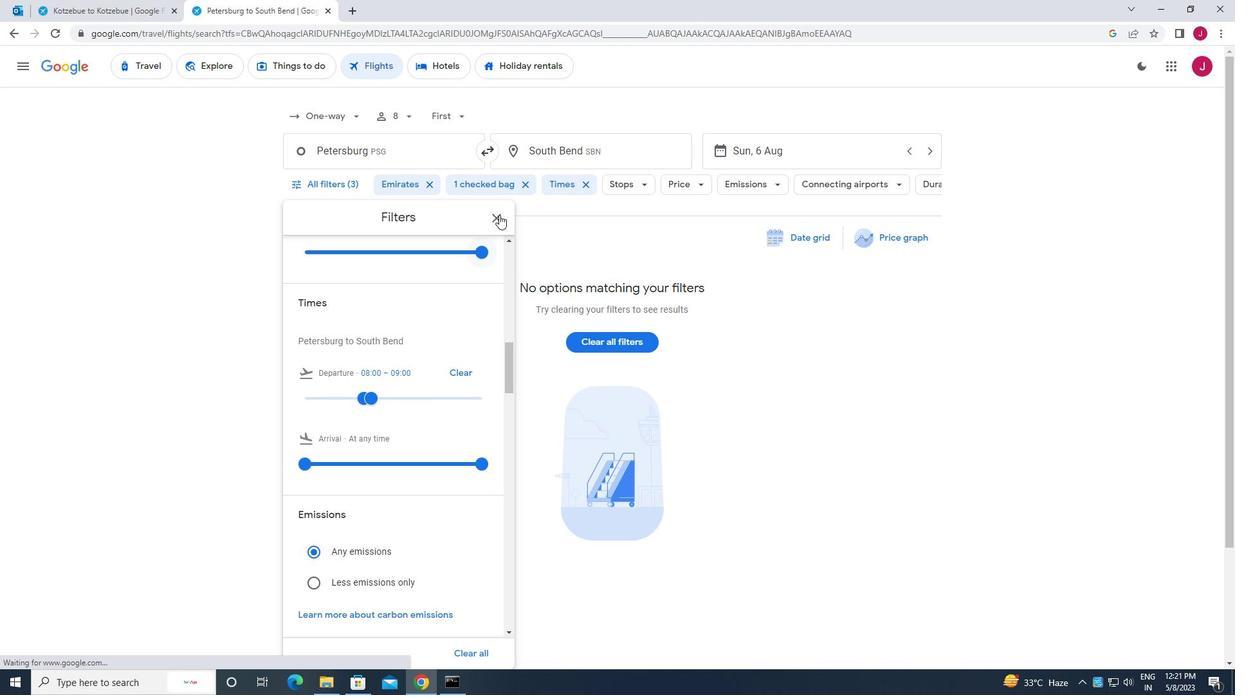 
